 Task: In the sheet Budget Analysis ToolFont size of heading  18 Font style of dataoswald 'Font size of data '9 Alignment of headline & dataAlign center.   Fill color in heading, Red Font color of dataIn the sheet  Budget Template Workbook Sheetbook
Action: Mouse moved to (125, 722)
Screenshot: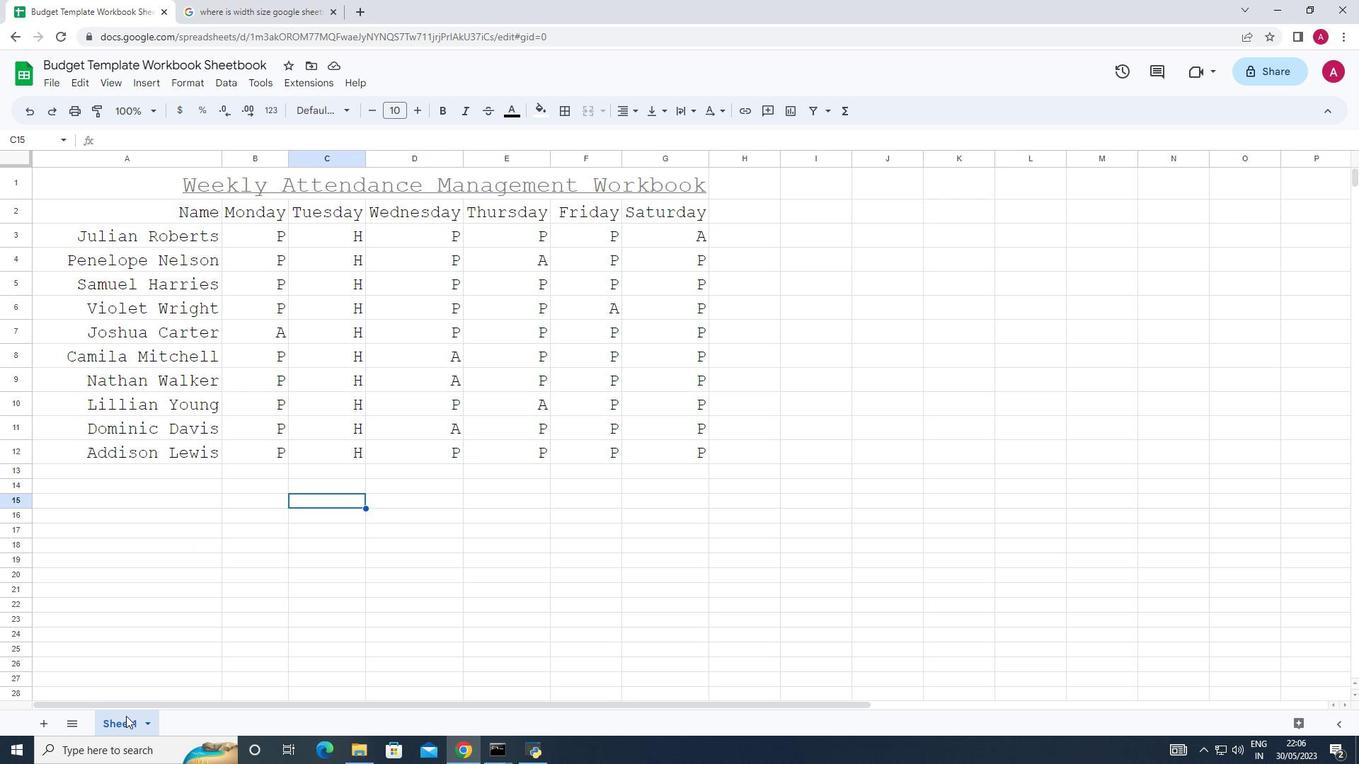 
Action: Mouse pressed left at (125, 722)
Screenshot: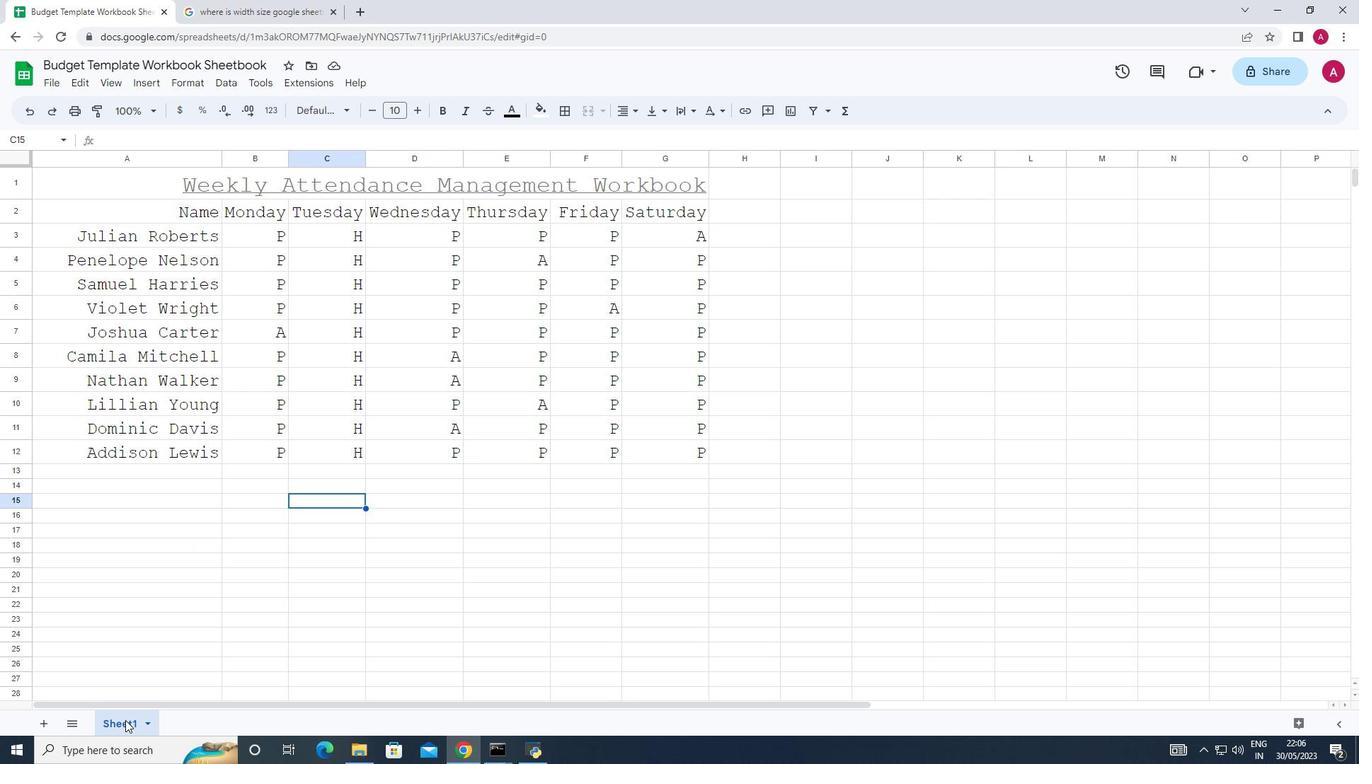 
Action: Mouse pressed left at (125, 722)
Screenshot: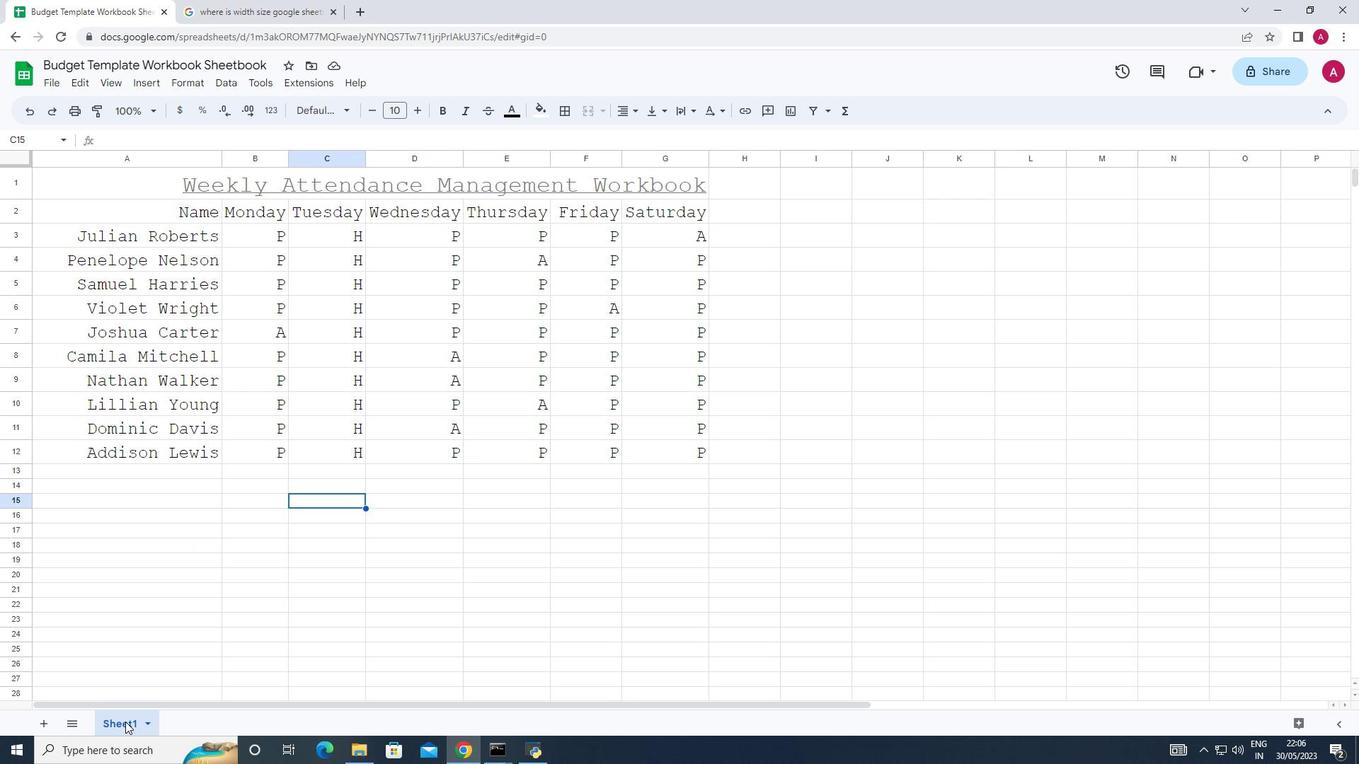 
Action: Mouse moved to (127, 722)
Screenshot: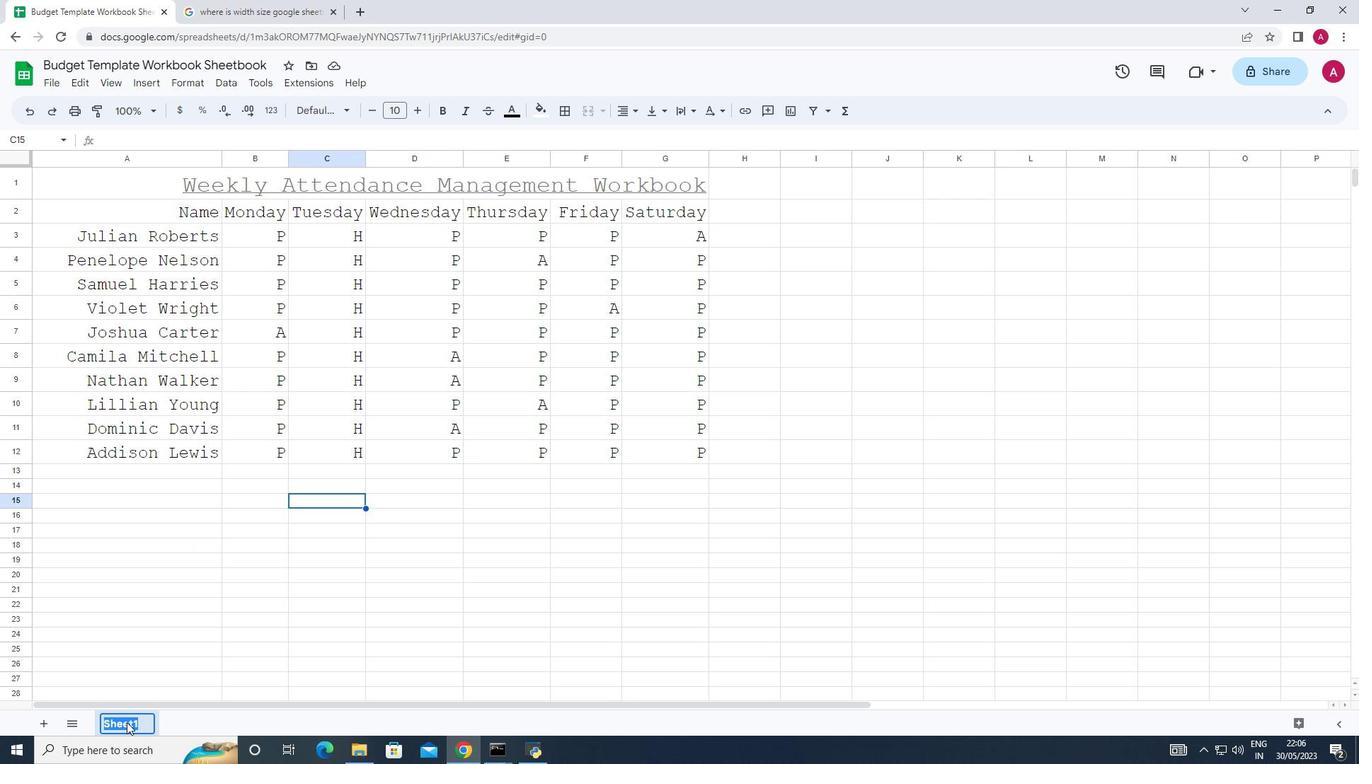 
Action: Key pressed <Key.backspace><Key.shift>Budget<Key.space><Key.shift>A<Key.backspace><Key.backspace><Key.backspace><Key.backspace><Key.backspace><Key.backspace><Key.backspace><Key.backspace>b<Key.shift><Key.shift>UDGET<Key.space>a<Key.shift><Key.shift><Key.shift><Key.shift><Key.shift><Key.shift>NALYSIS<Key.space>t<Key.shift><Key.shift>OOL
Screenshot: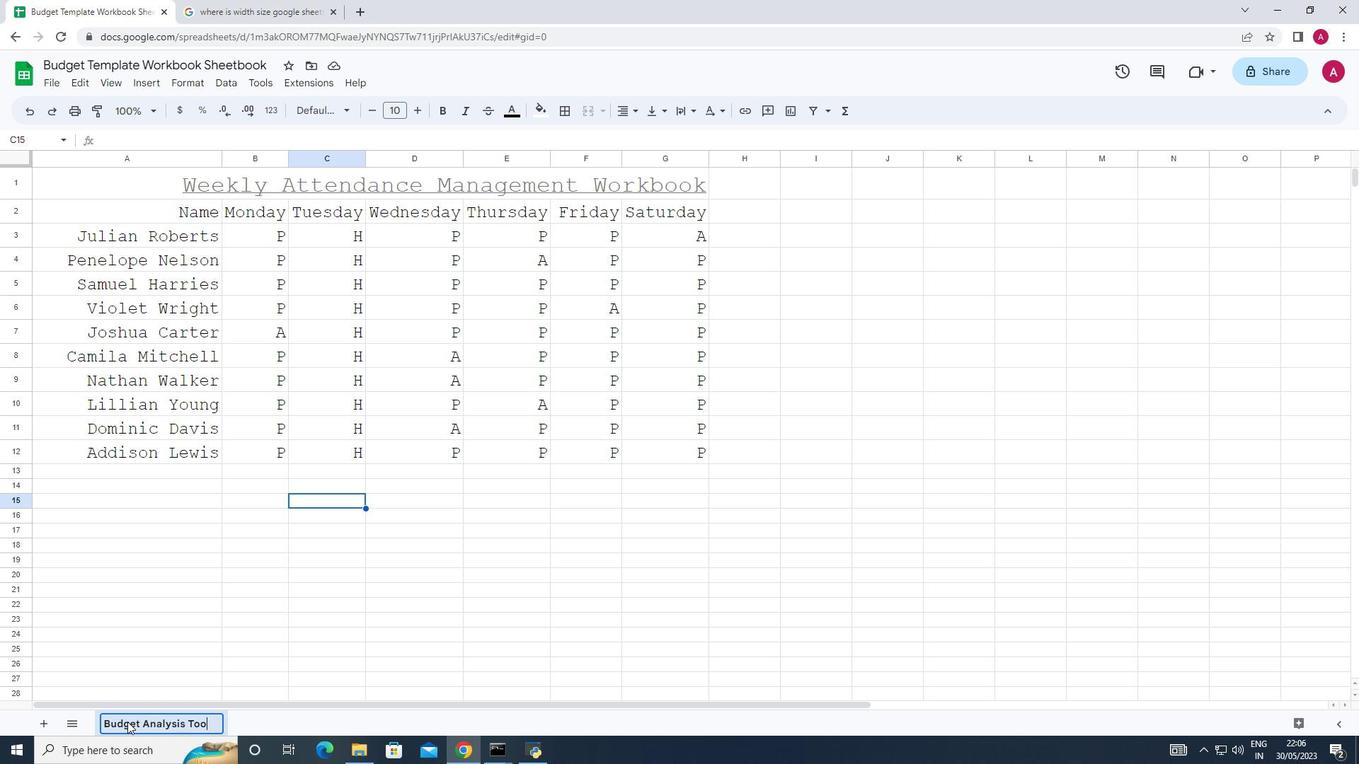 
Action: Mouse moved to (250, 629)
Screenshot: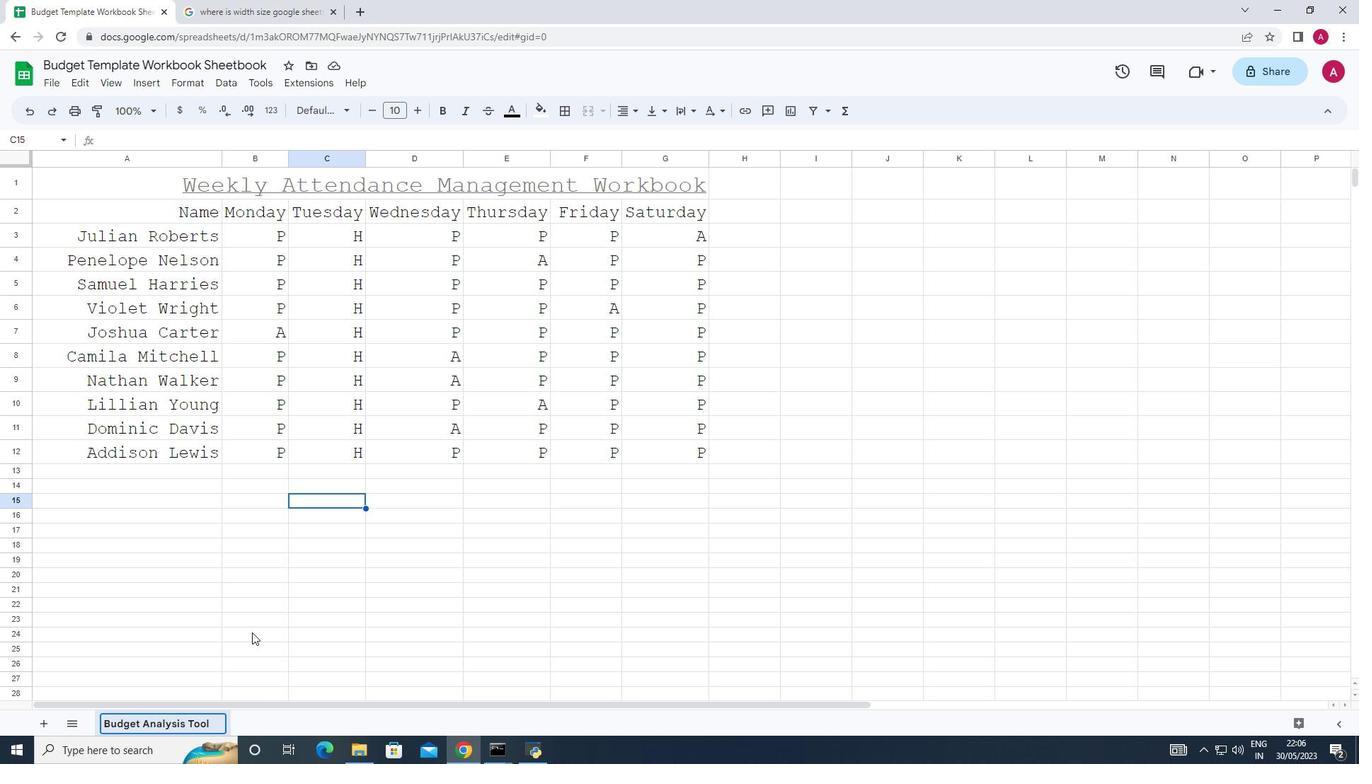 
Action: Mouse pressed left at (250, 629)
Screenshot: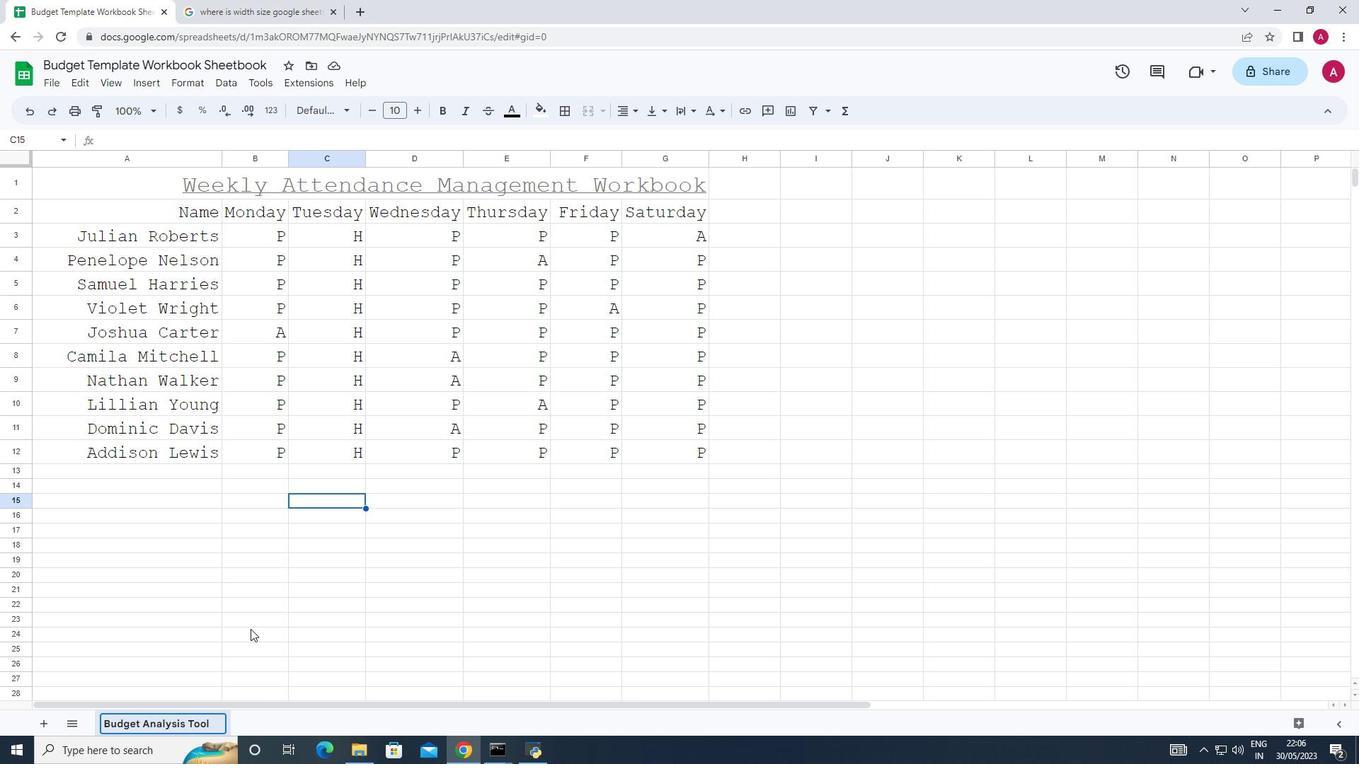 
Action: Mouse moved to (164, 182)
Screenshot: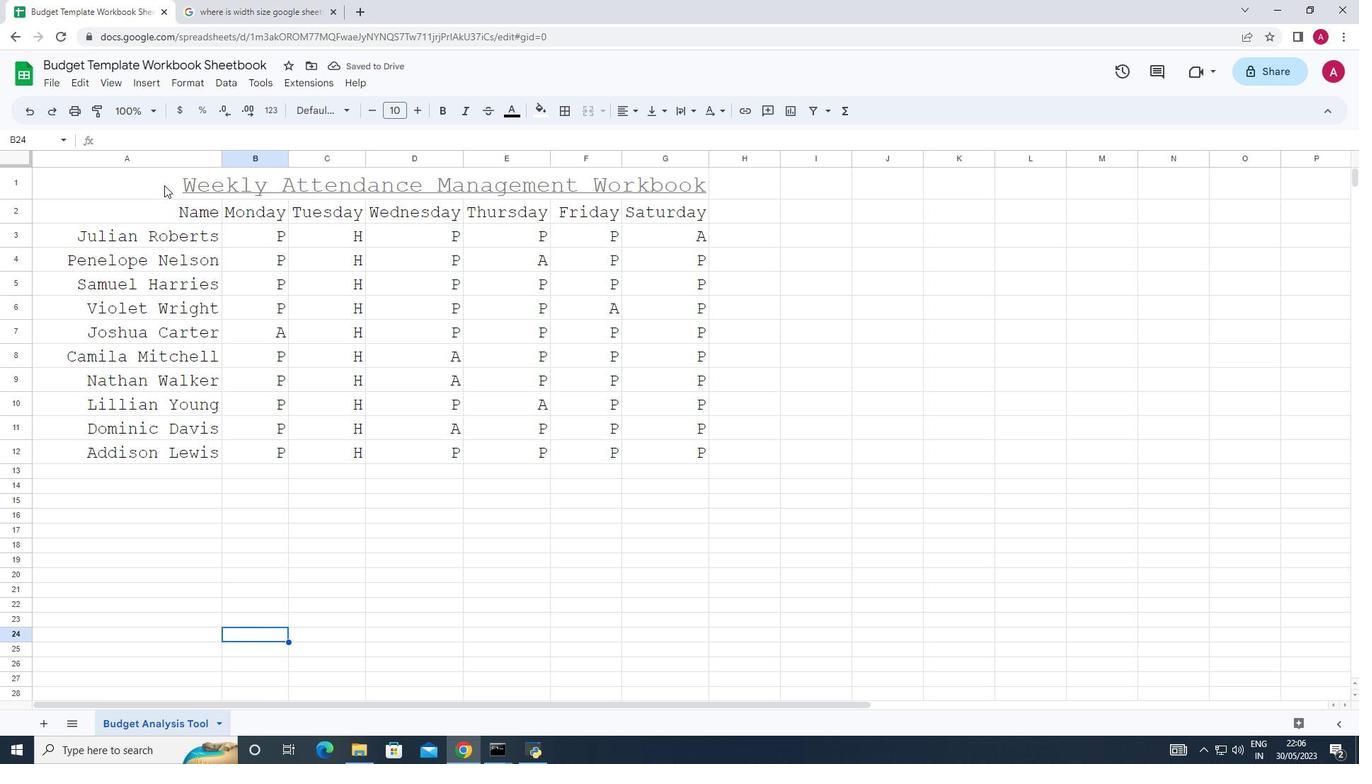 
Action: Mouse pressed left at (164, 182)
Screenshot: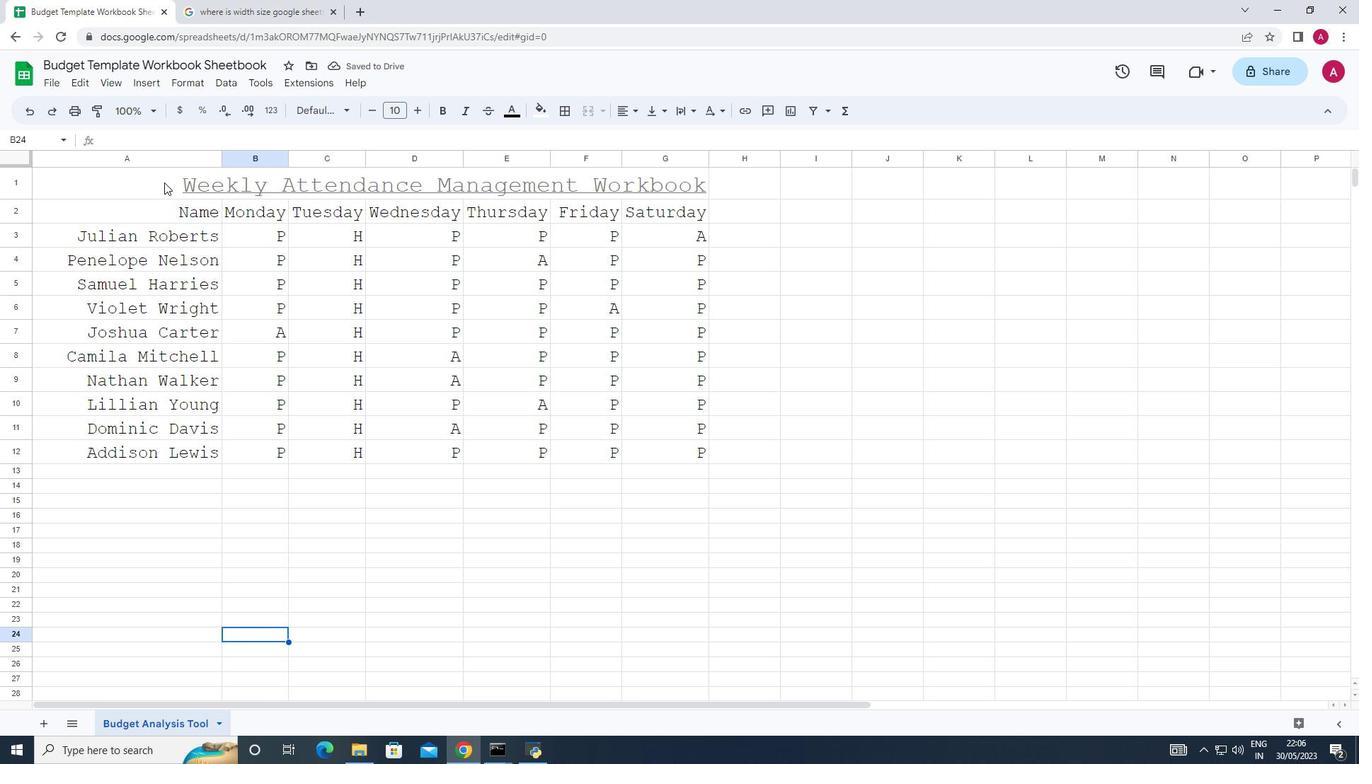 
Action: Mouse moved to (421, 116)
Screenshot: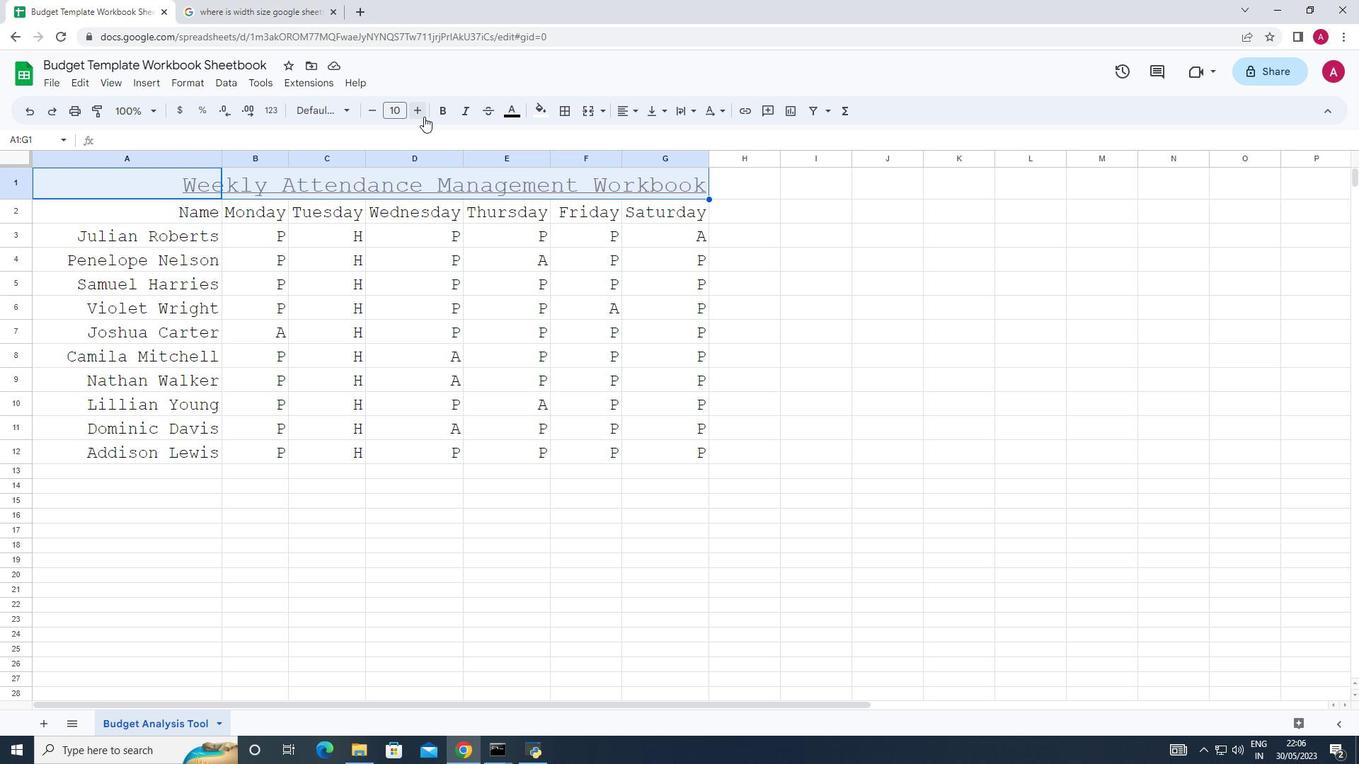 
Action: Mouse pressed left at (421, 116)
Screenshot: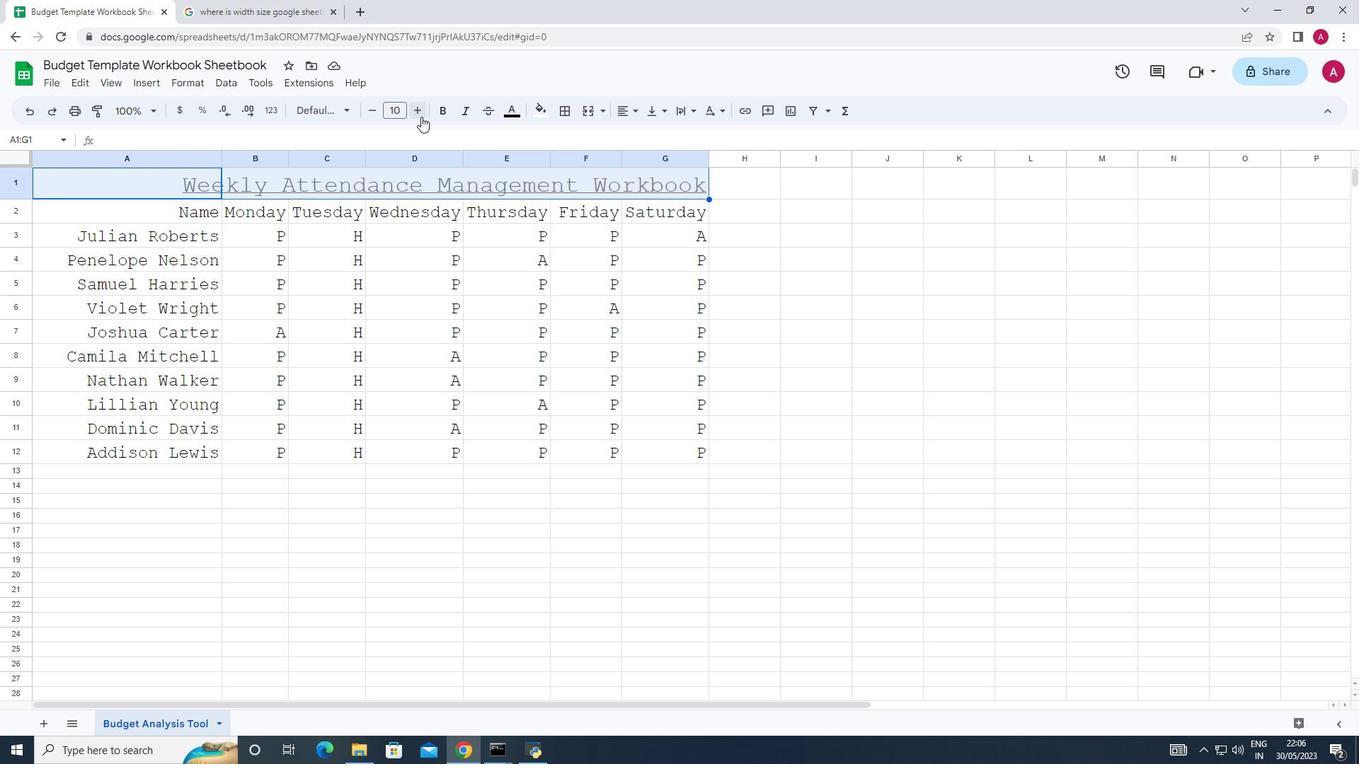 
Action: Mouse pressed left at (421, 116)
Screenshot: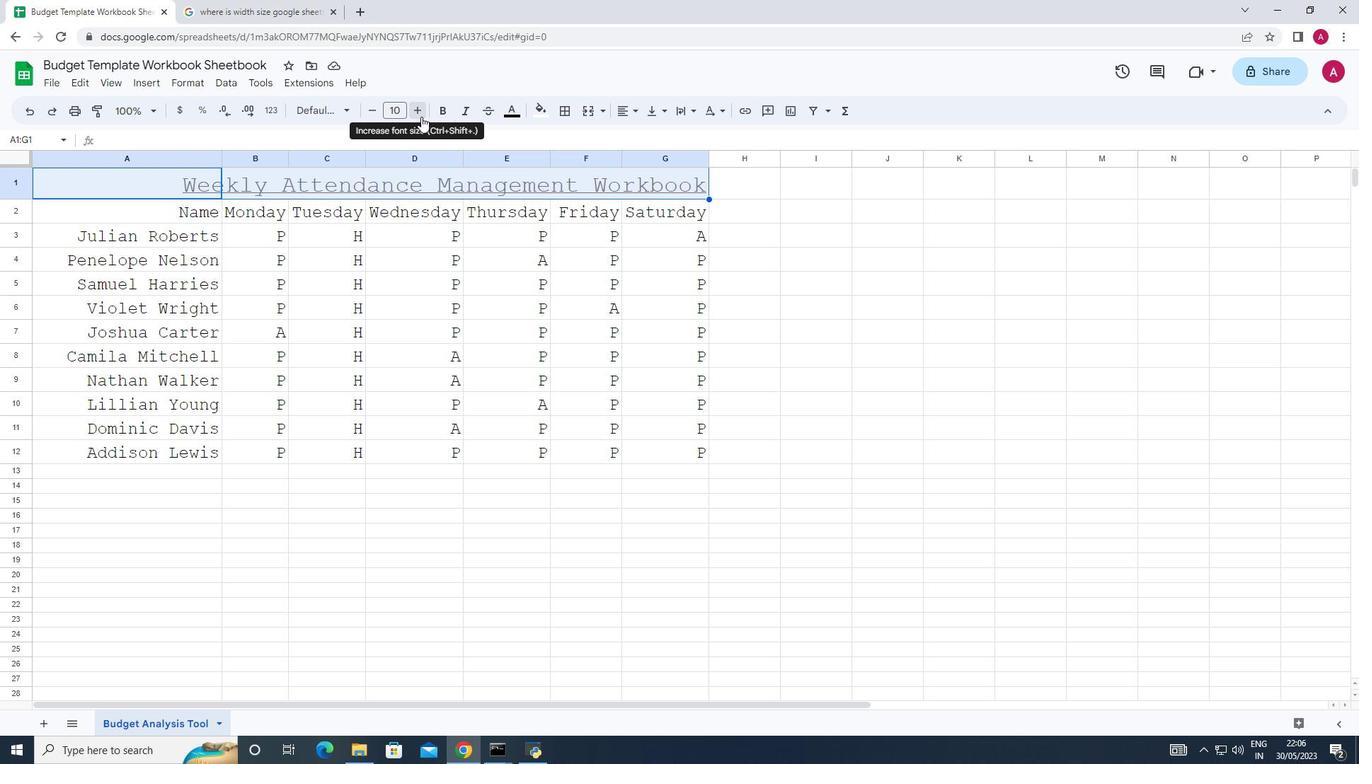 
Action: Mouse pressed left at (421, 116)
Screenshot: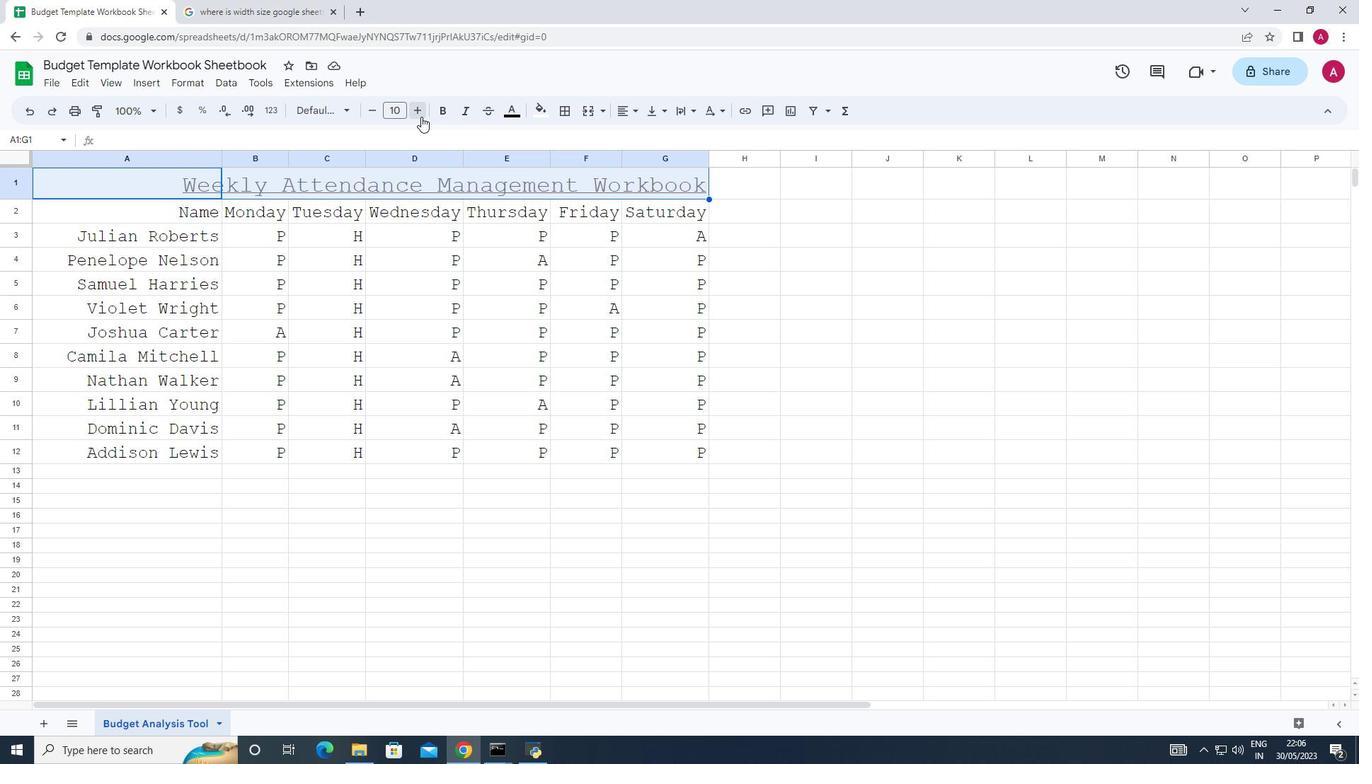 
Action: Mouse moved to (420, 116)
Screenshot: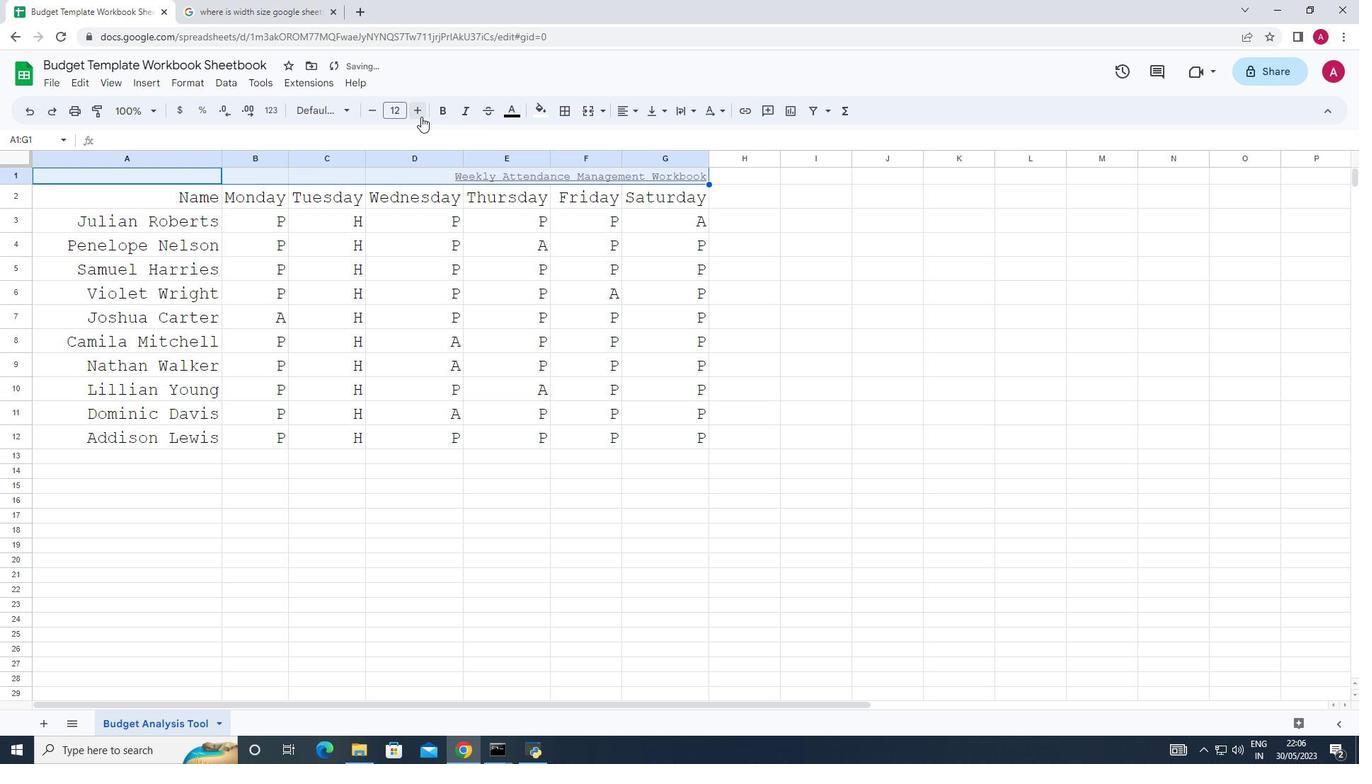 
Action: Mouse pressed left at (420, 116)
Screenshot: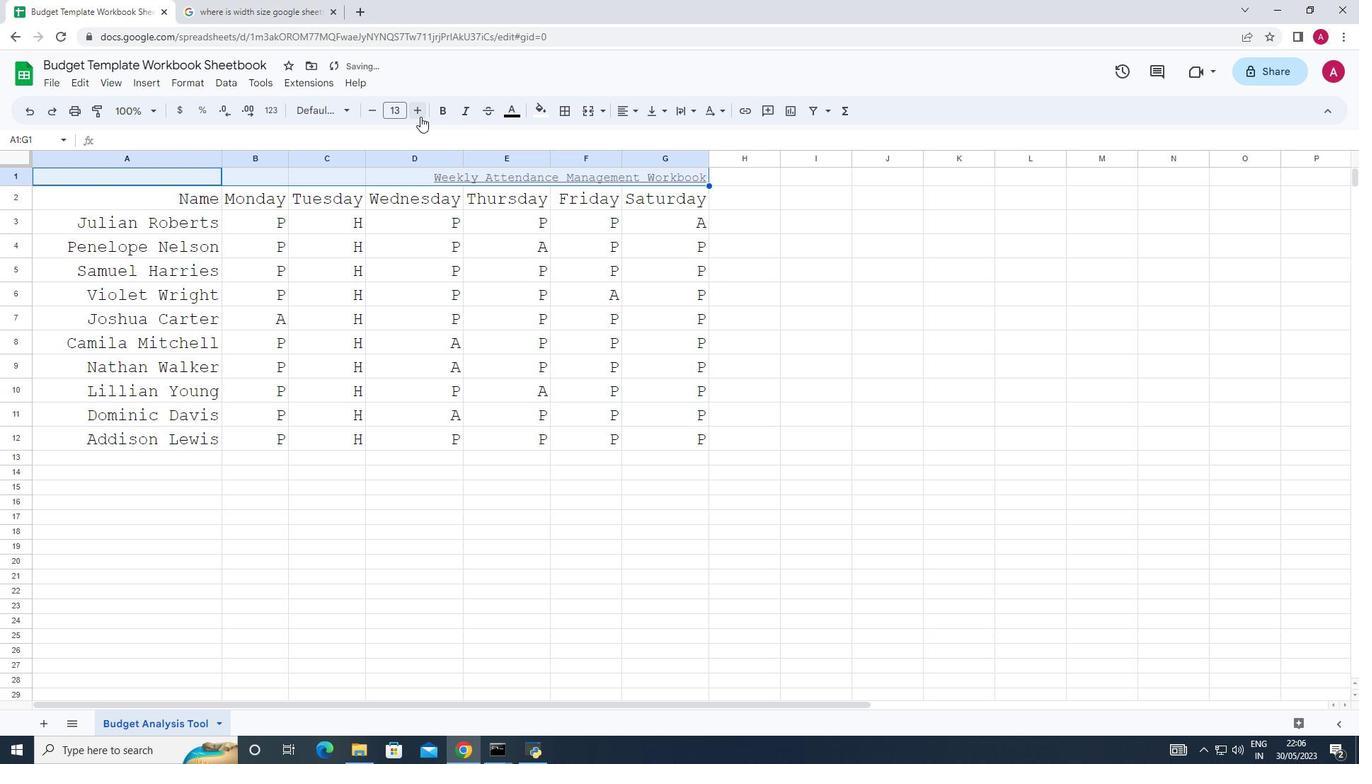 
Action: Mouse pressed left at (420, 116)
Screenshot: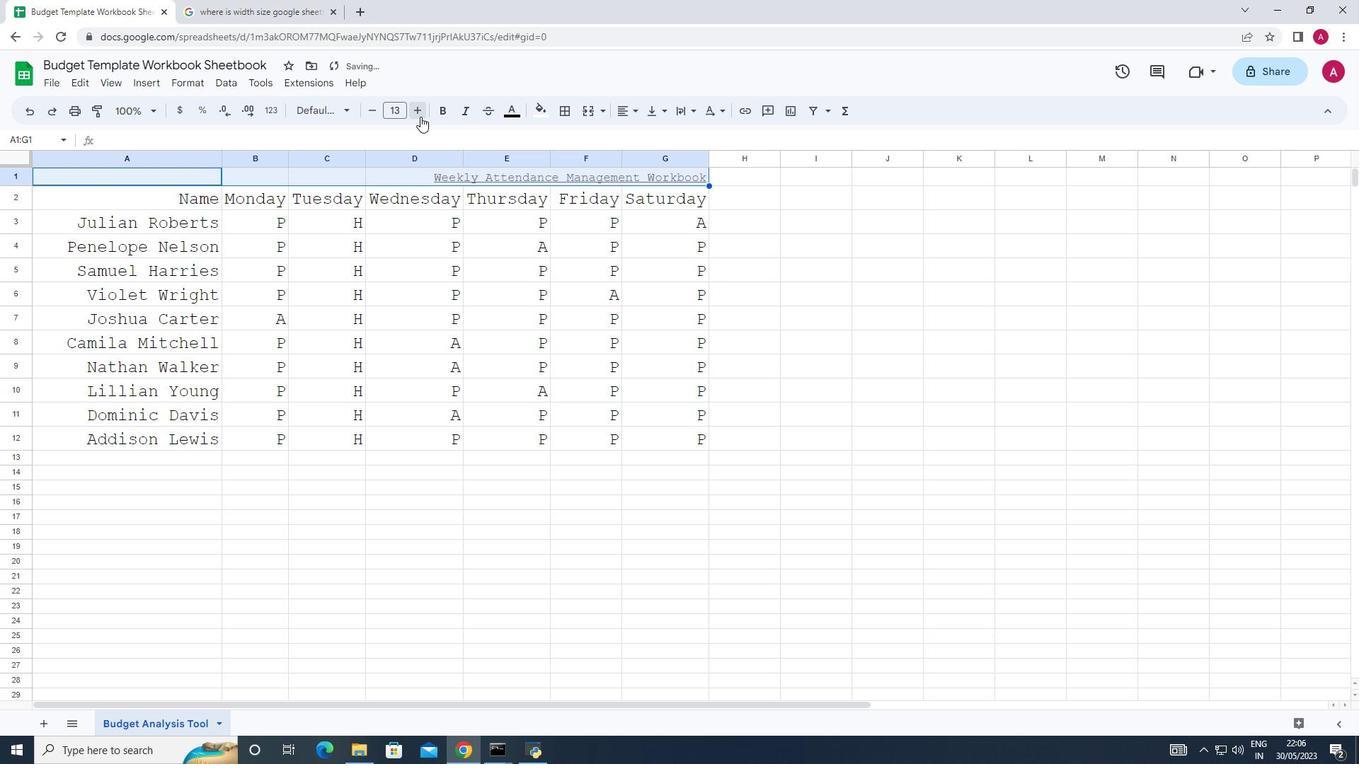 
Action: Mouse pressed left at (420, 116)
Screenshot: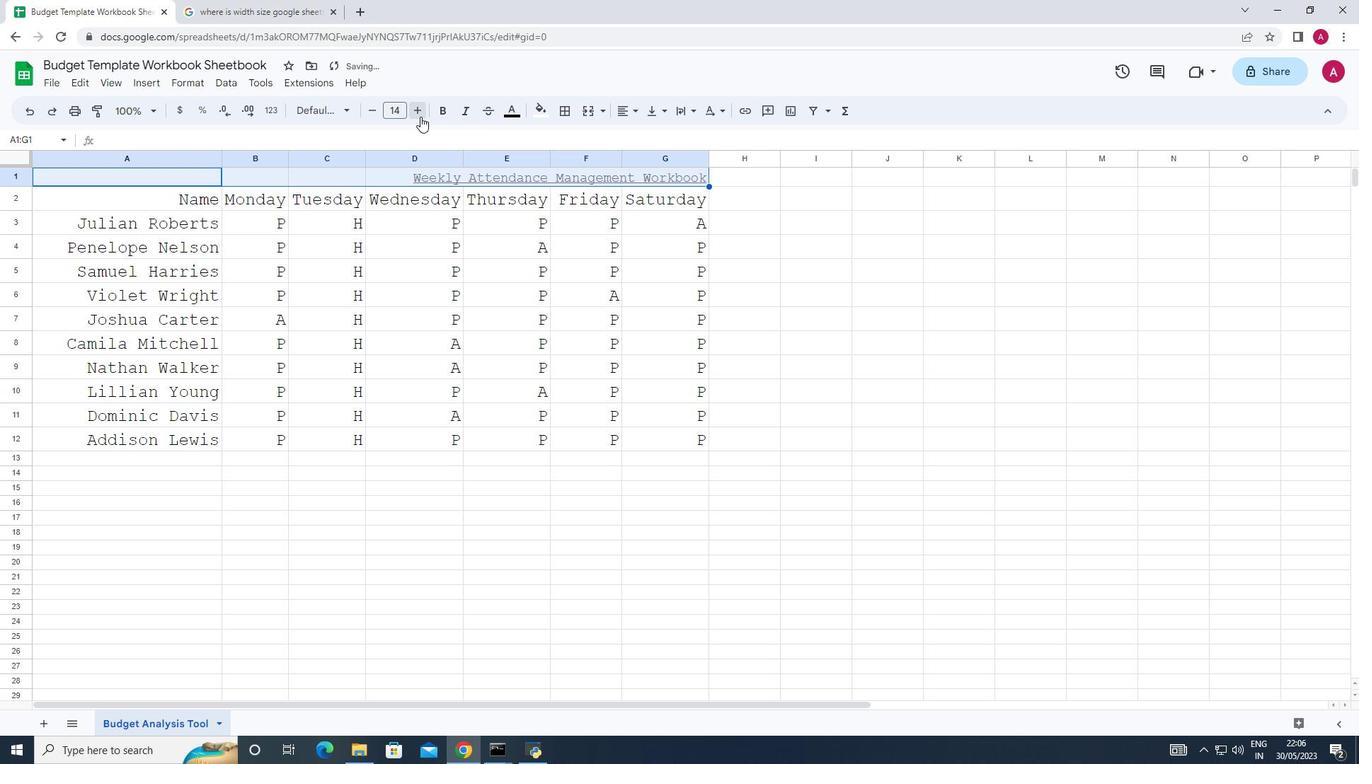 
Action: Mouse pressed left at (420, 116)
Screenshot: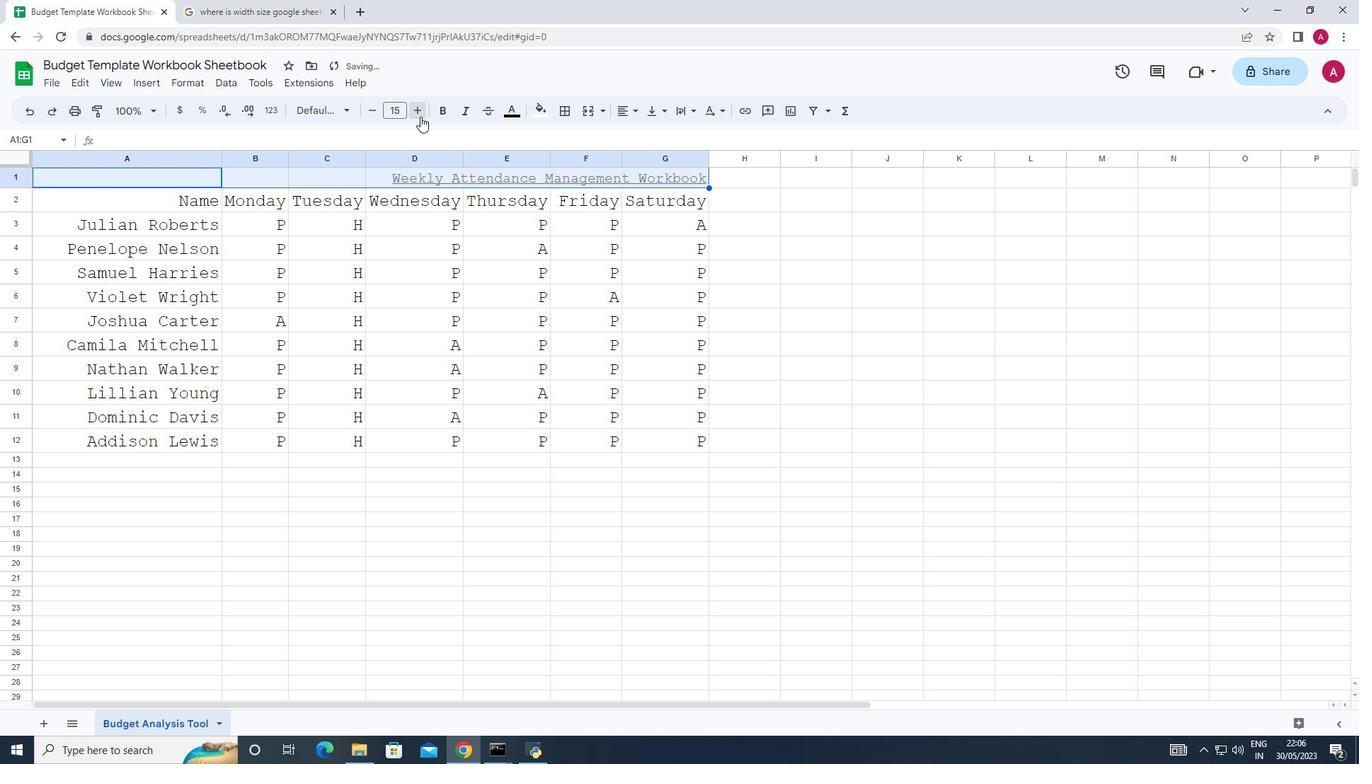 
Action: Mouse pressed left at (420, 116)
Screenshot: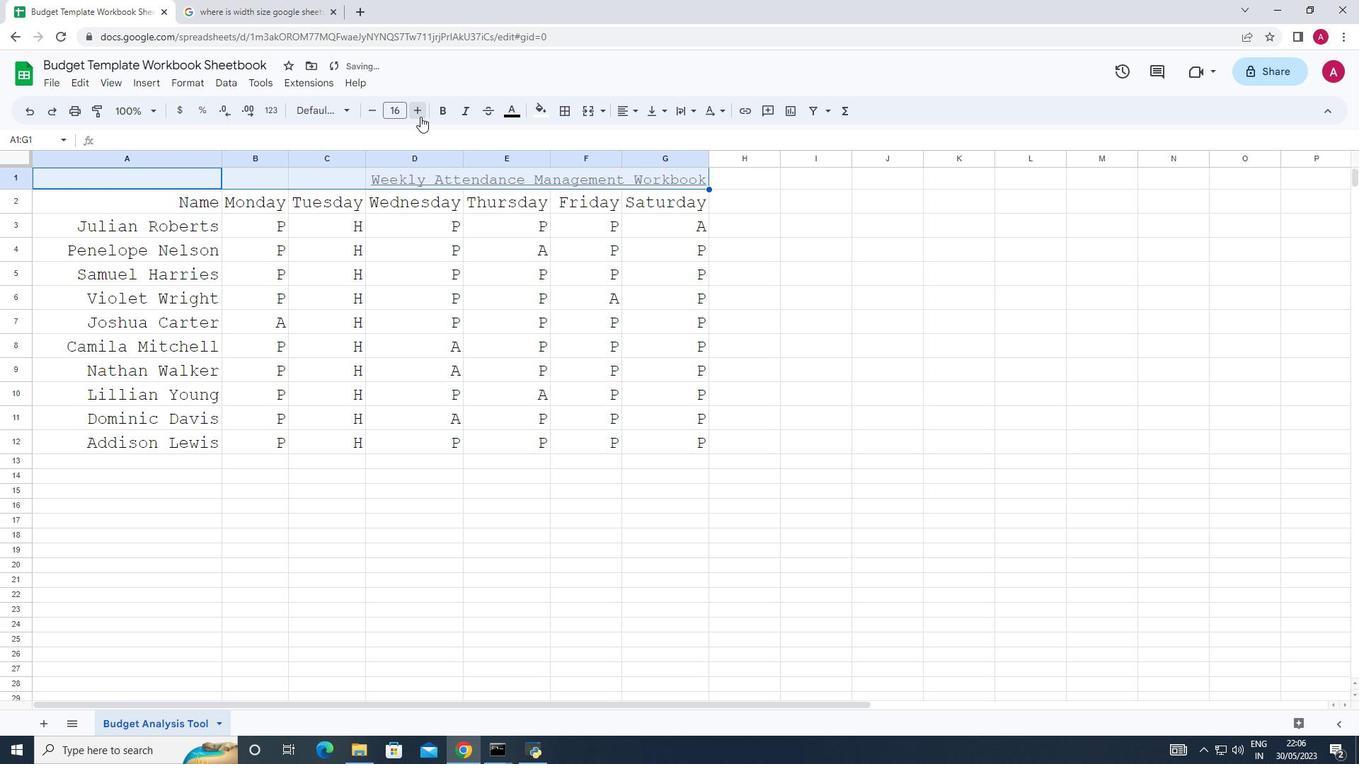 
Action: Mouse pressed left at (420, 116)
Screenshot: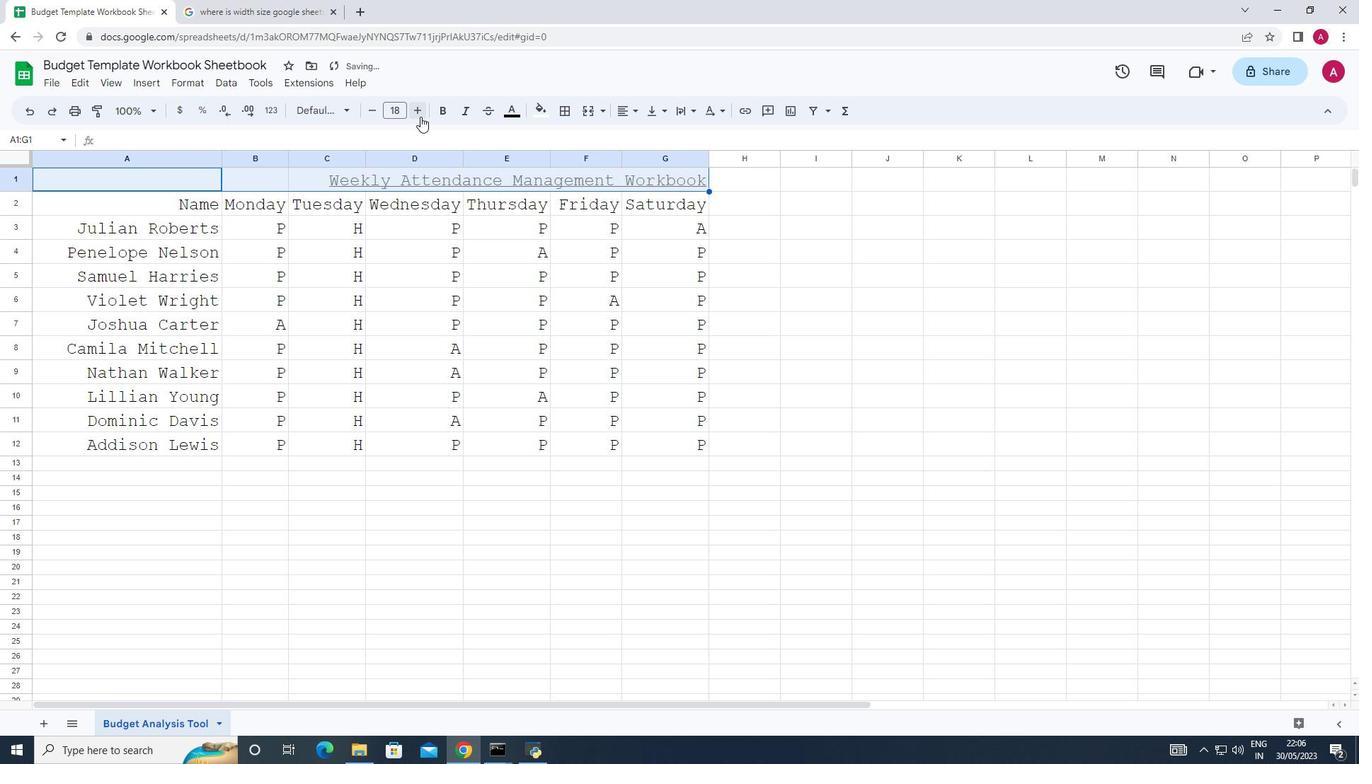 
Action: Mouse moved to (368, 114)
Screenshot: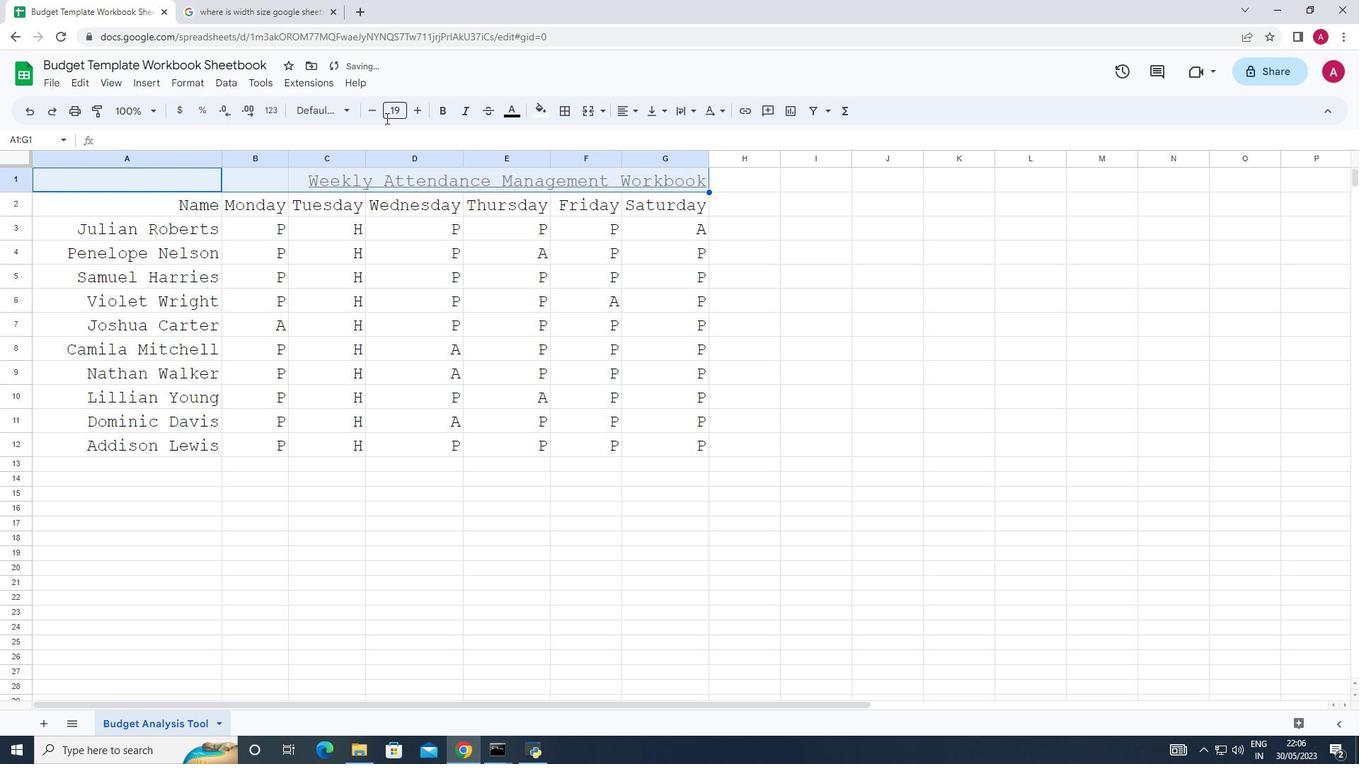 
Action: Mouse pressed left at (368, 114)
Screenshot: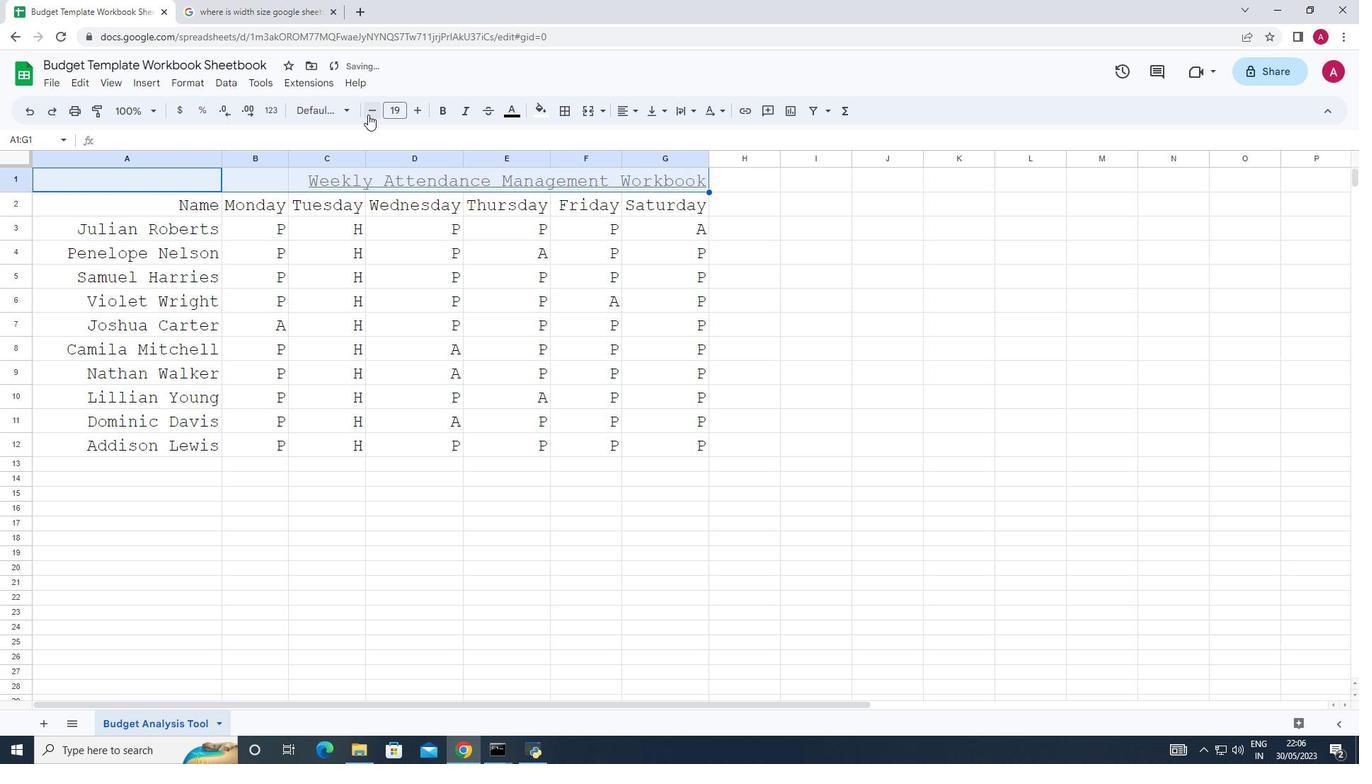 
Action: Mouse moved to (378, 506)
Screenshot: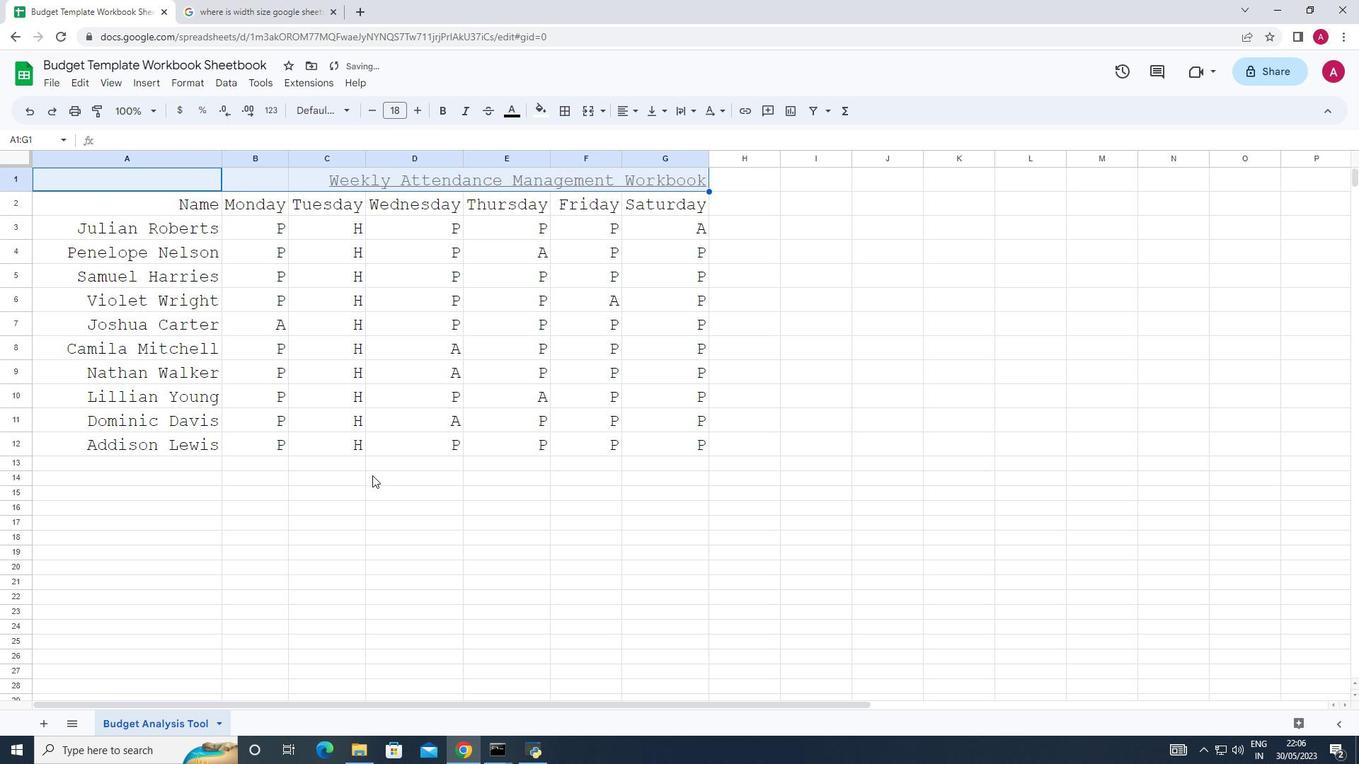 
Action: Mouse pressed left at (378, 506)
Screenshot: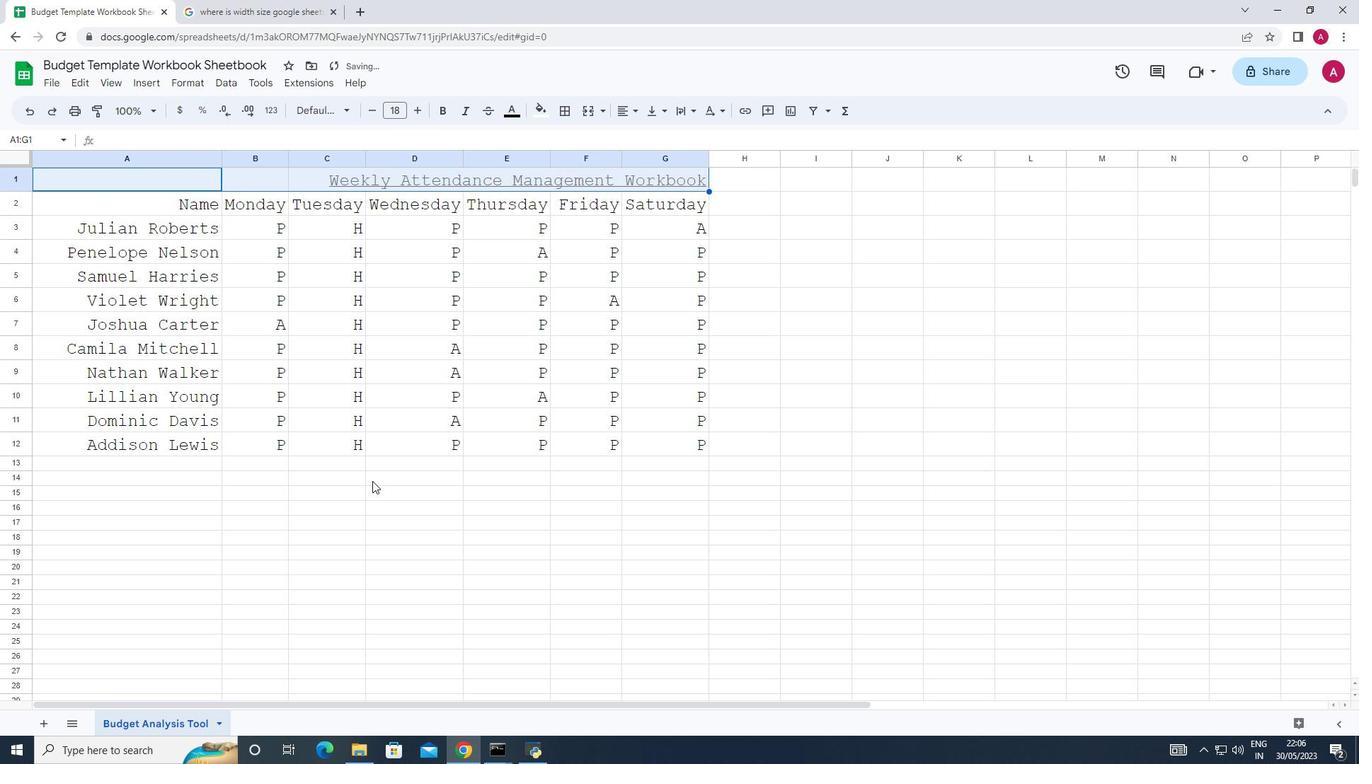 
Action: Mouse moved to (97, 206)
Screenshot: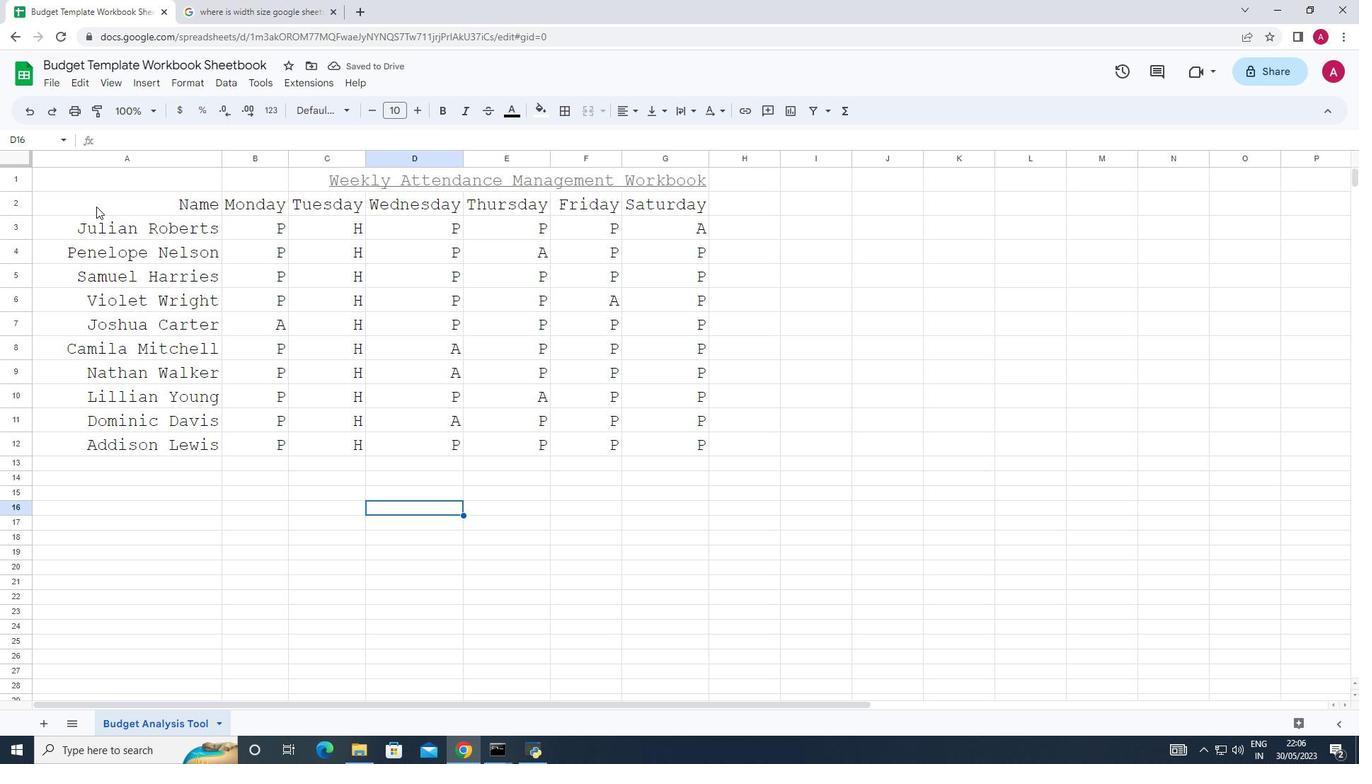 
Action: Mouse pressed left at (97, 206)
Screenshot: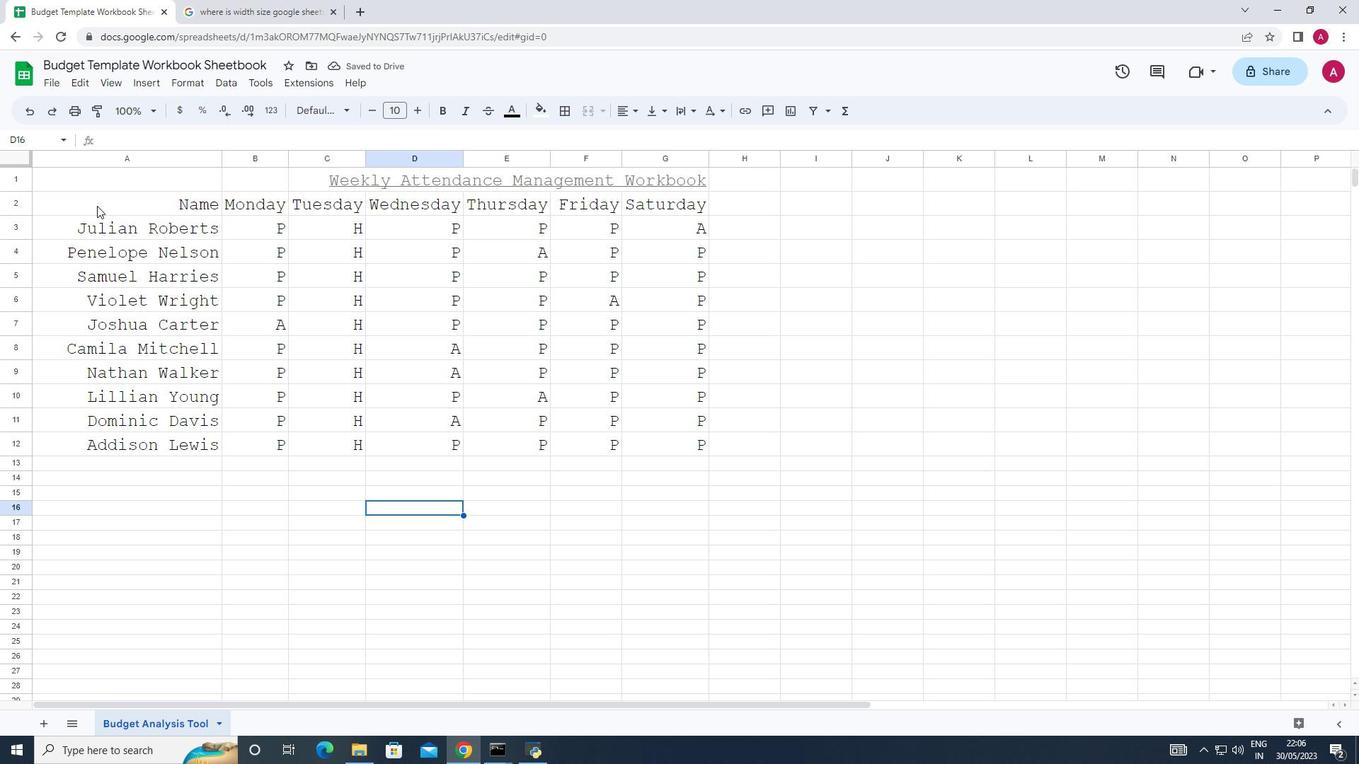 
Action: Mouse moved to (341, 117)
Screenshot: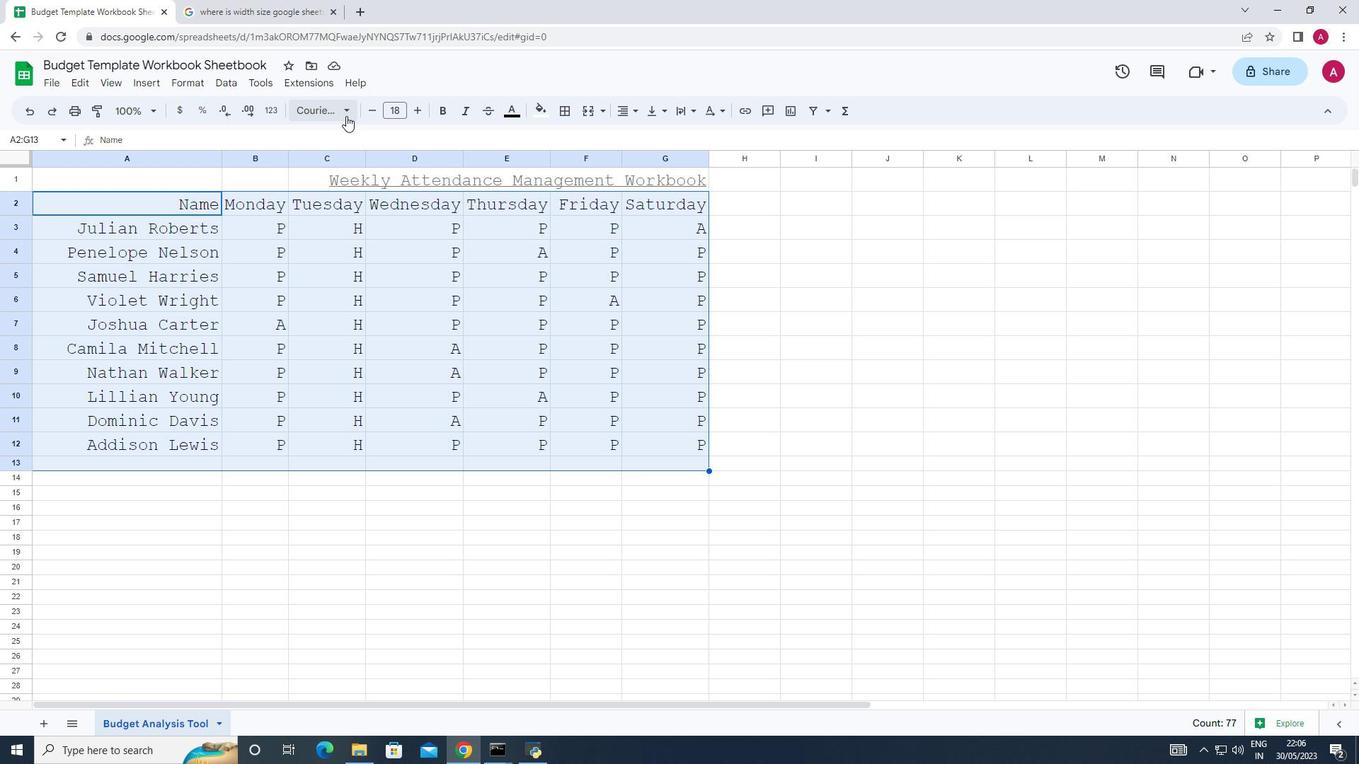 
Action: Mouse pressed left at (341, 117)
Screenshot: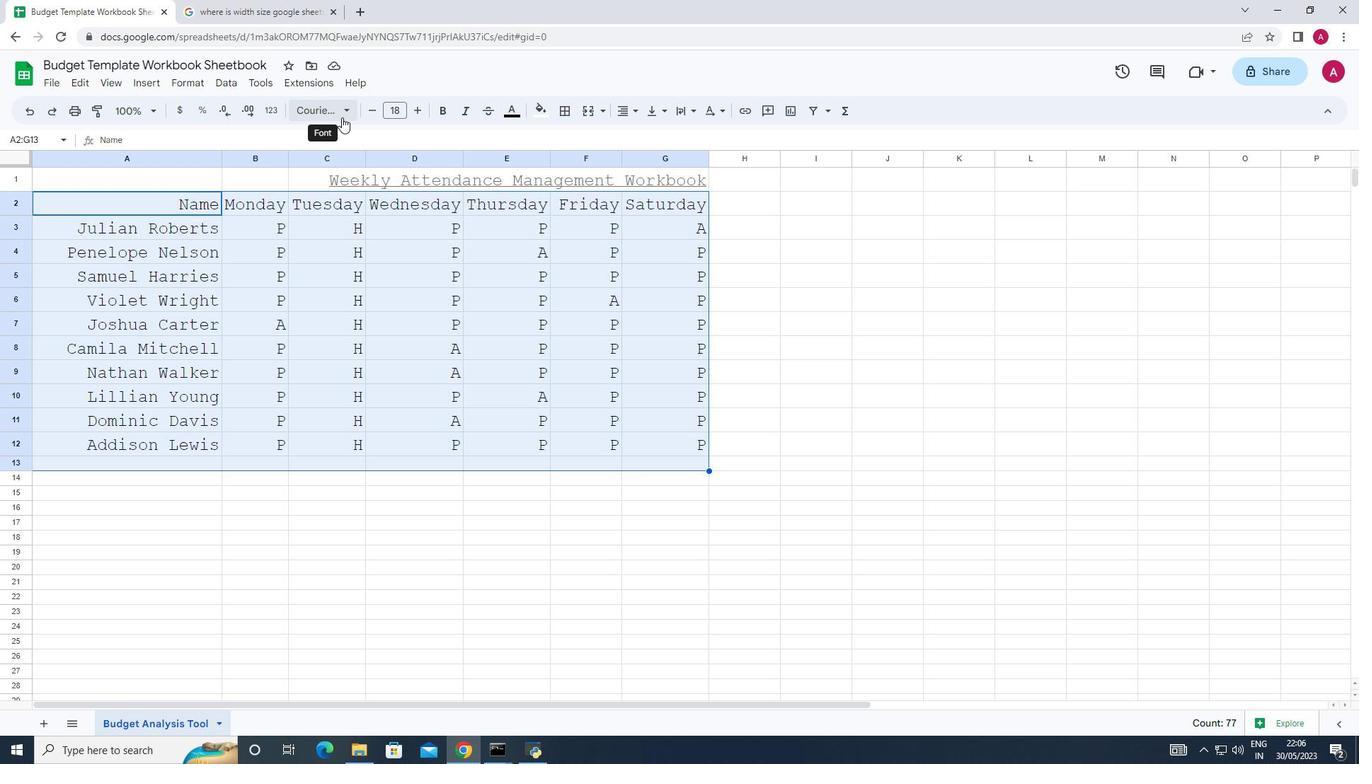 
Action: Mouse moved to (352, 531)
Screenshot: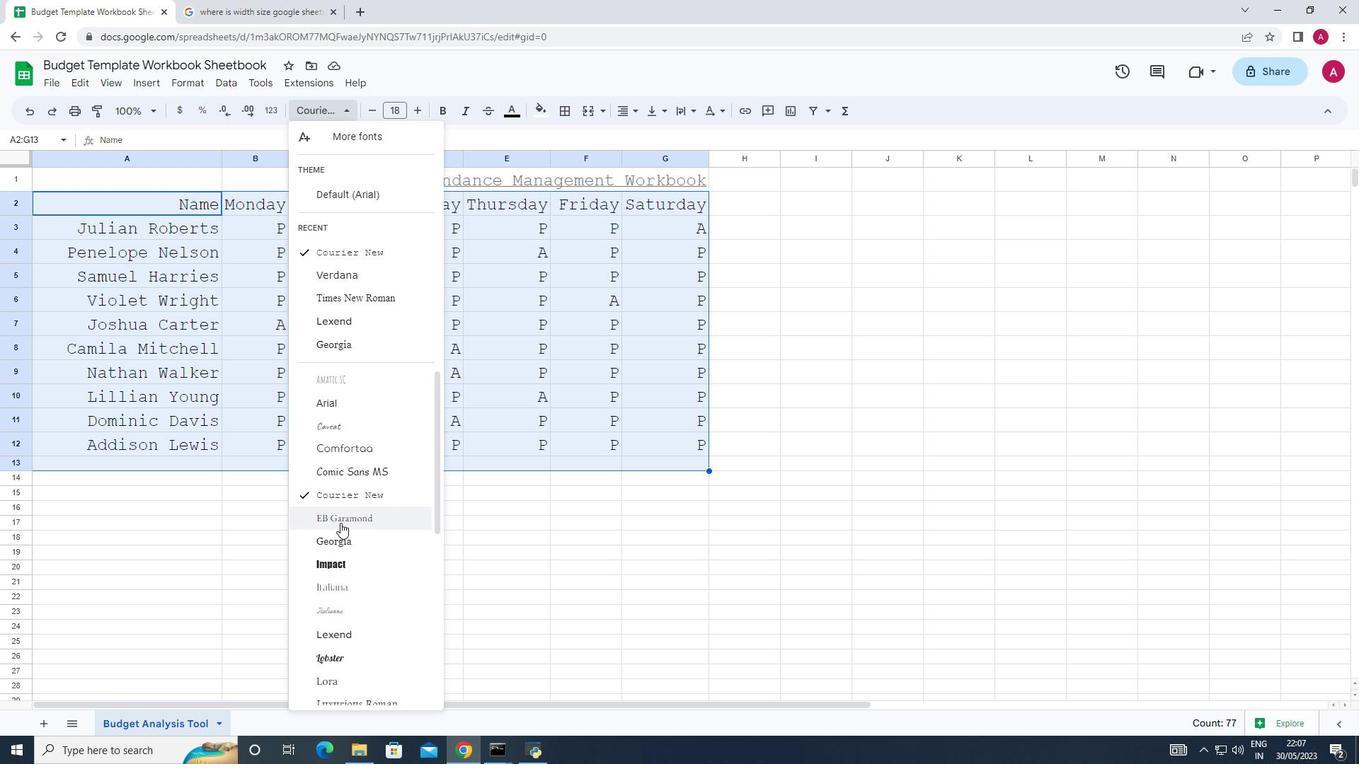 
Action: Mouse scrolled (352, 531) with delta (0, 0)
Screenshot: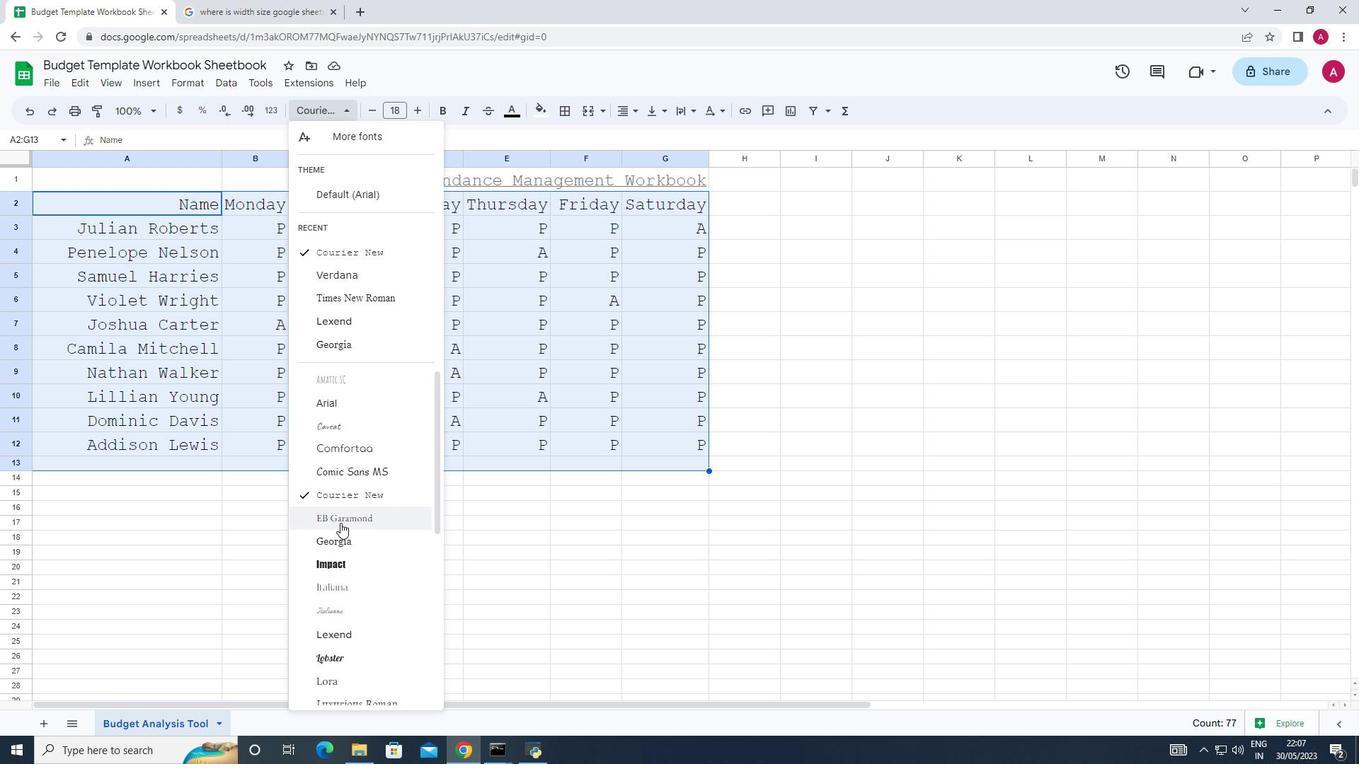 
Action: Mouse moved to (355, 538)
Screenshot: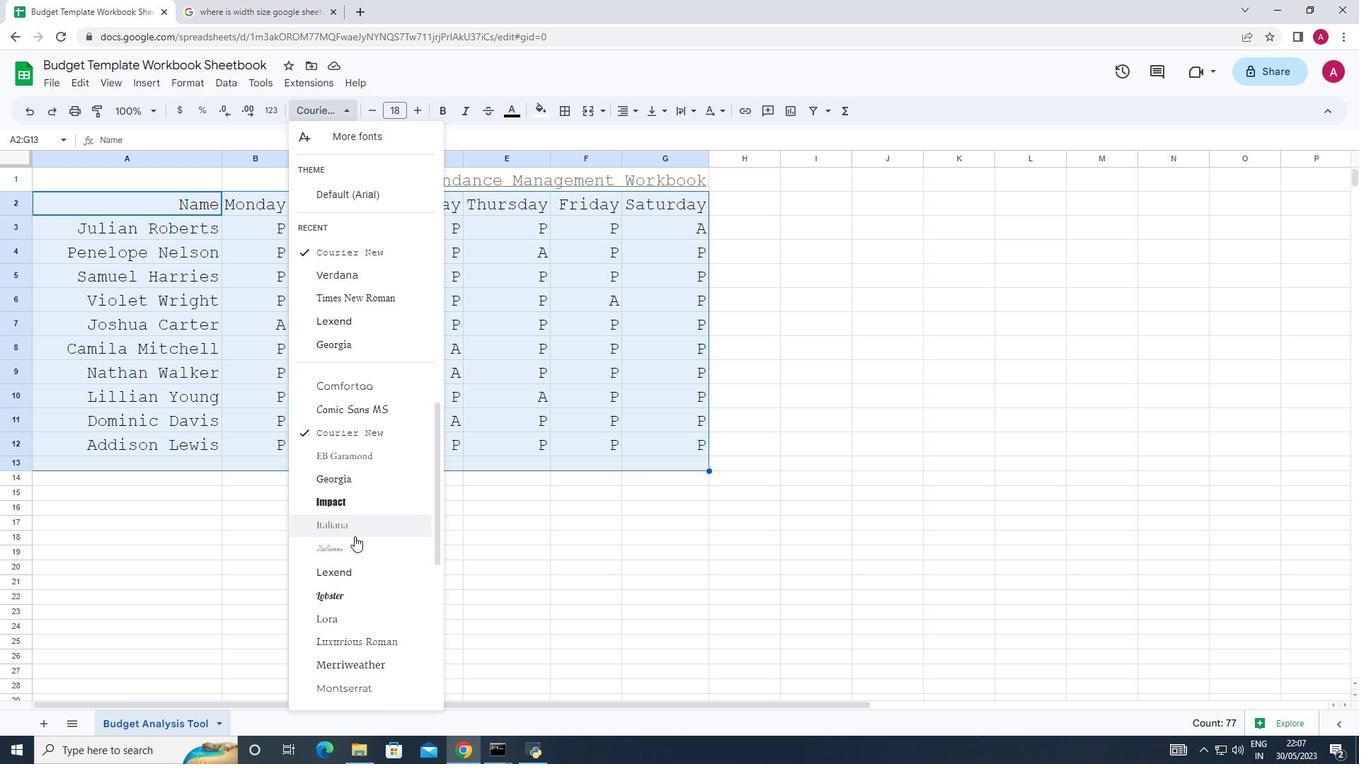 
Action: Mouse scrolled (355, 537) with delta (0, 0)
Screenshot: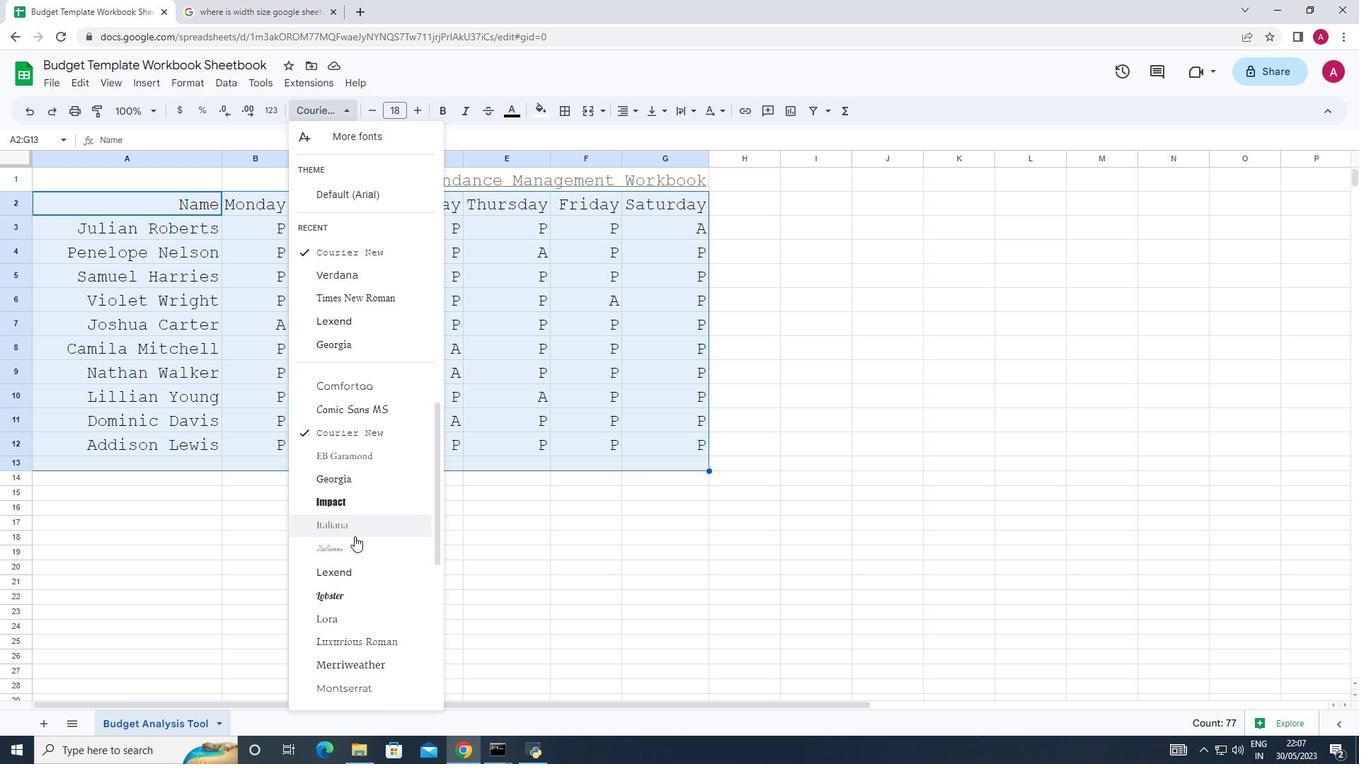 
Action: Mouse moved to (356, 542)
Screenshot: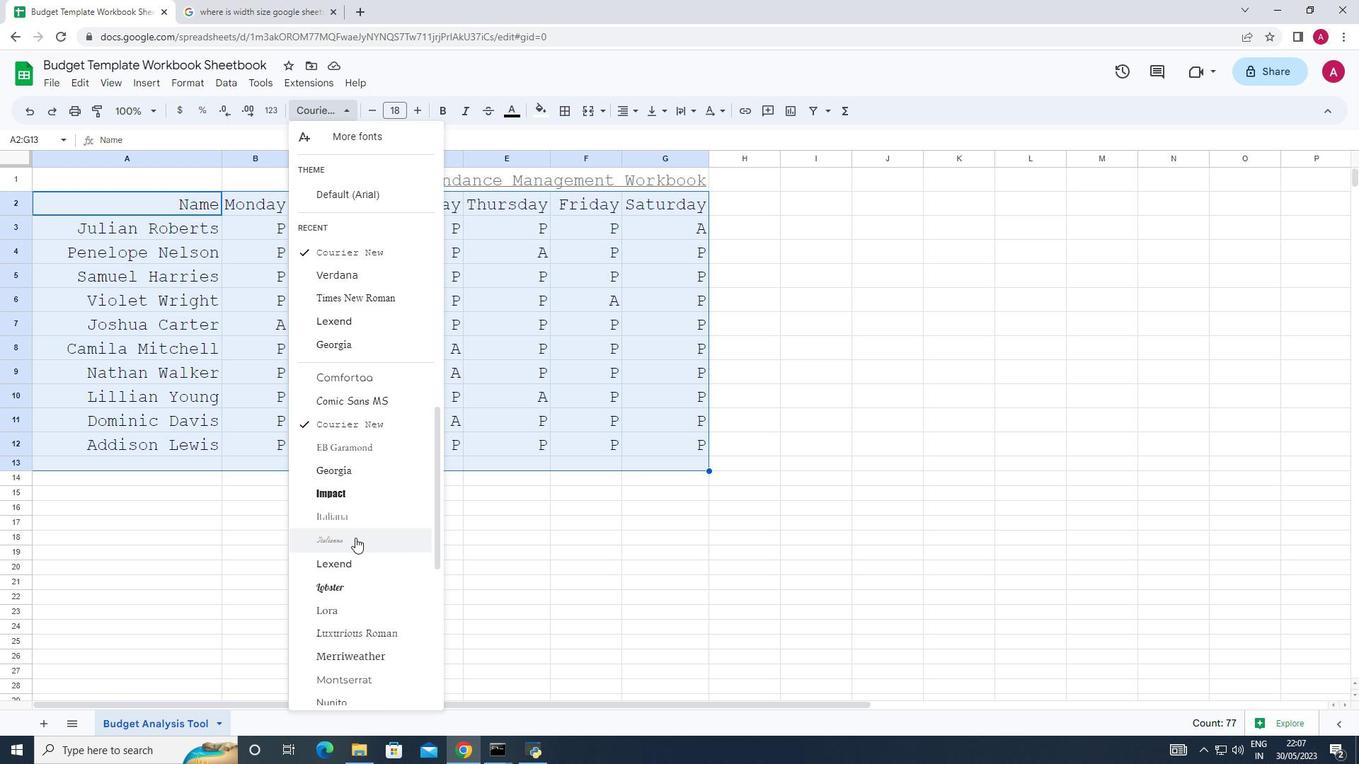 
Action: Mouse scrolled (356, 541) with delta (0, 0)
Screenshot: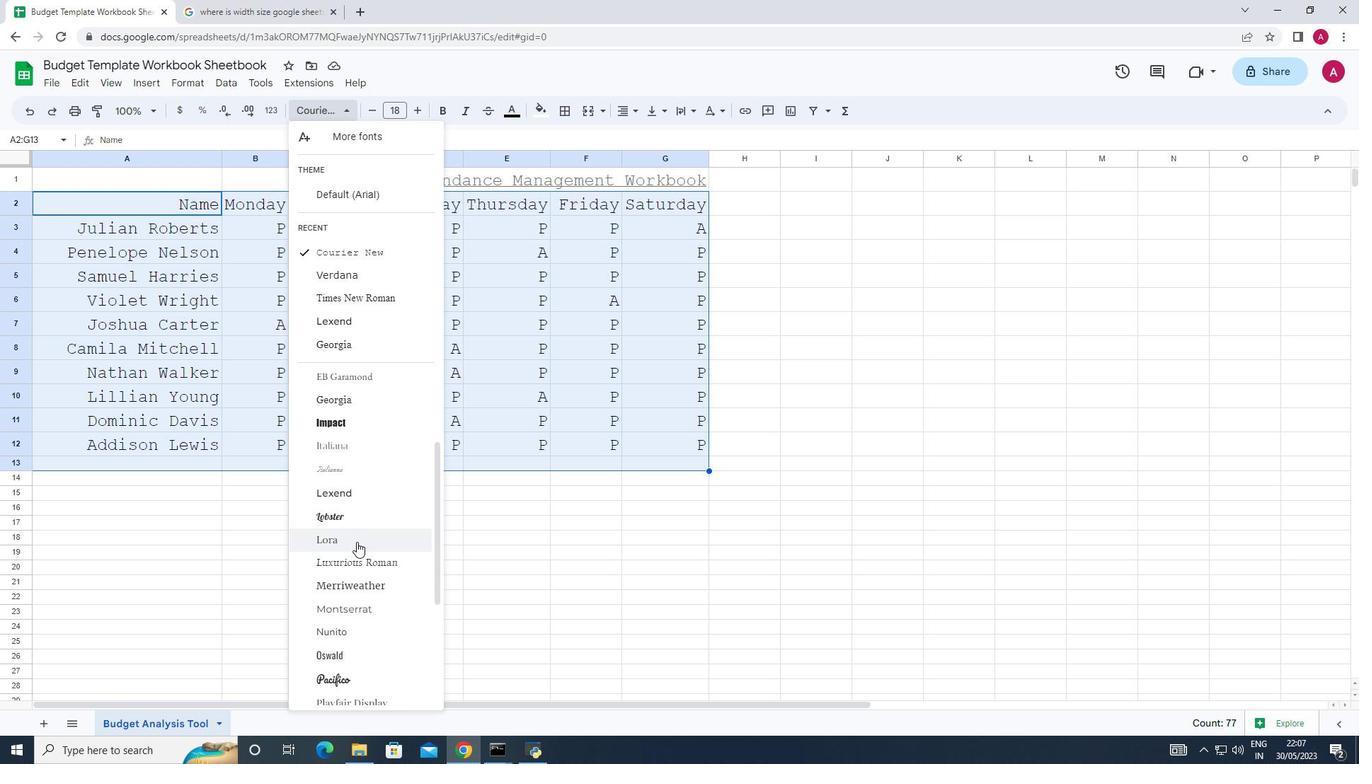 
Action: Mouse scrolled (356, 541) with delta (0, 0)
Screenshot: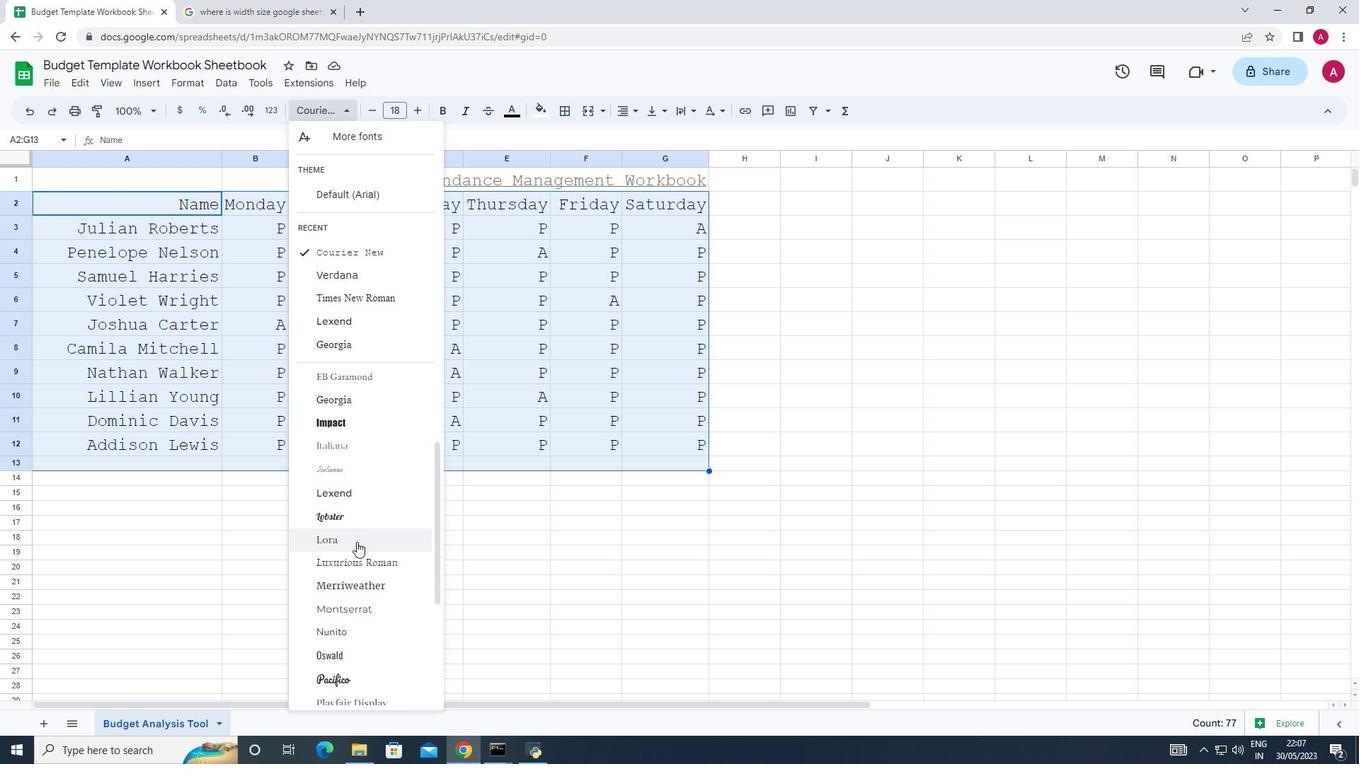 
Action: Mouse moved to (357, 518)
Screenshot: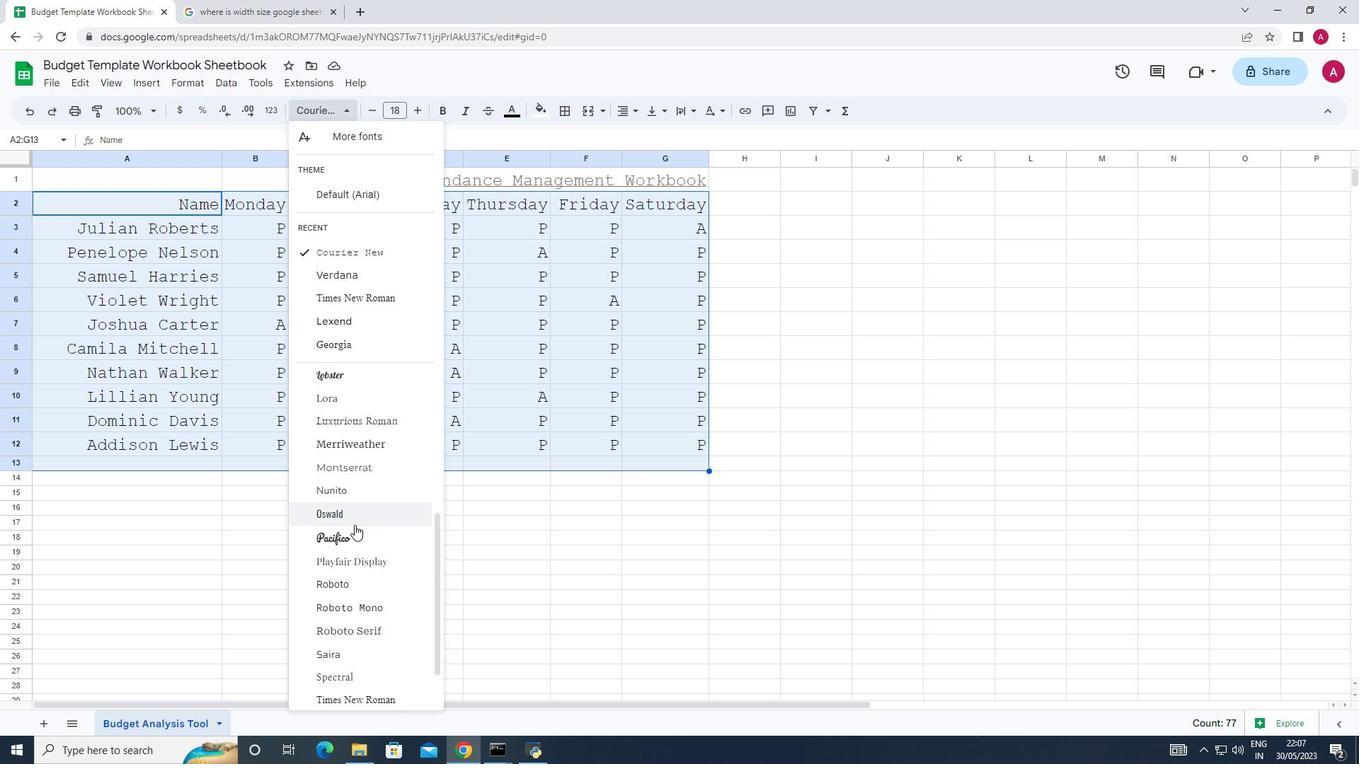 
Action: Mouse pressed left at (357, 518)
Screenshot: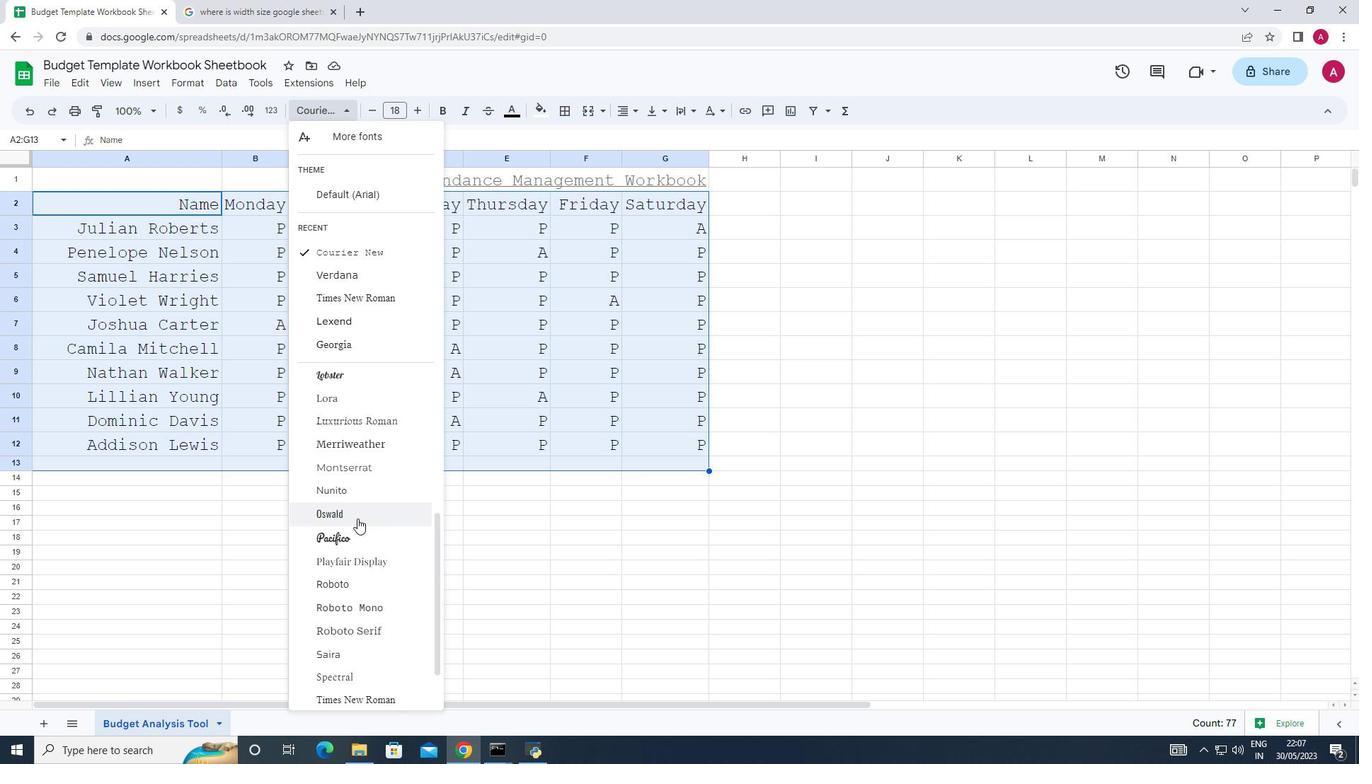 
Action: Mouse moved to (376, 112)
Screenshot: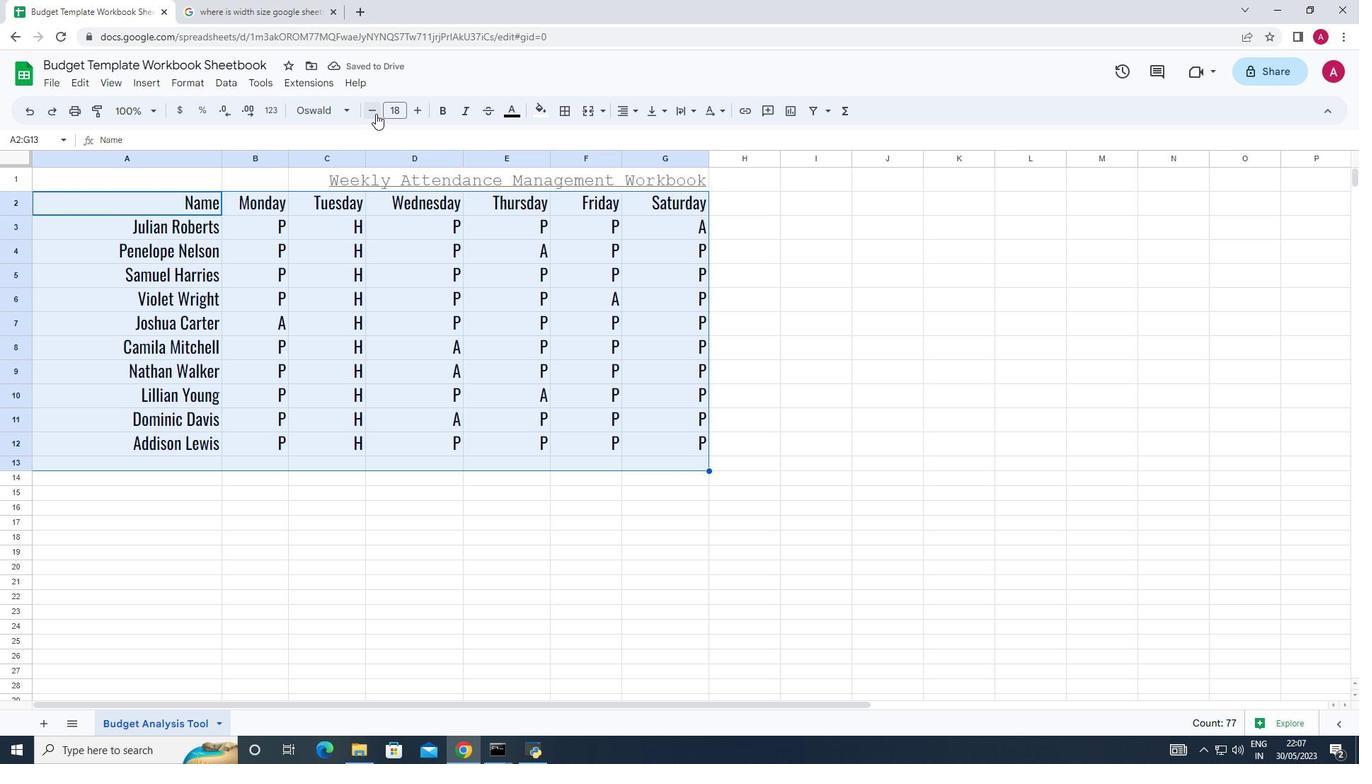 
Action: Mouse pressed left at (376, 112)
Screenshot: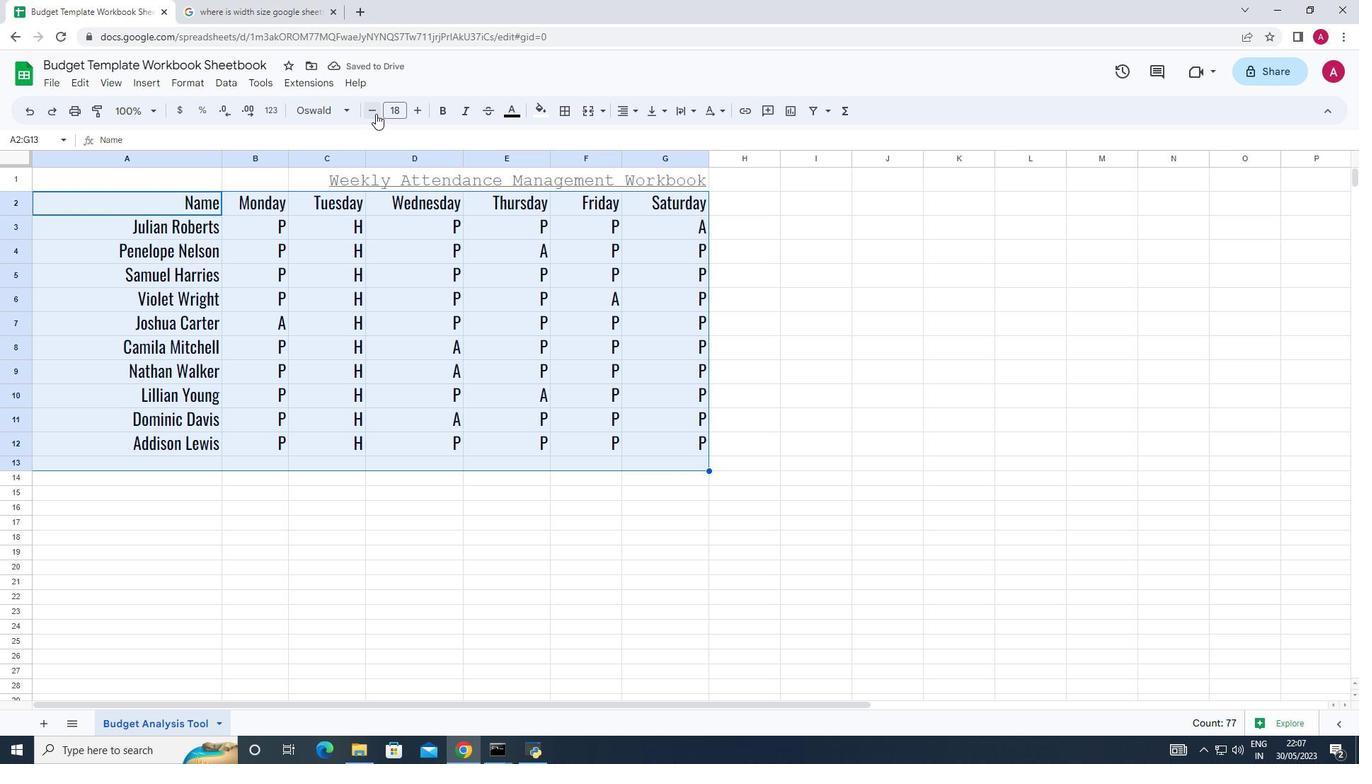 
Action: Mouse pressed left at (376, 112)
Screenshot: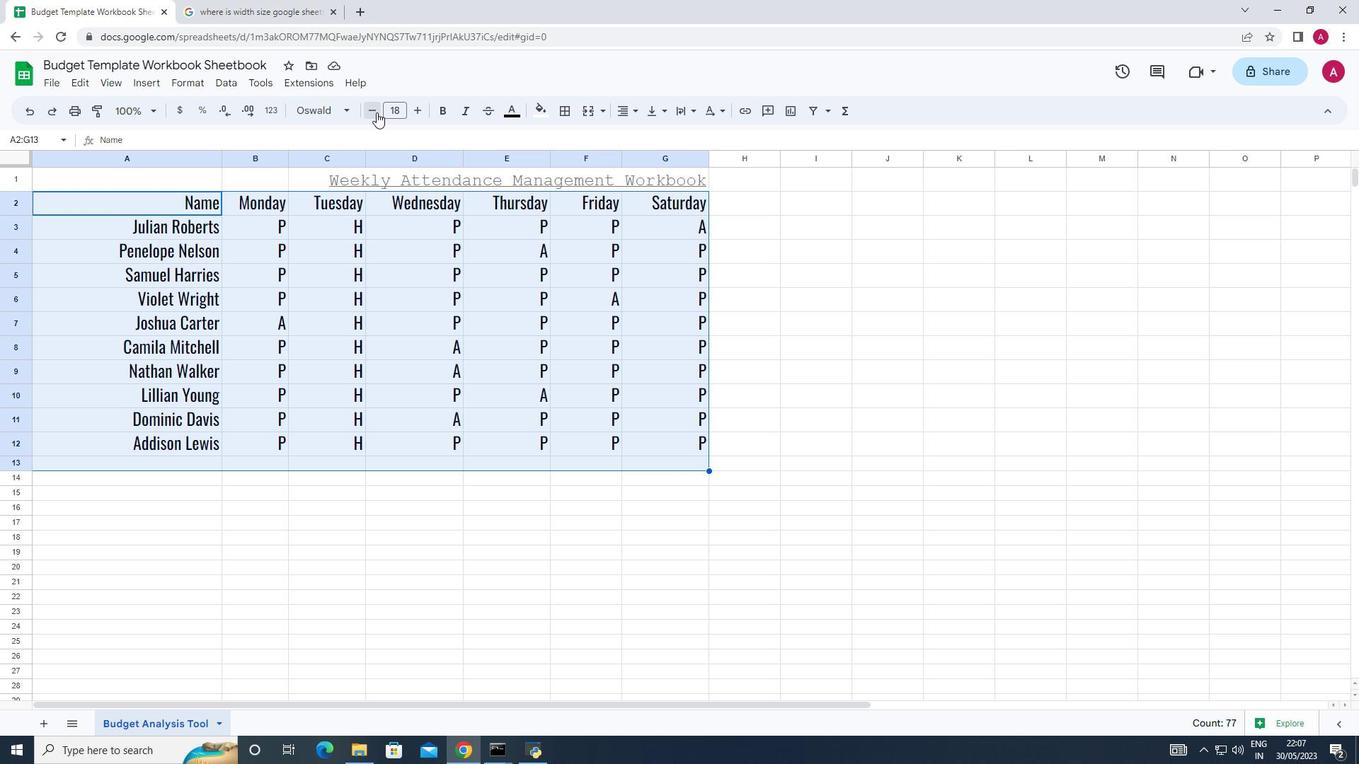 
Action: Mouse pressed left at (376, 112)
Screenshot: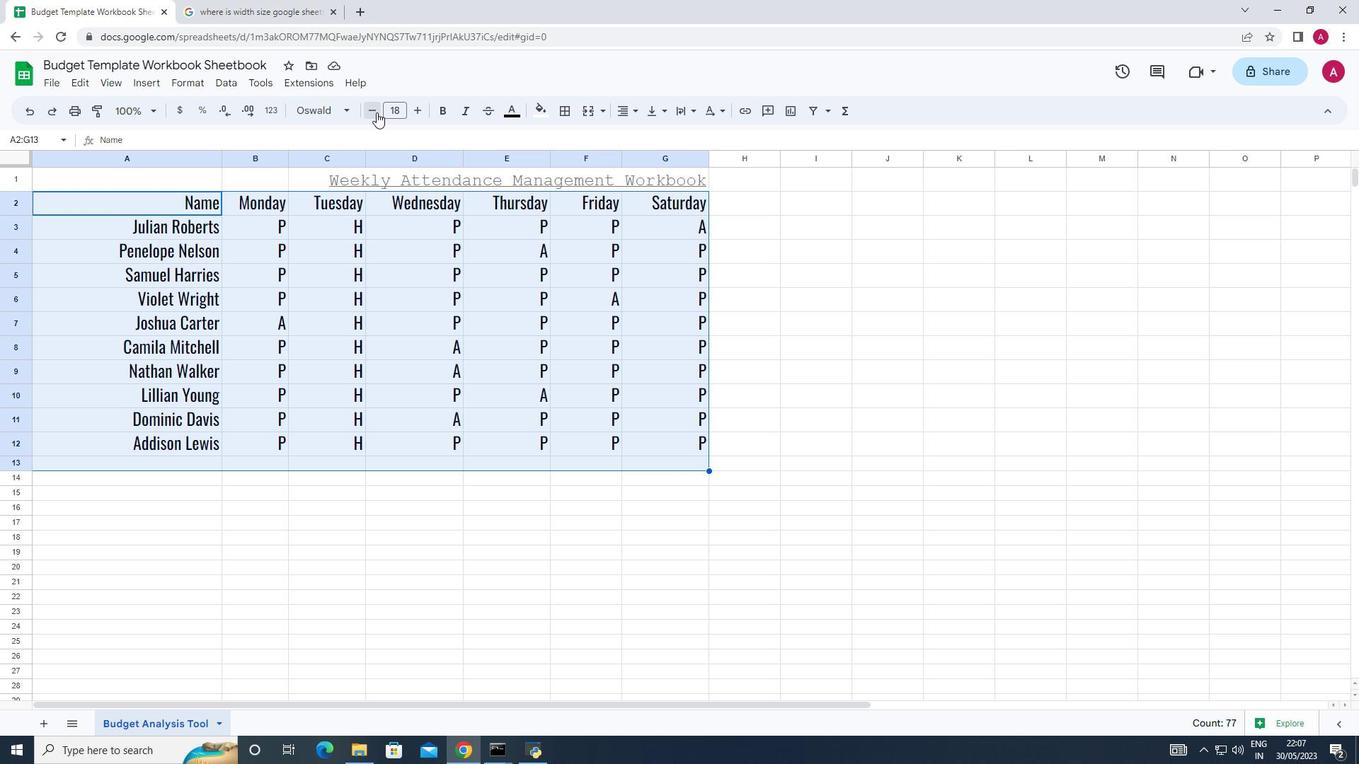 
Action: Mouse pressed left at (376, 112)
Screenshot: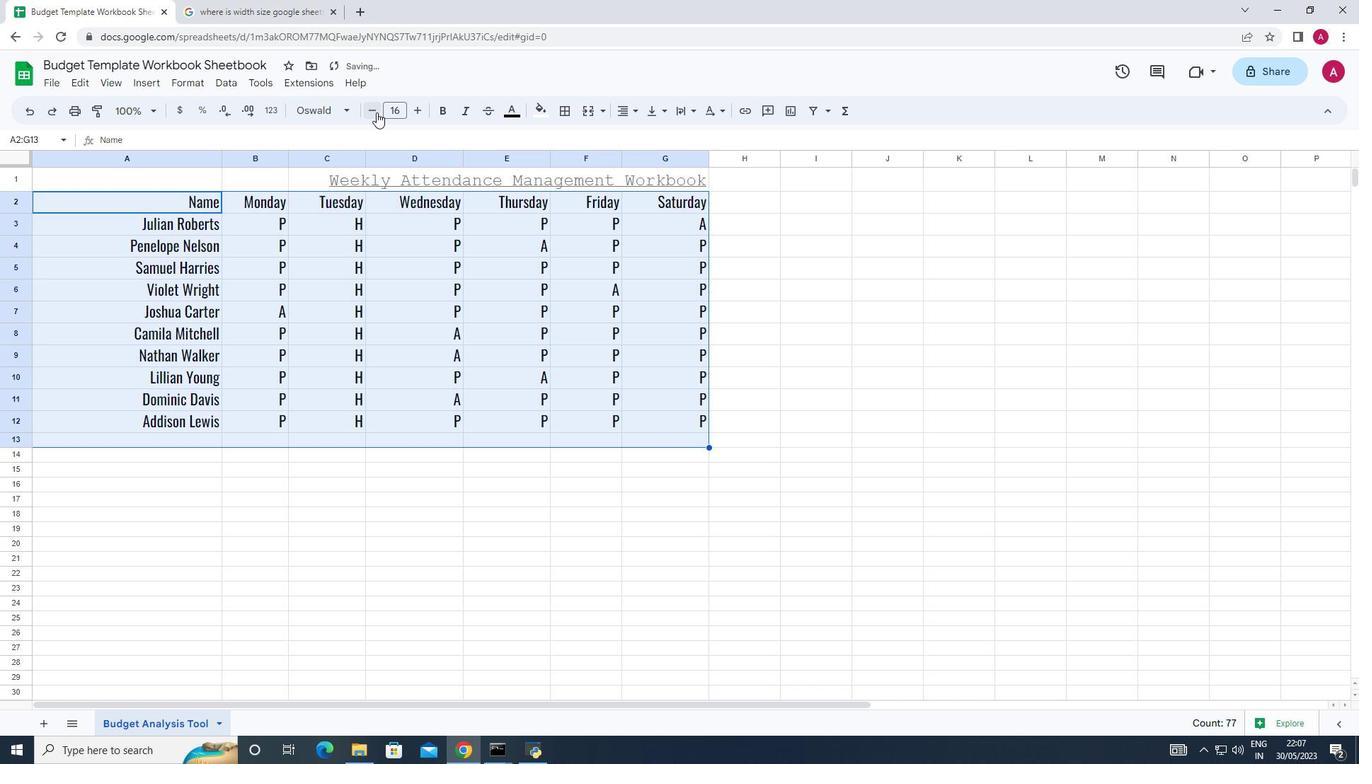 
Action: Mouse pressed left at (376, 112)
Screenshot: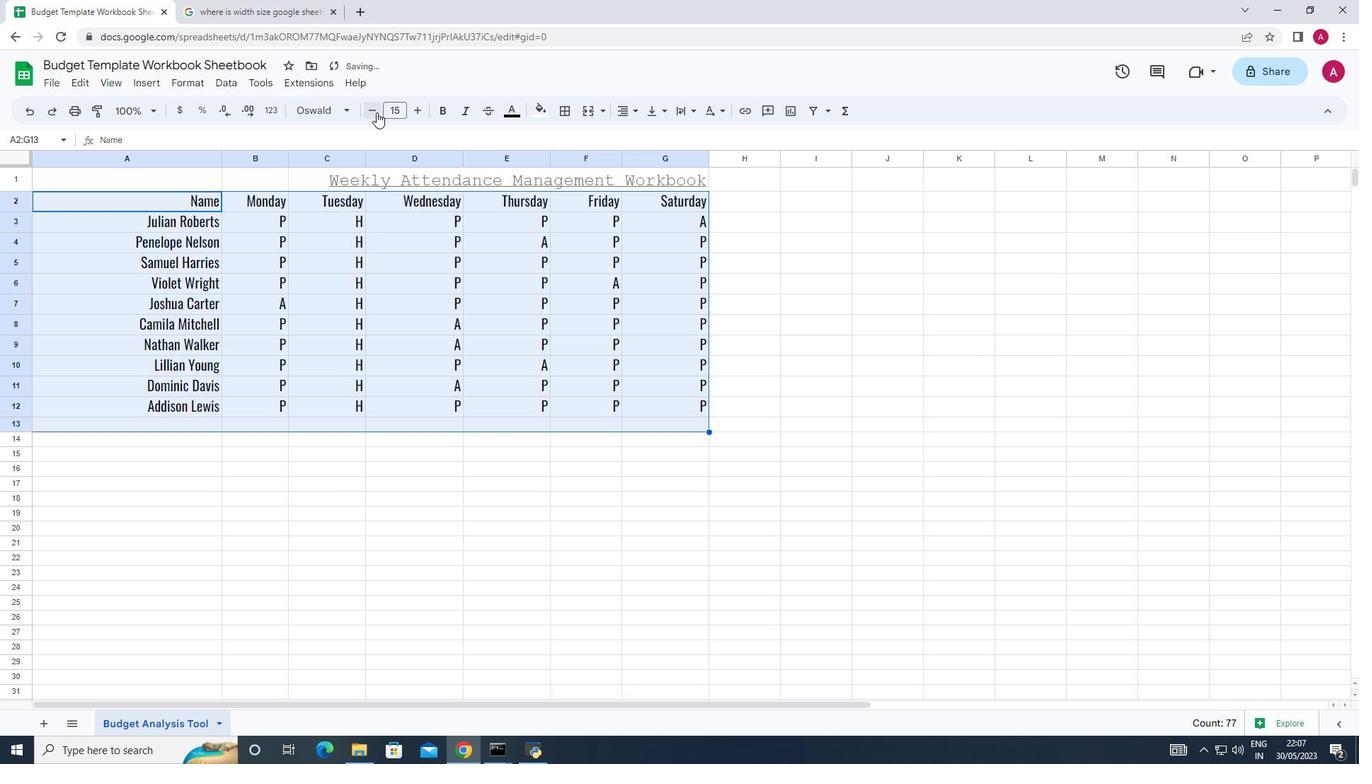 
Action: Mouse pressed left at (376, 112)
Screenshot: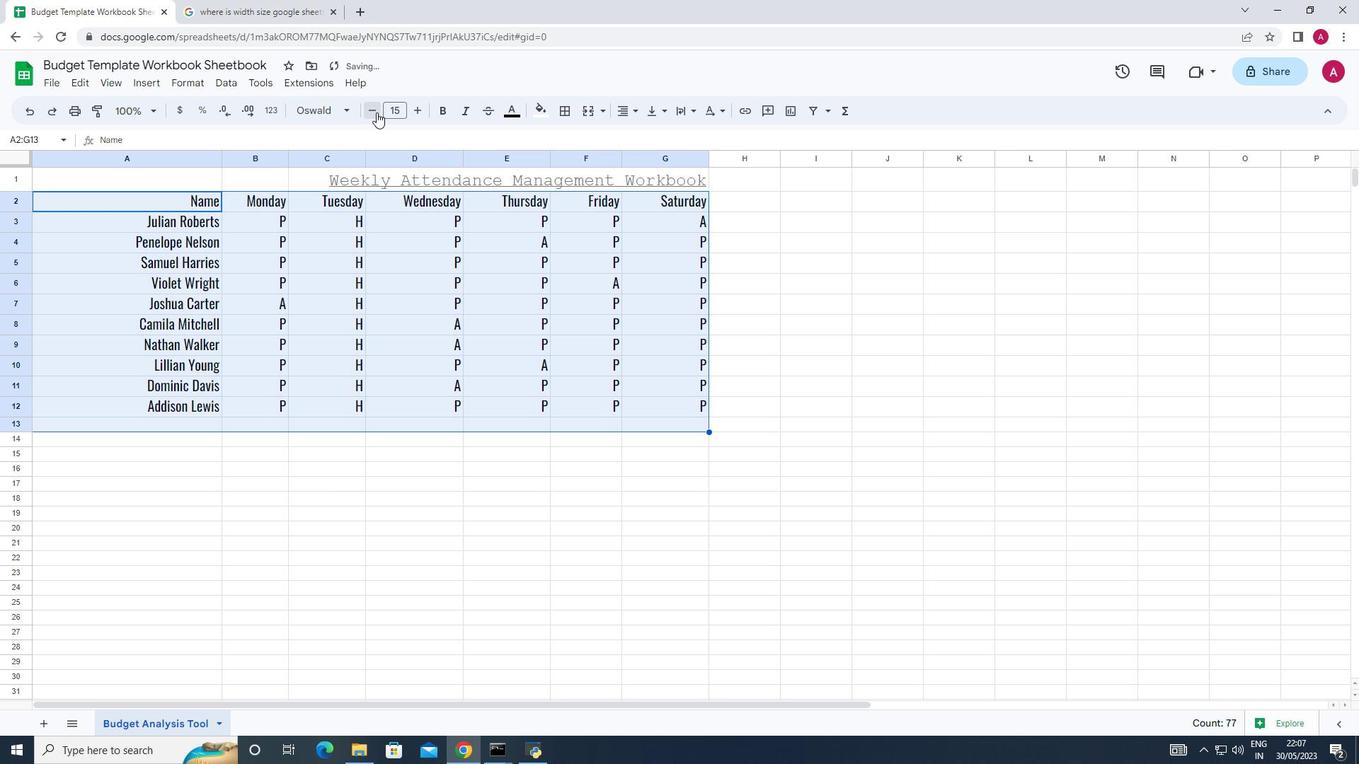
Action: Mouse pressed left at (376, 112)
Screenshot: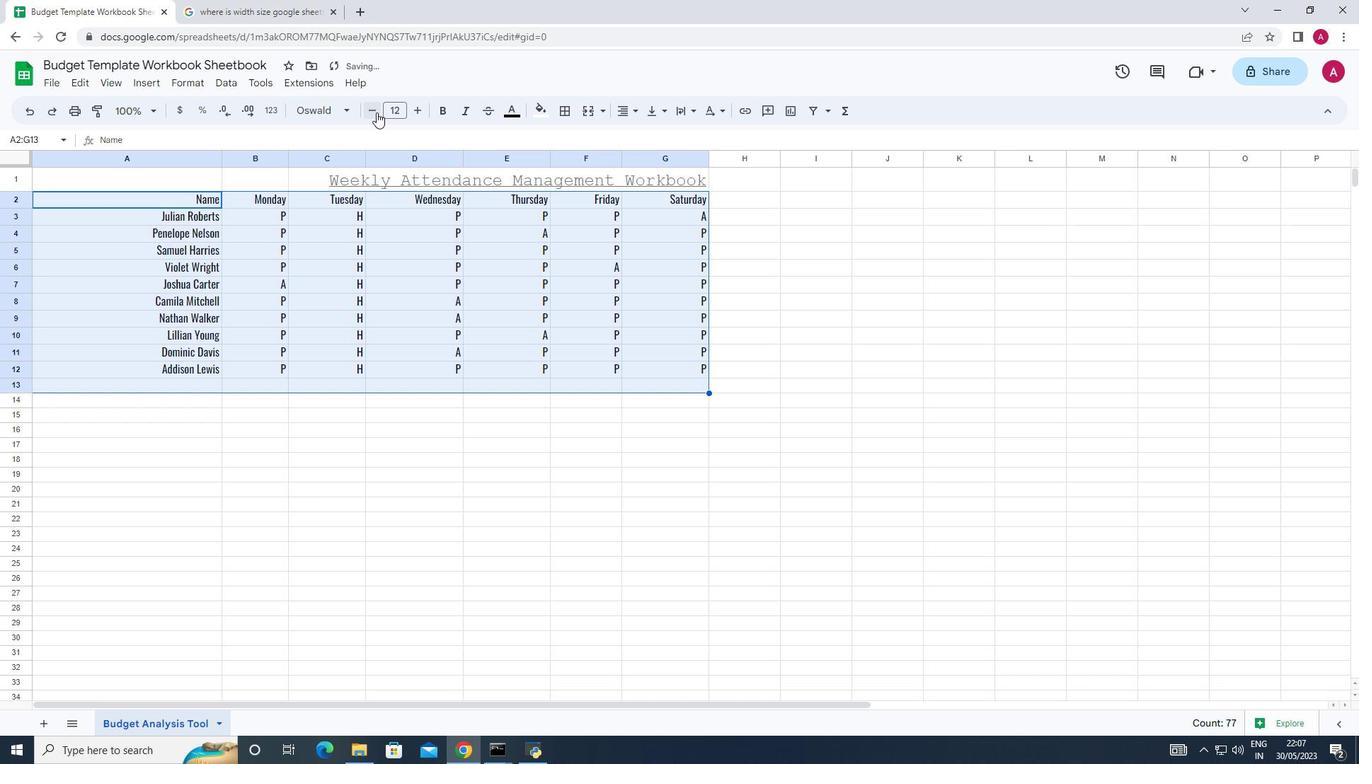 
Action: Mouse pressed left at (376, 112)
Screenshot: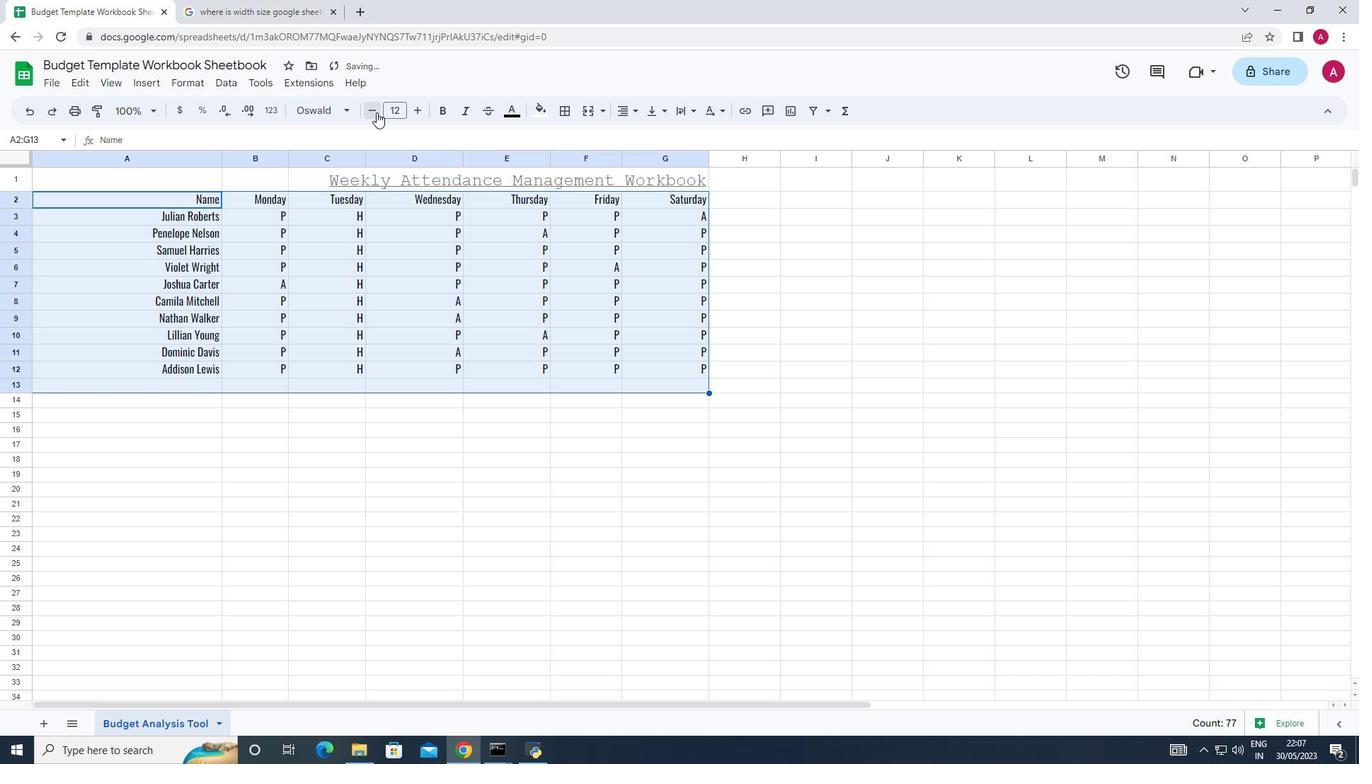 
Action: Mouse pressed left at (376, 112)
Screenshot: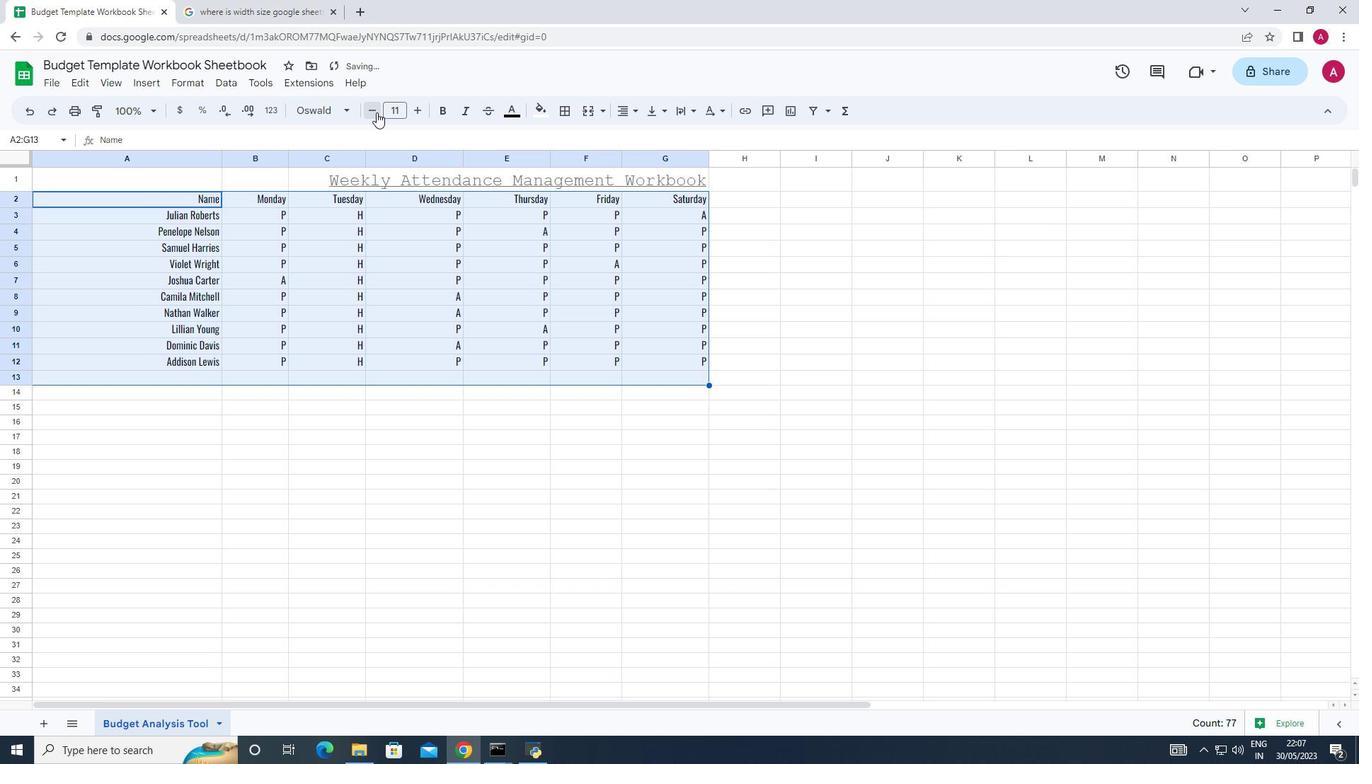 
Action: Mouse moved to (476, 547)
Screenshot: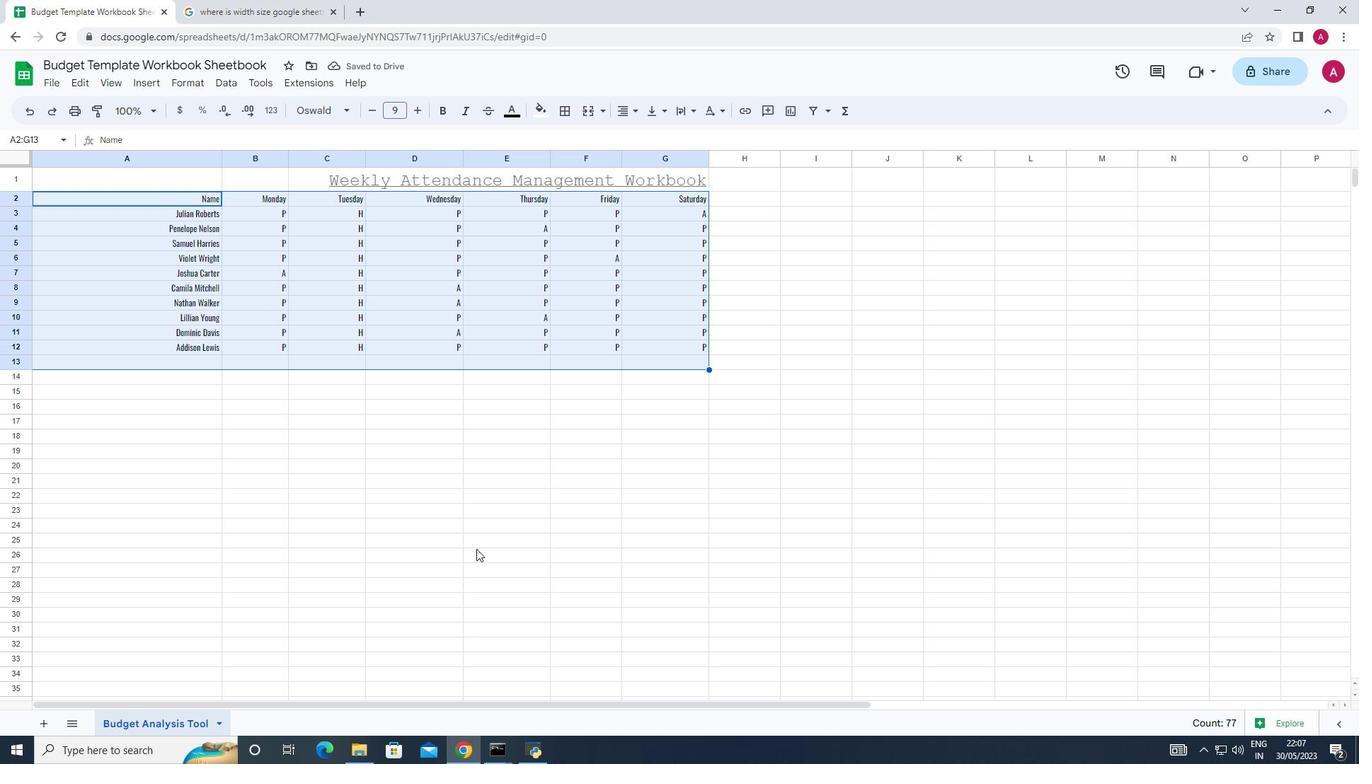 
Action: Mouse pressed left at (476, 547)
Screenshot: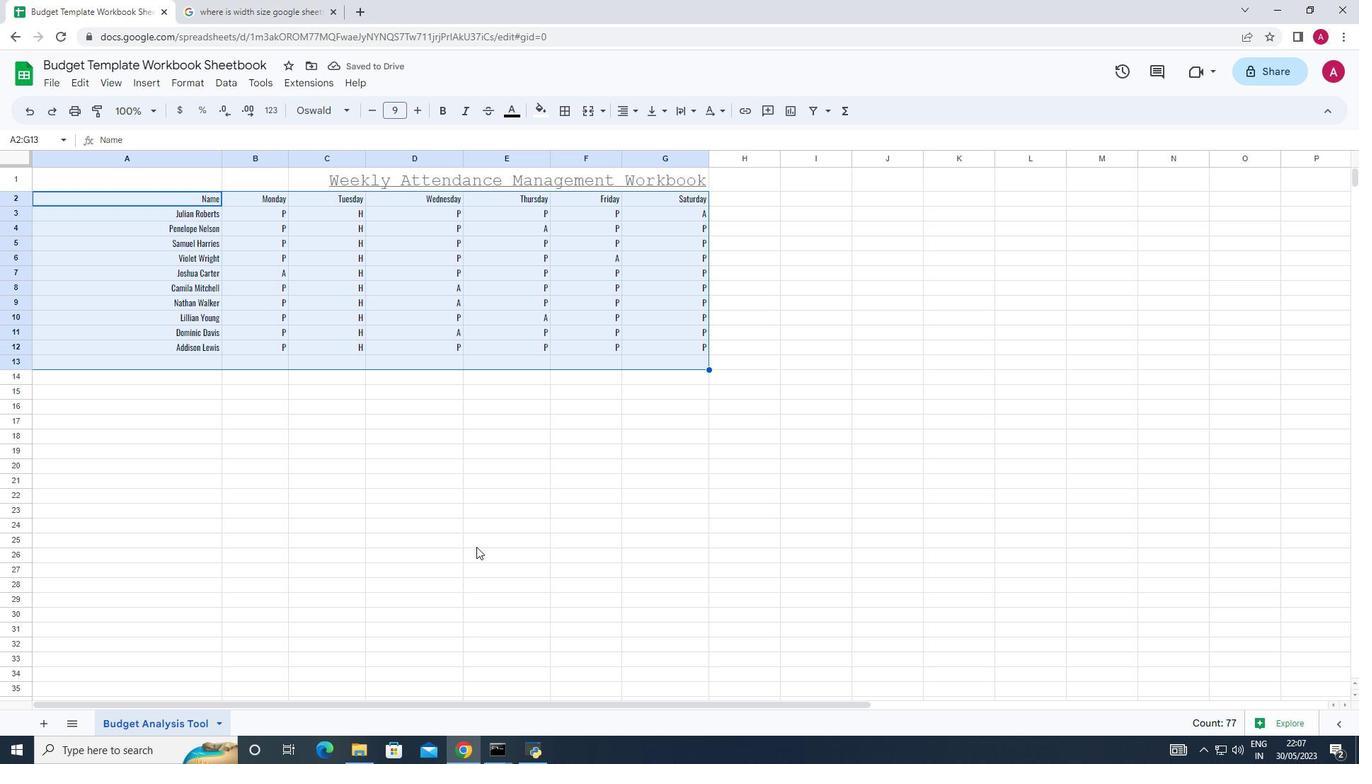 
Action: Mouse moved to (201, 183)
Screenshot: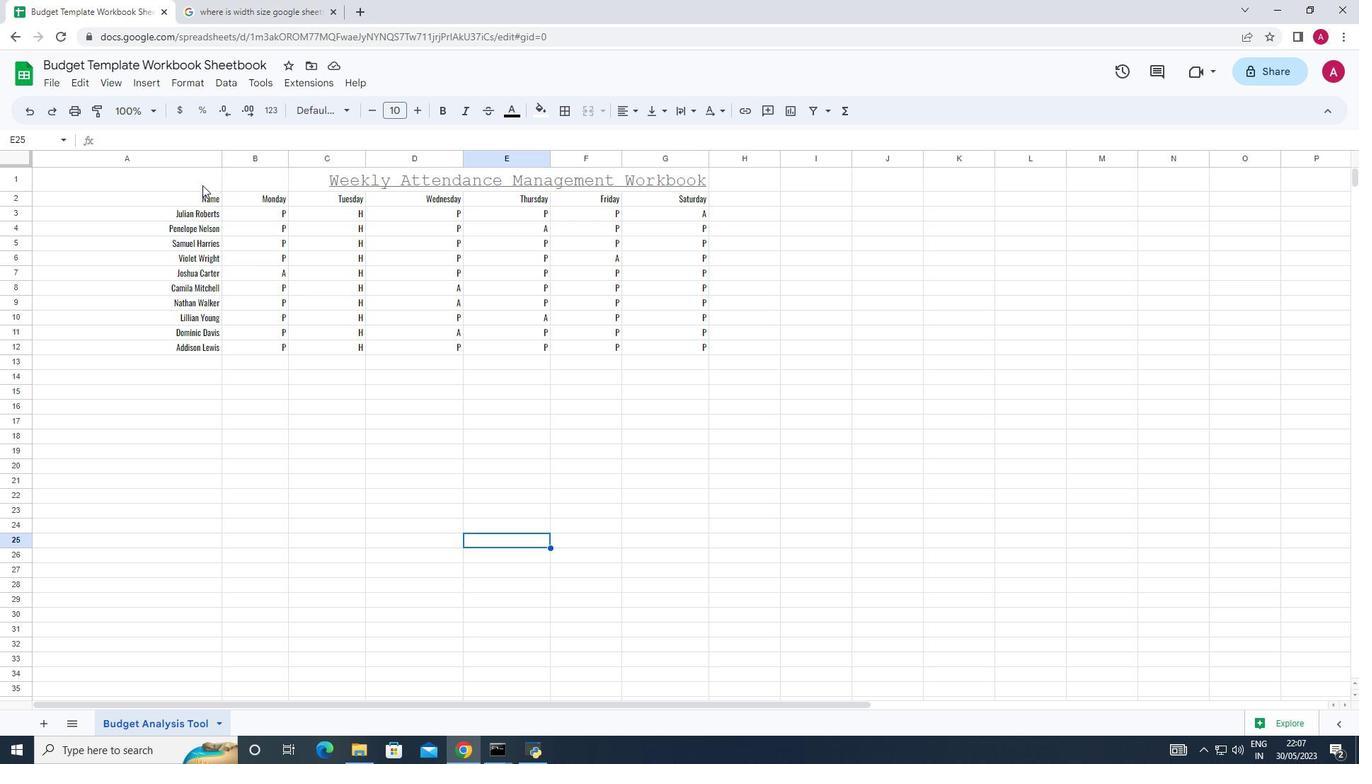 
Action: Mouse pressed left at (201, 183)
Screenshot: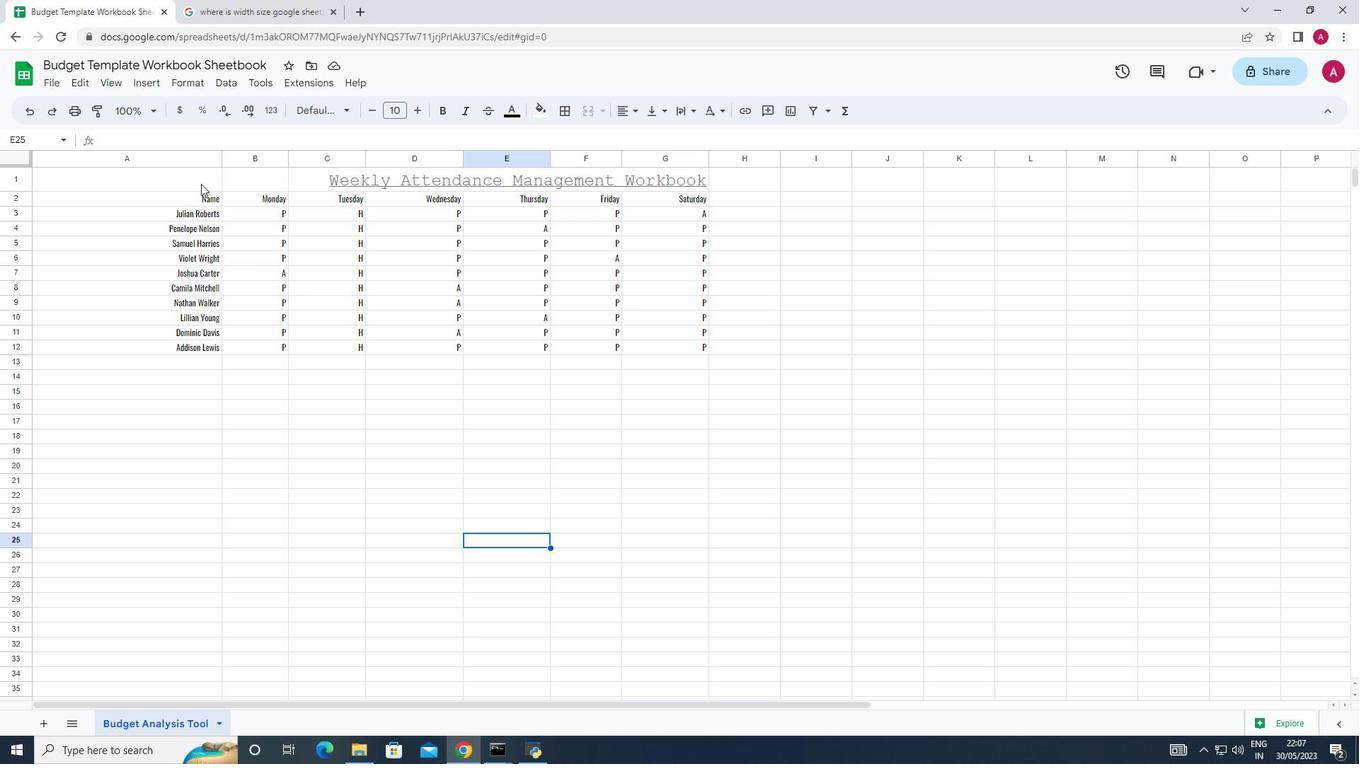
Action: Mouse moved to (628, 115)
Screenshot: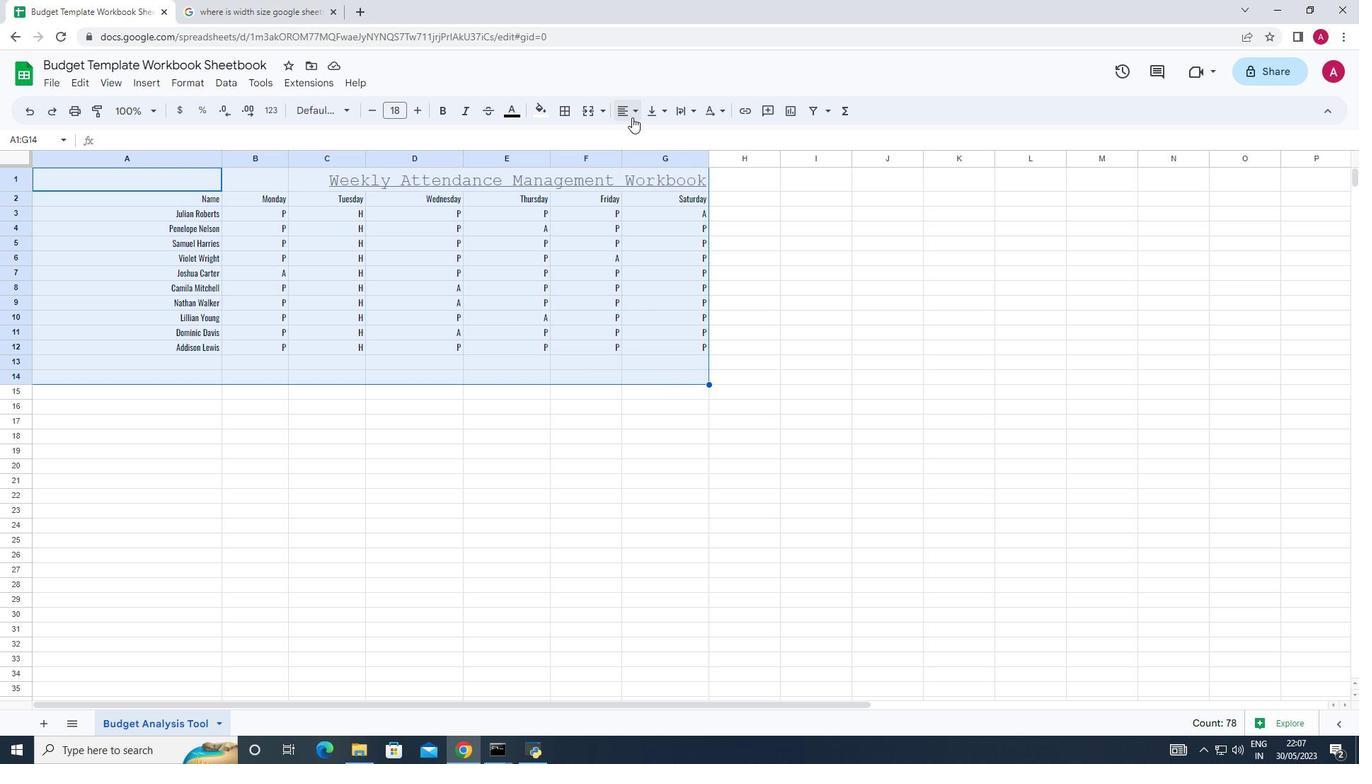 
Action: Mouse pressed left at (628, 115)
Screenshot: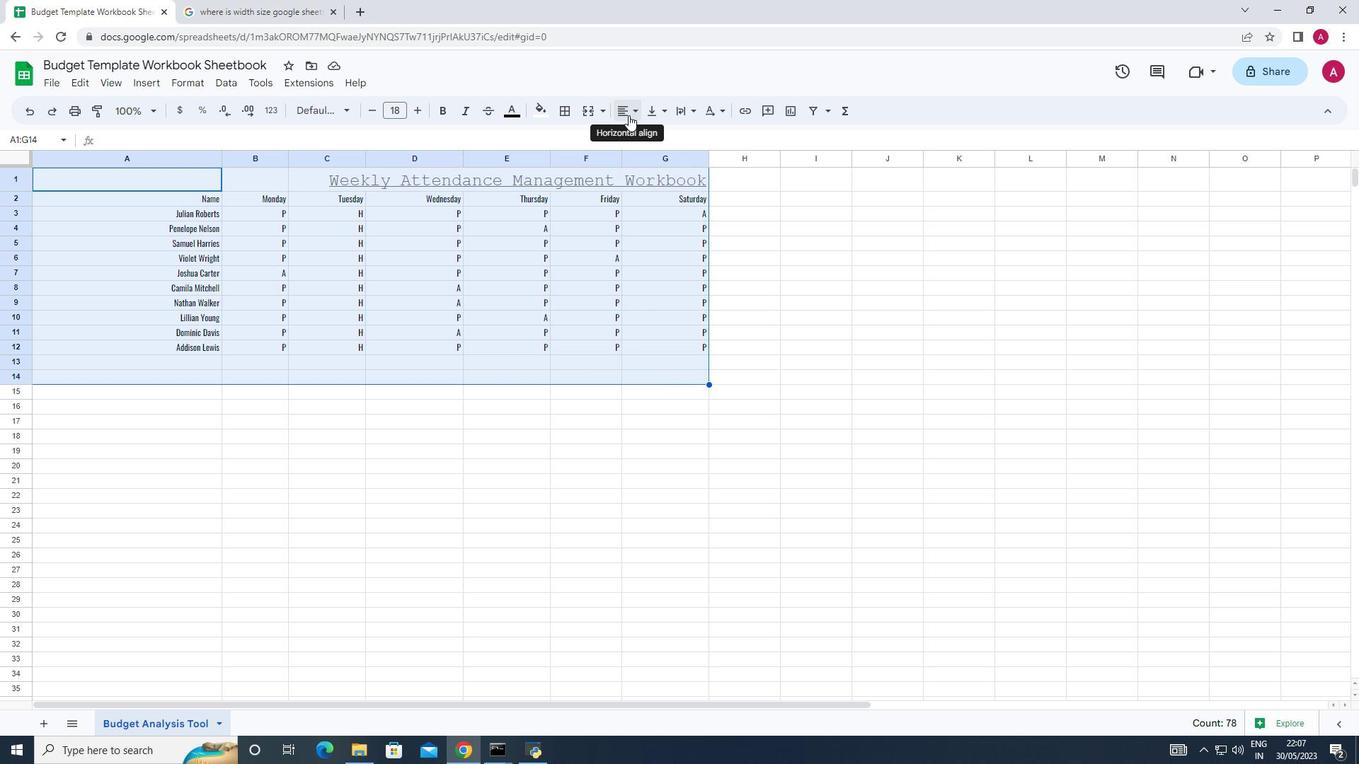 
Action: Mouse moved to (654, 140)
Screenshot: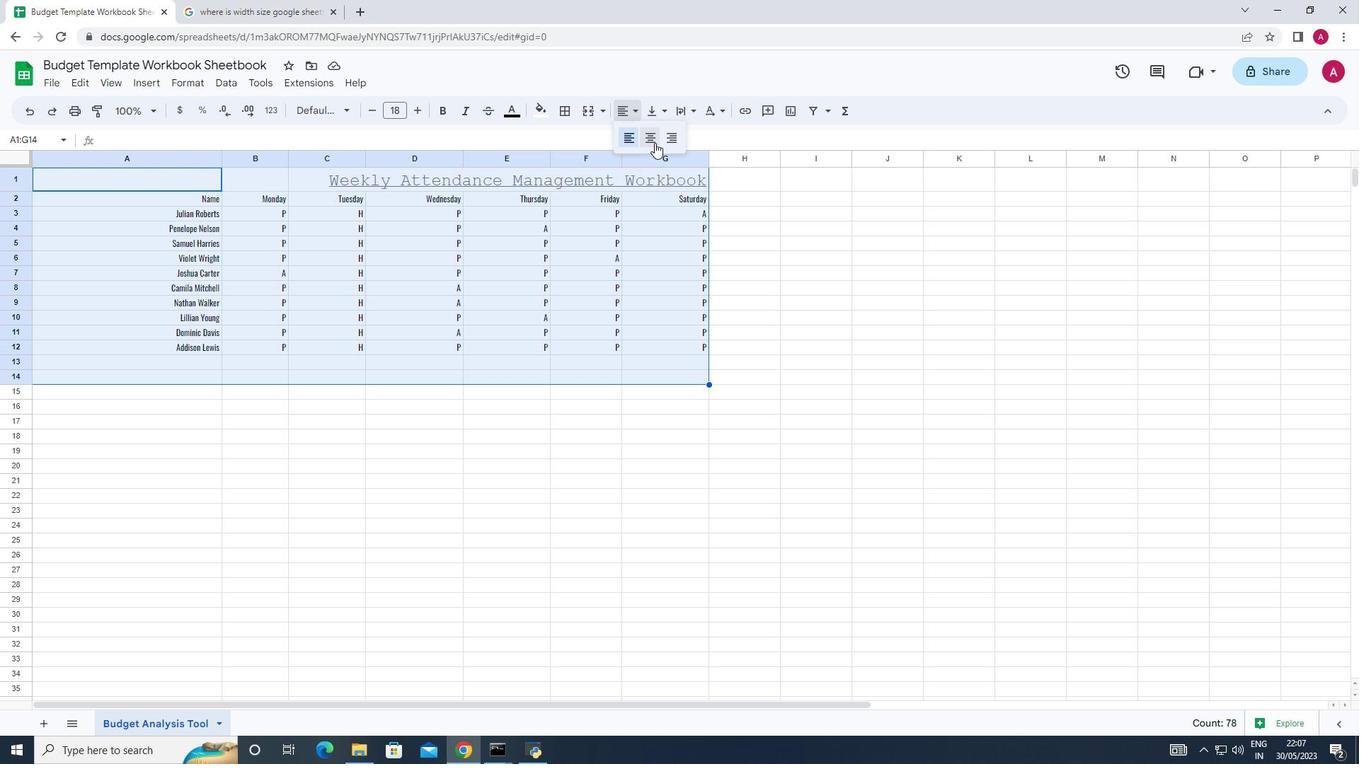 
Action: Mouse pressed left at (654, 140)
Screenshot: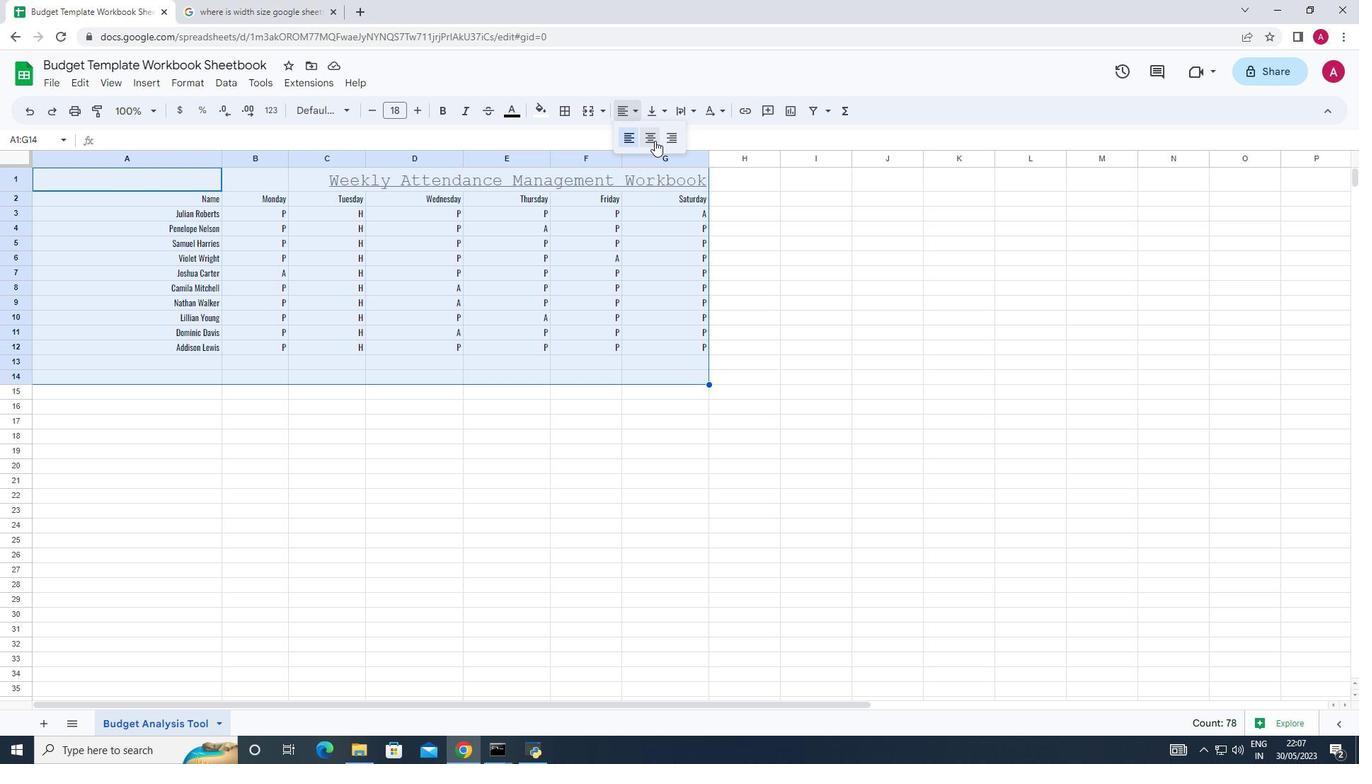 
Action: Mouse moved to (877, 351)
Screenshot: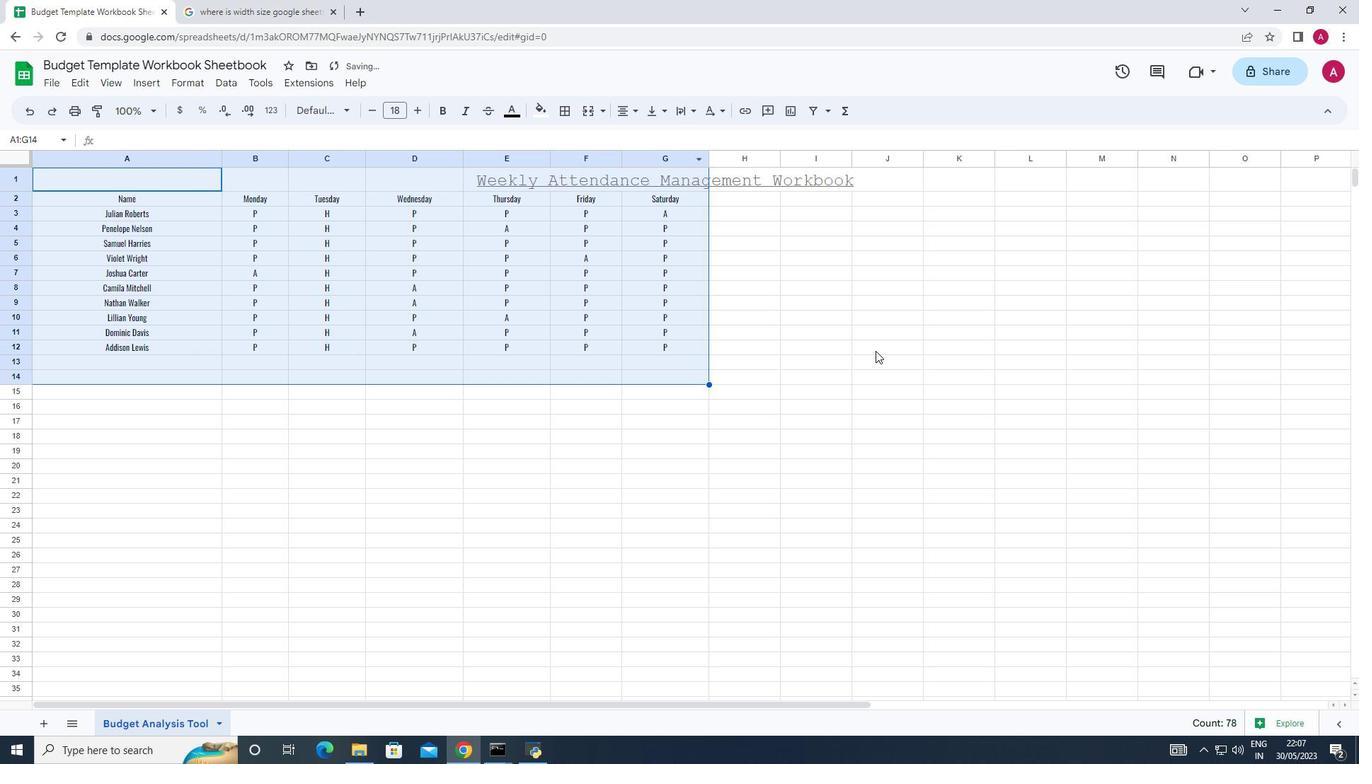 
Action: Mouse pressed left at (877, 351)
Screenshot: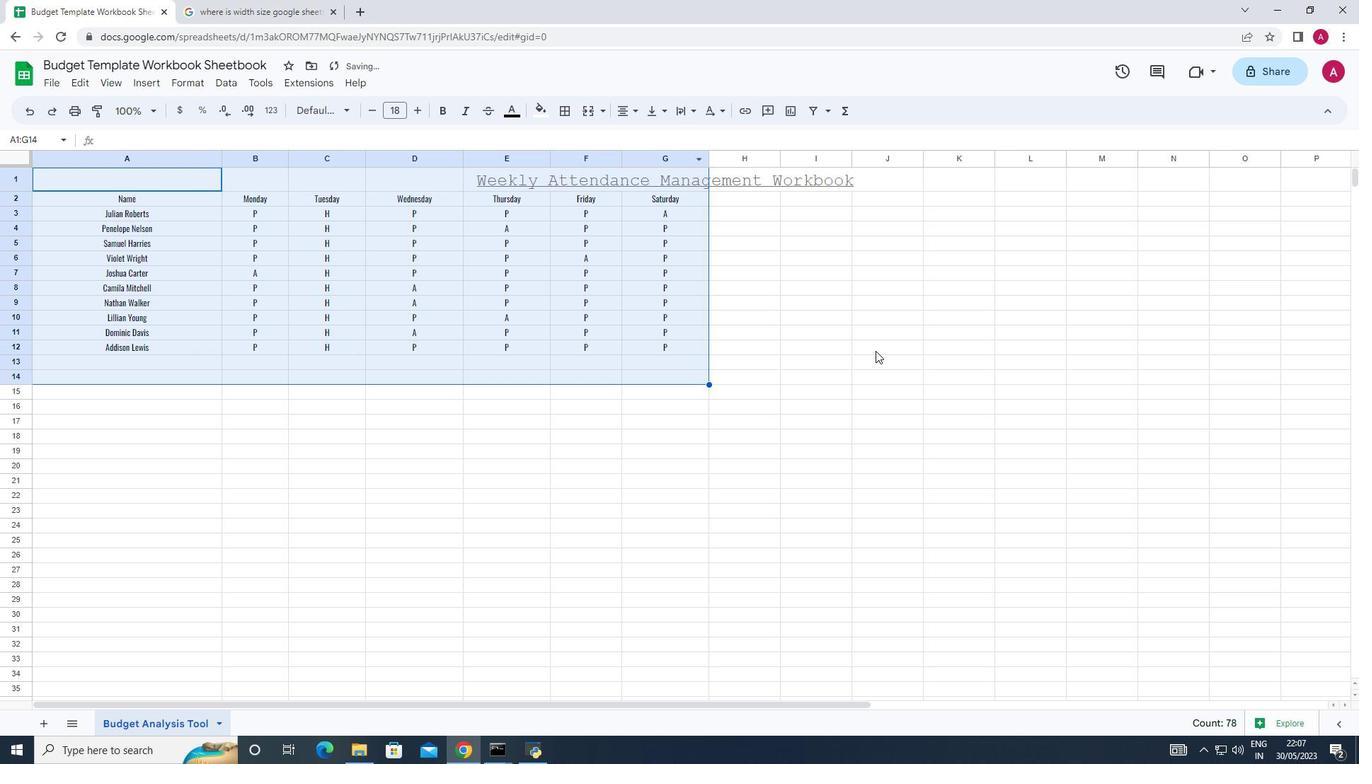 
Action: Mouse moved to (477, 177)
Screenshot: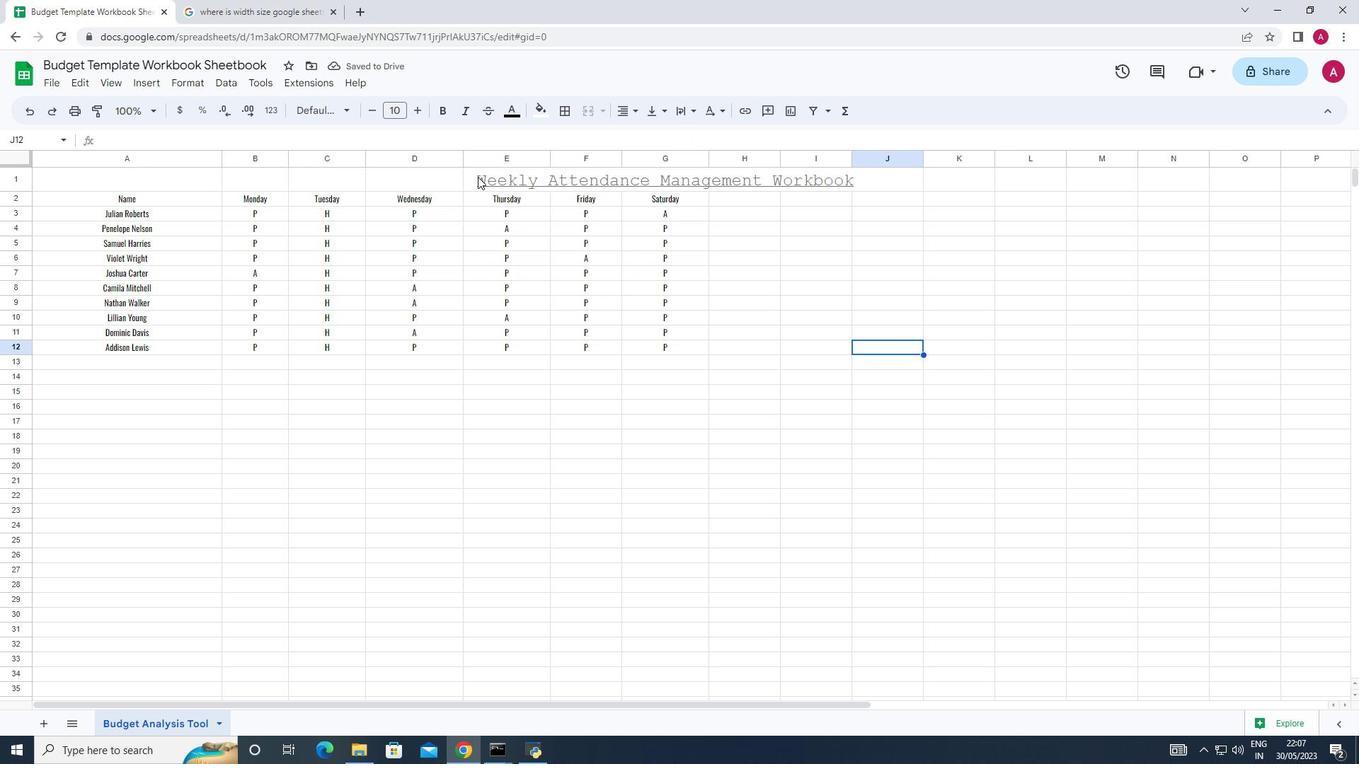 
Action: Mouse pressed left at (477, 177)
Screenshot: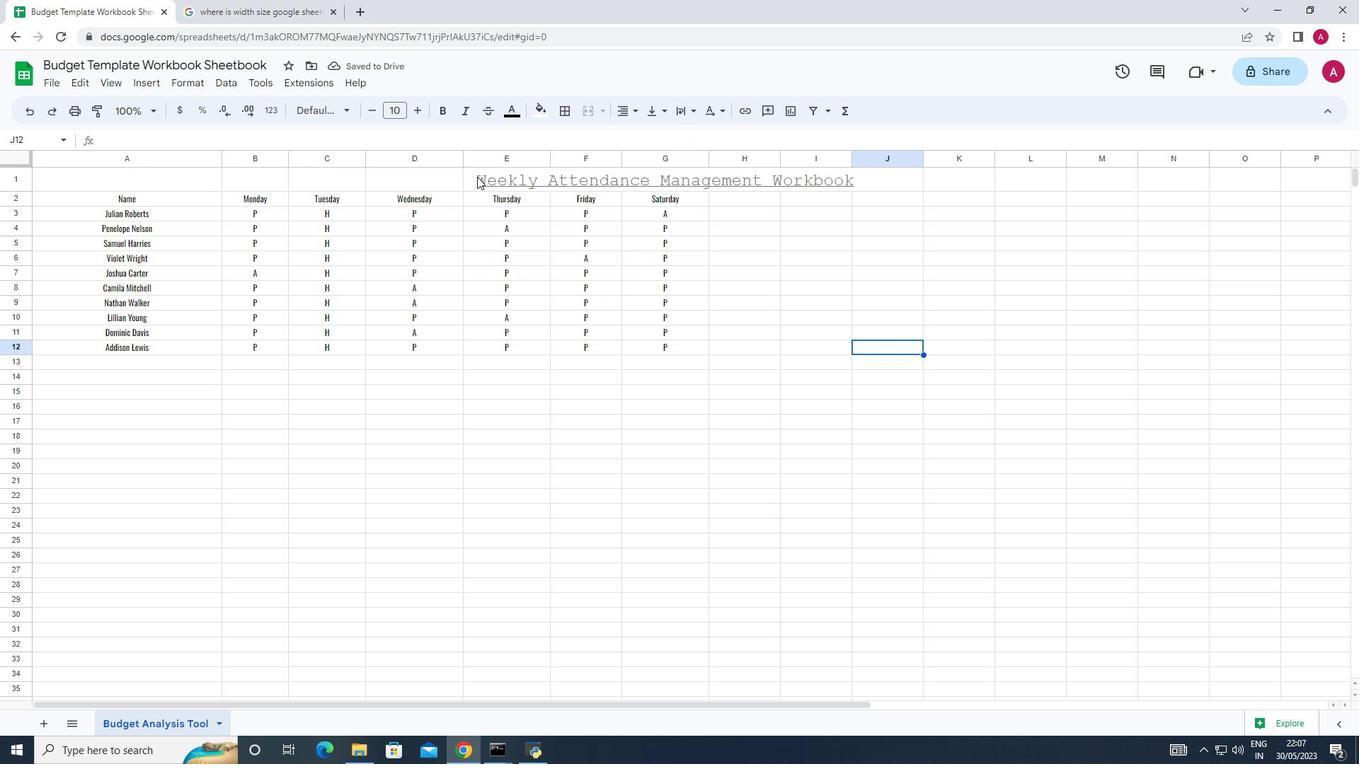
Action: Mouse moved to (592, 651)
Screenshot: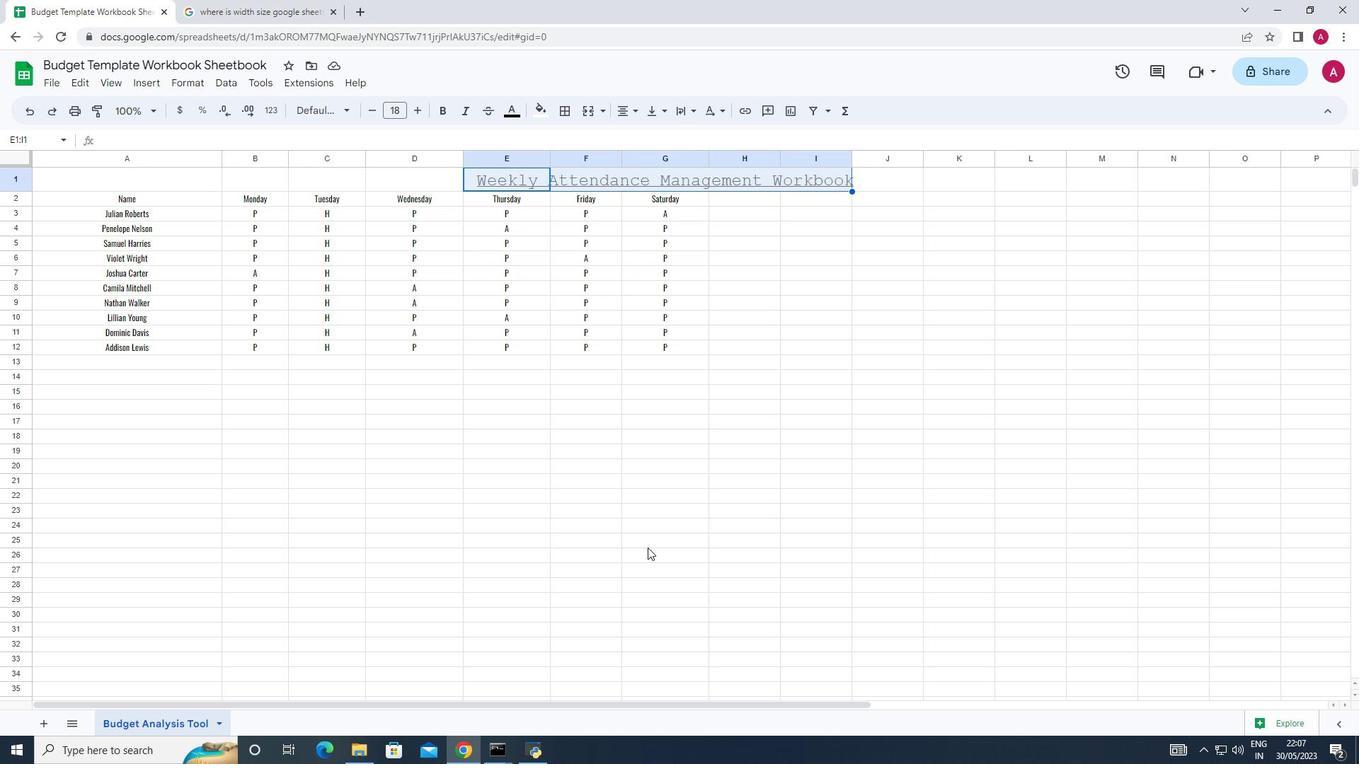 
Action: Key pressed ctrl+X
Screenshot: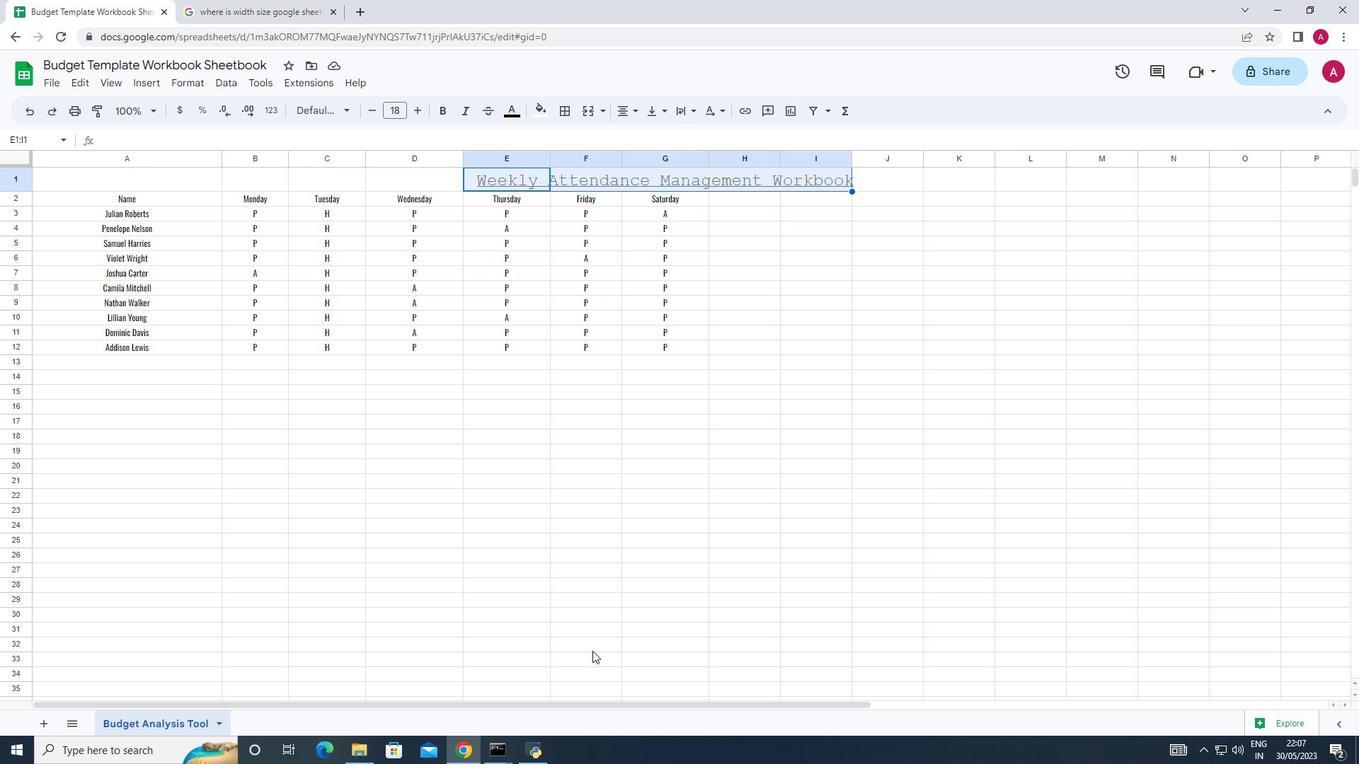 
Action: Mouse moved to (358, 174)
Screenshot: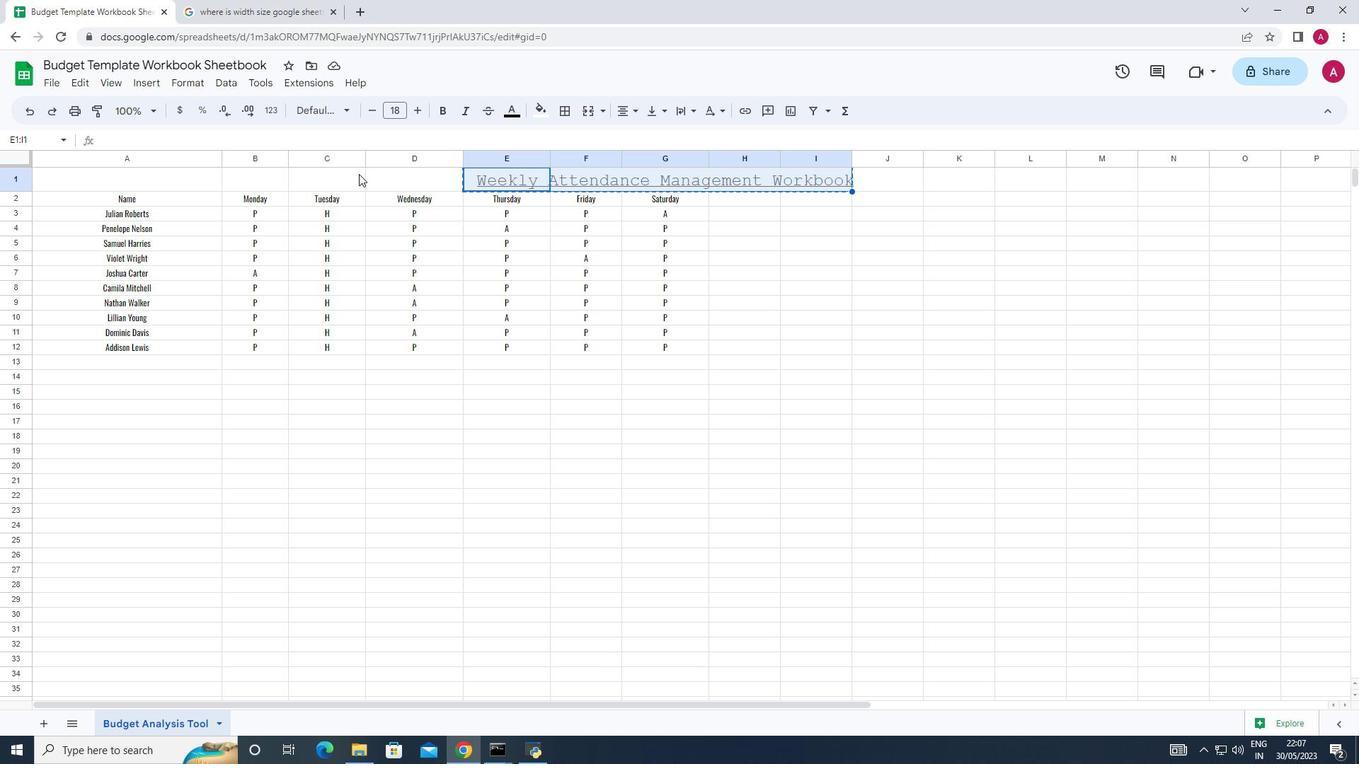 
Action: Mouse pressed left at (358, 174)
Screenshot: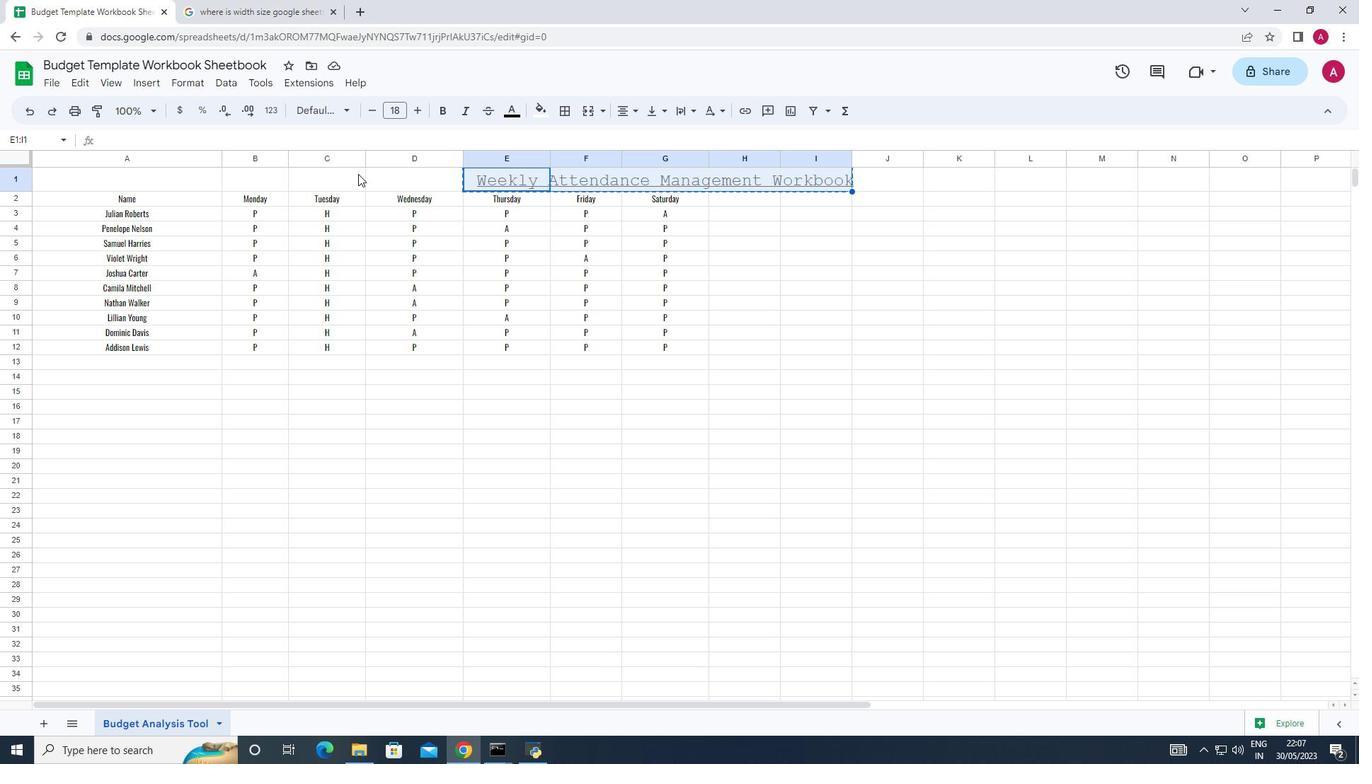 
Action: Mouse moved to (472, 295)
Screenshot: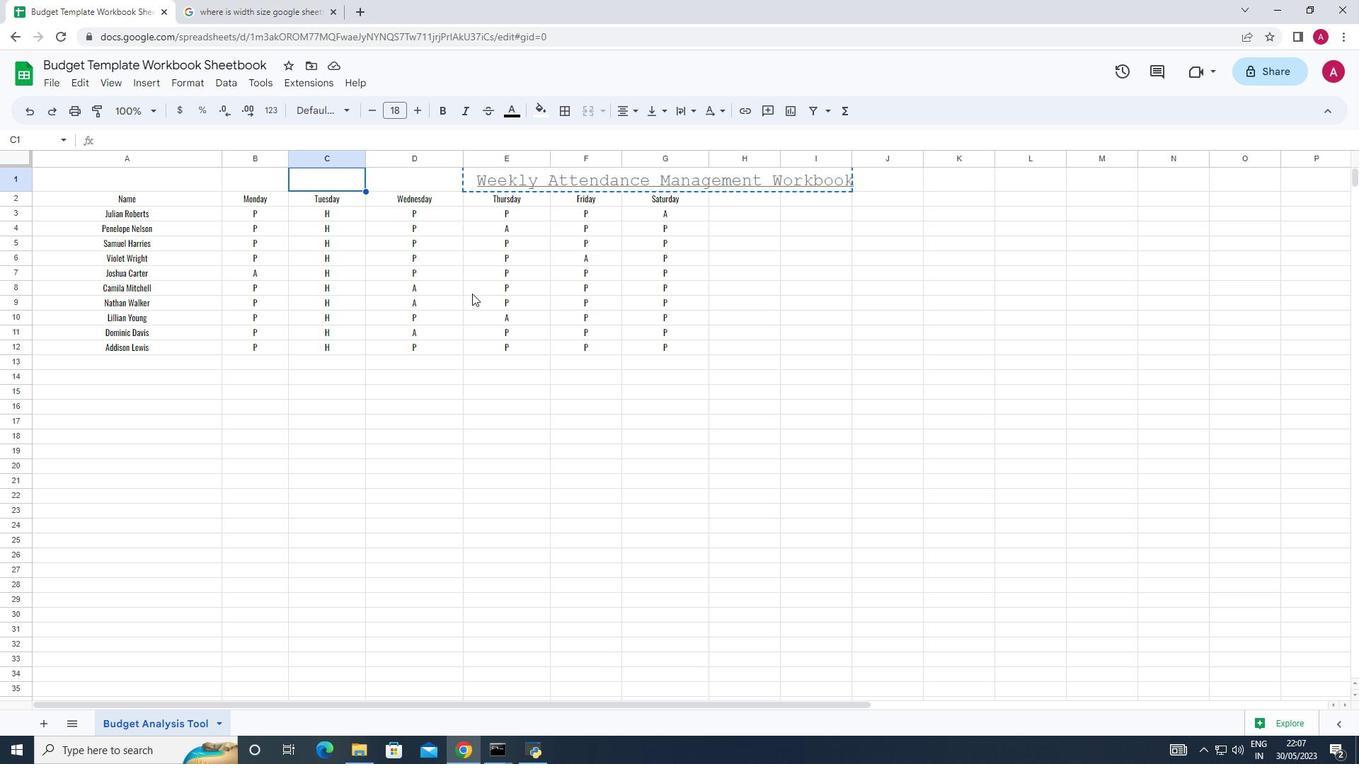 
Action: Key pressed ctrl+V
Screenshot: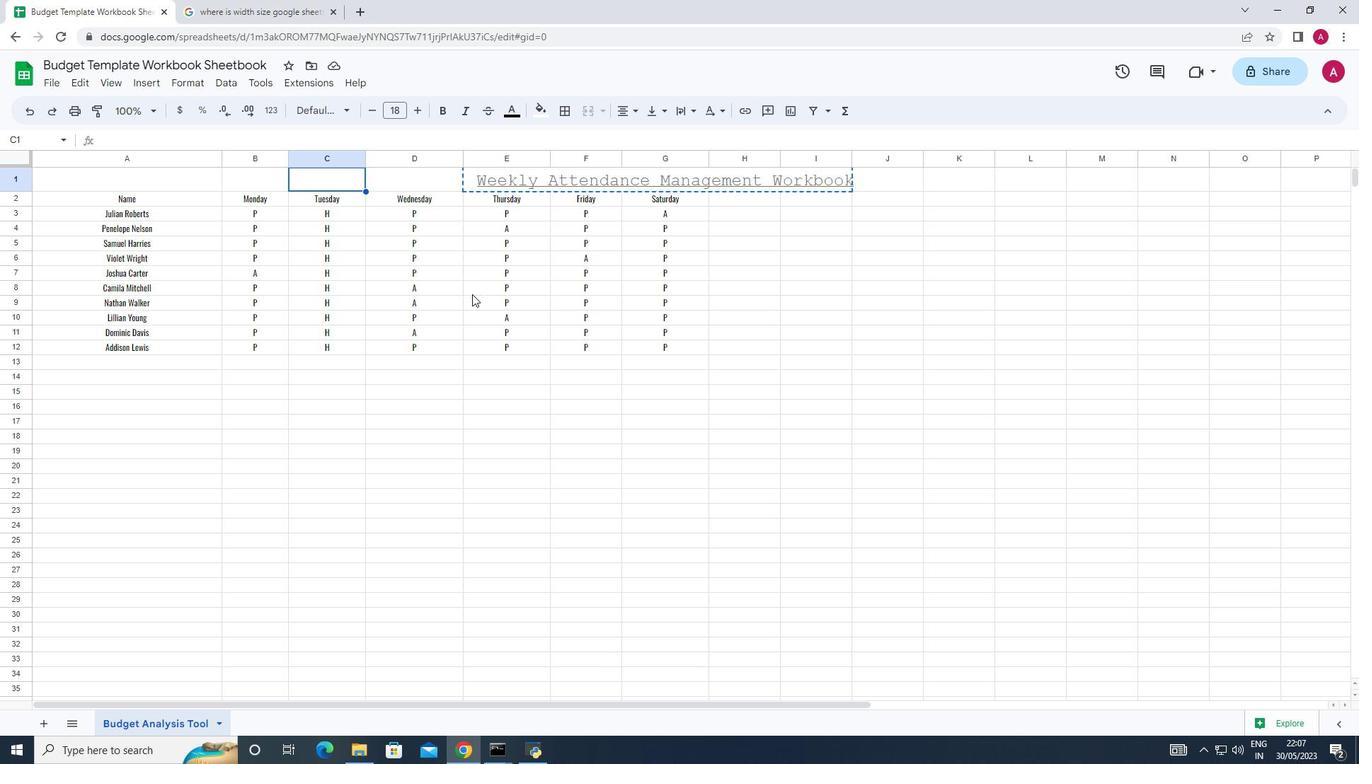 
Action: Mouse moved to (885, 321)
Screenshot: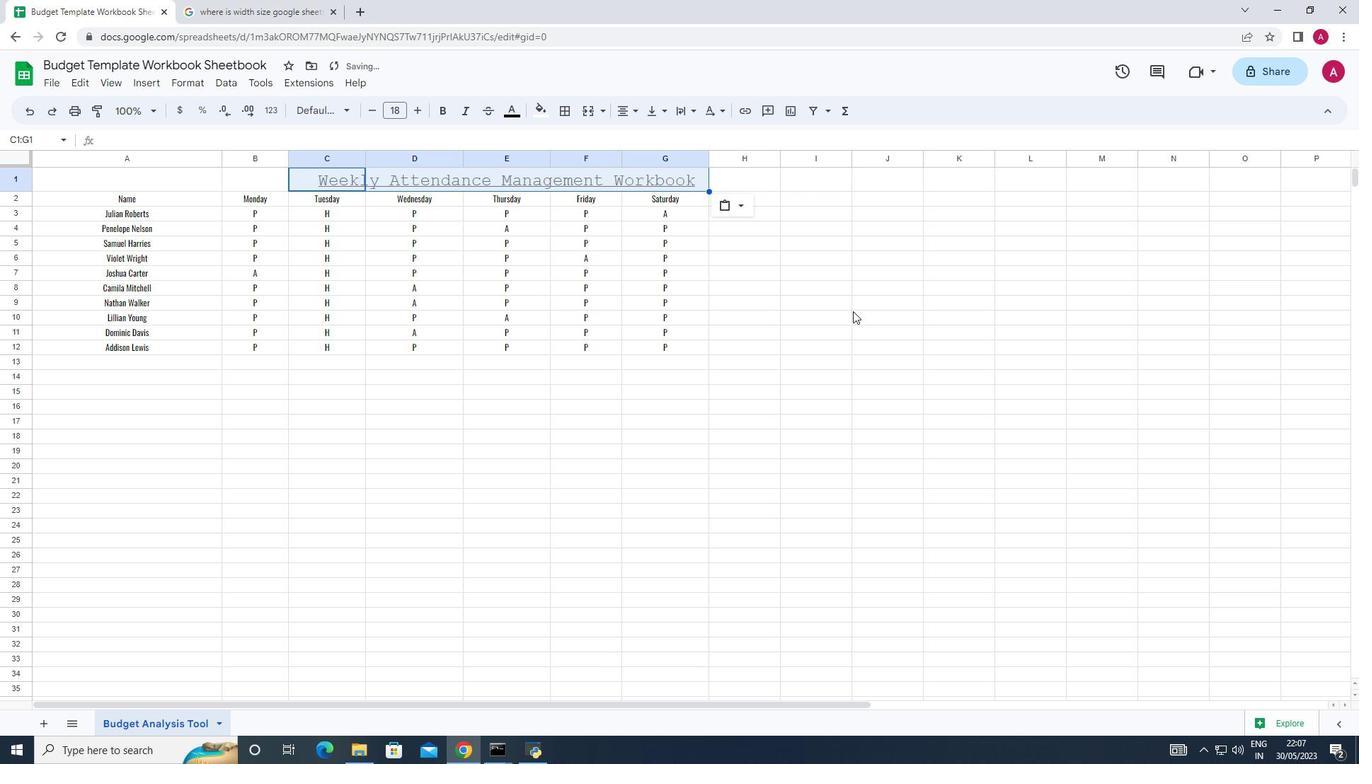 
Action: Mouse pressed left at (885, 321)
Screenshot: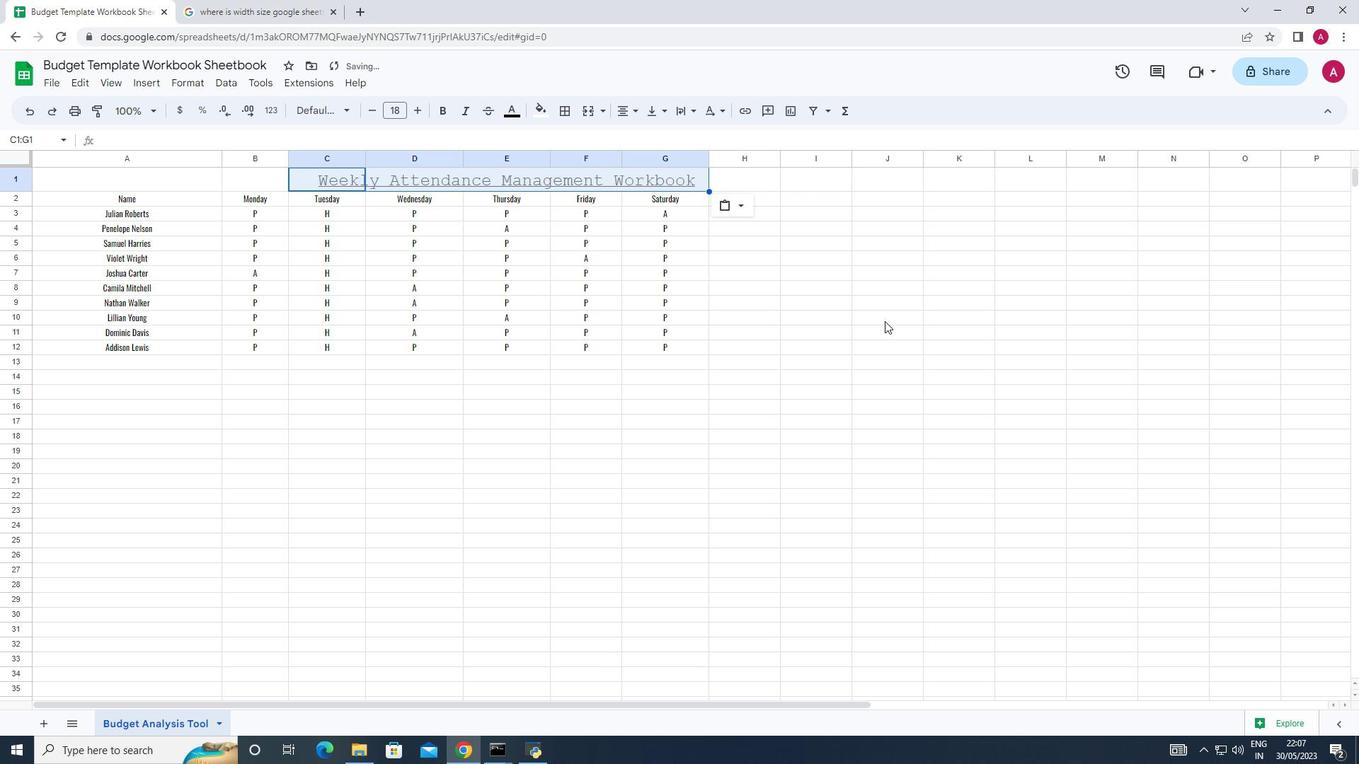 
Action: Mouse moved to (315, 177)
Screenshot: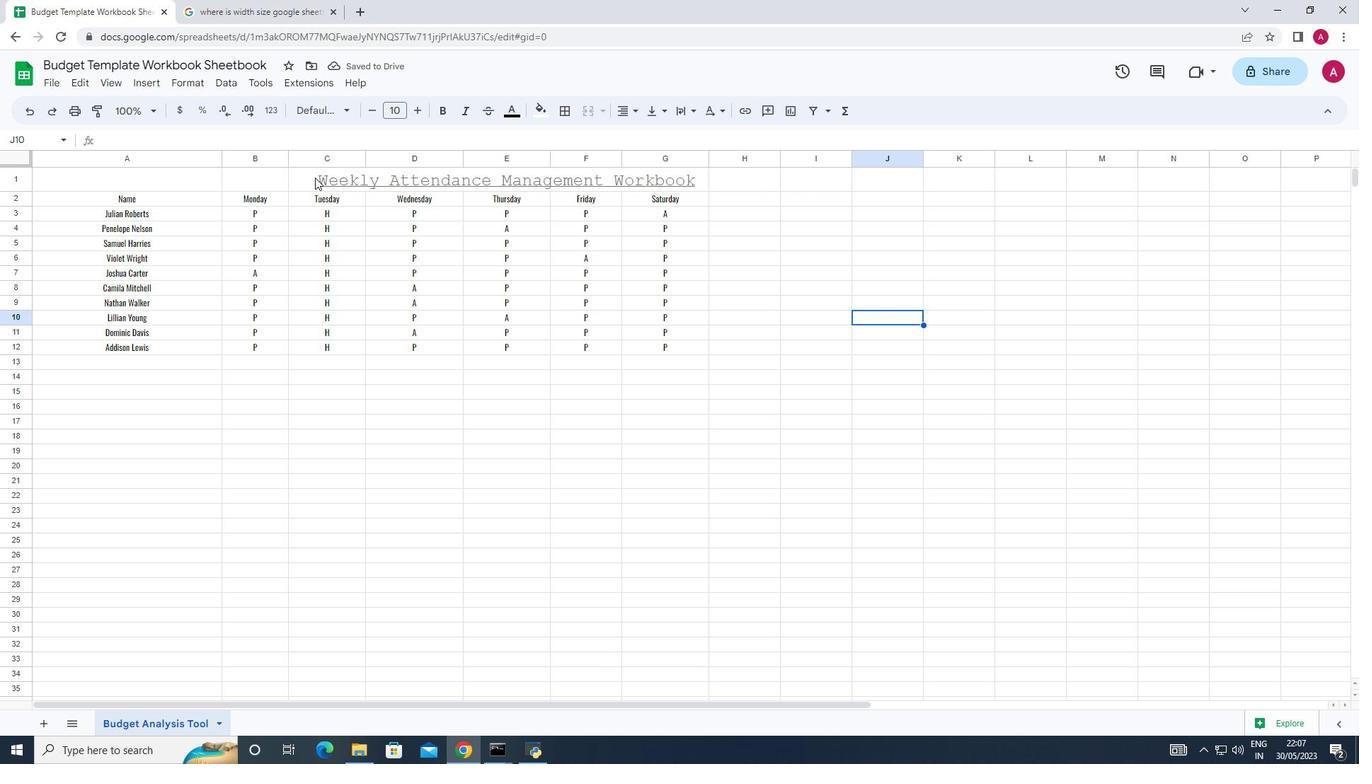 
Action: Mouse pressed left at (315, 177)
Screenshot: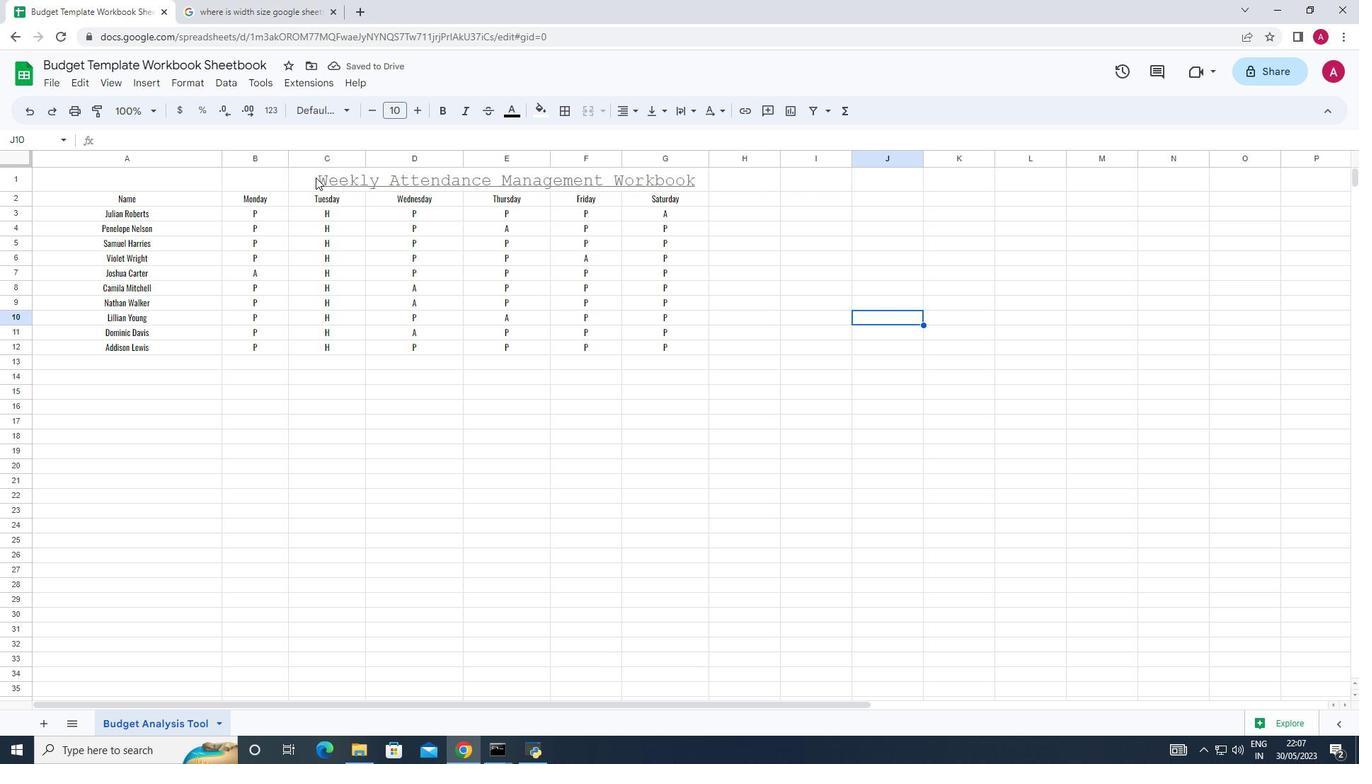 
Action: Mouse moved to (745, 277)
Screenshot: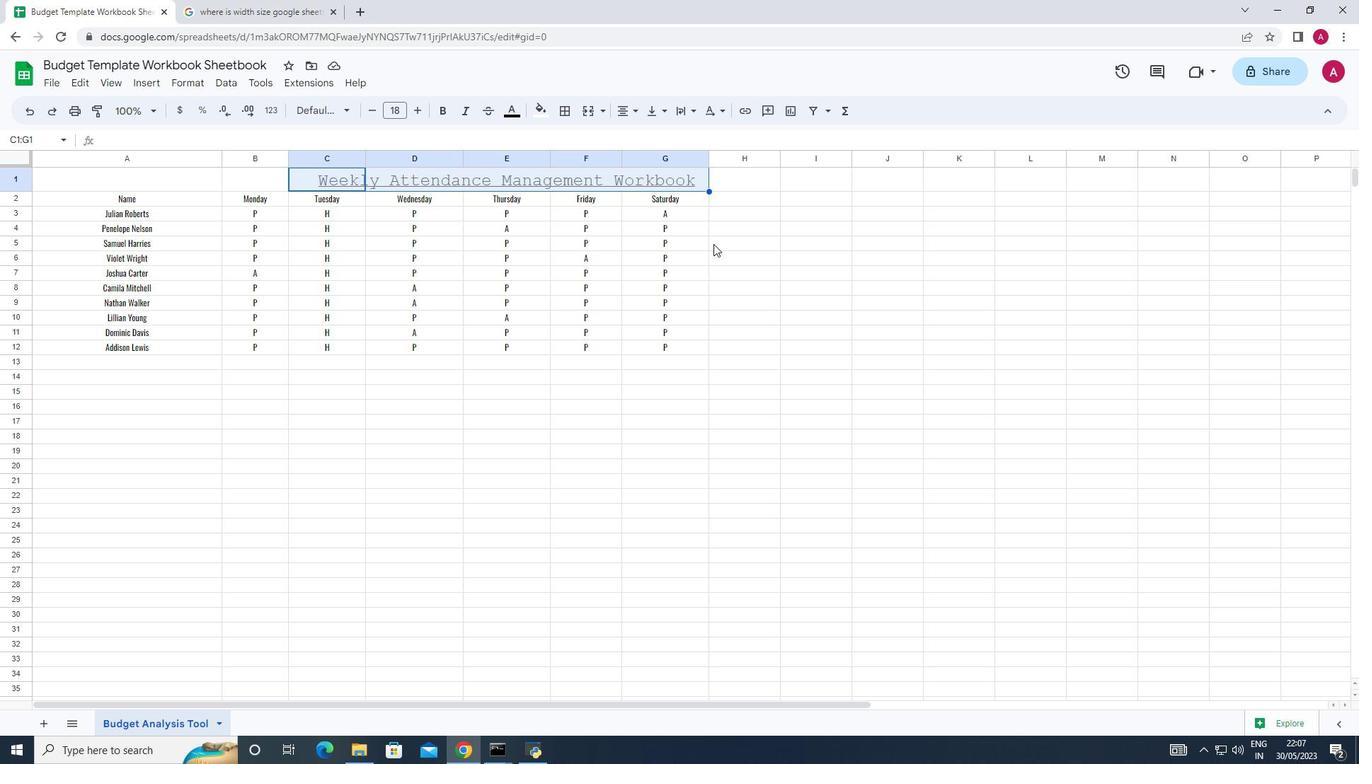 
Action: Mouse pressed left at (745, 277)
Screenshot: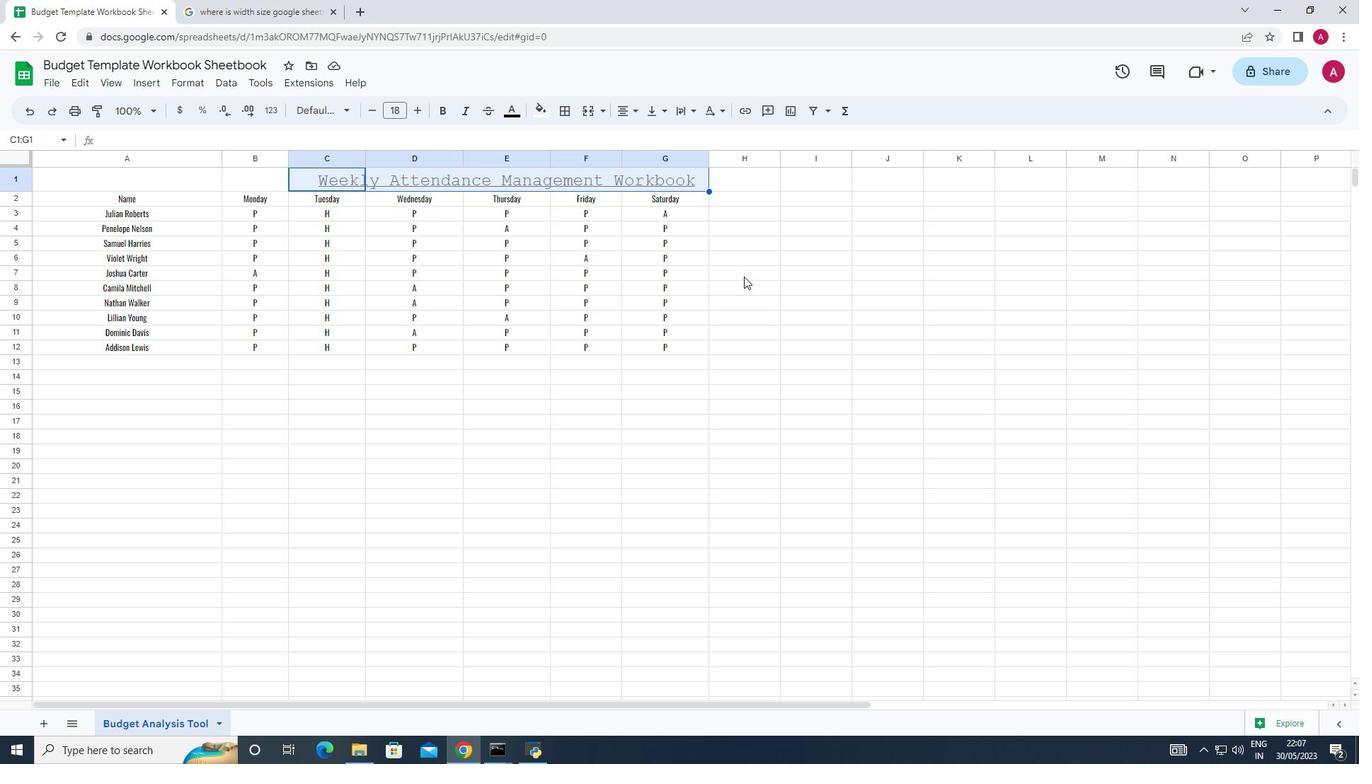 
Action: Mouse moved to (311, 177)
Screenshot: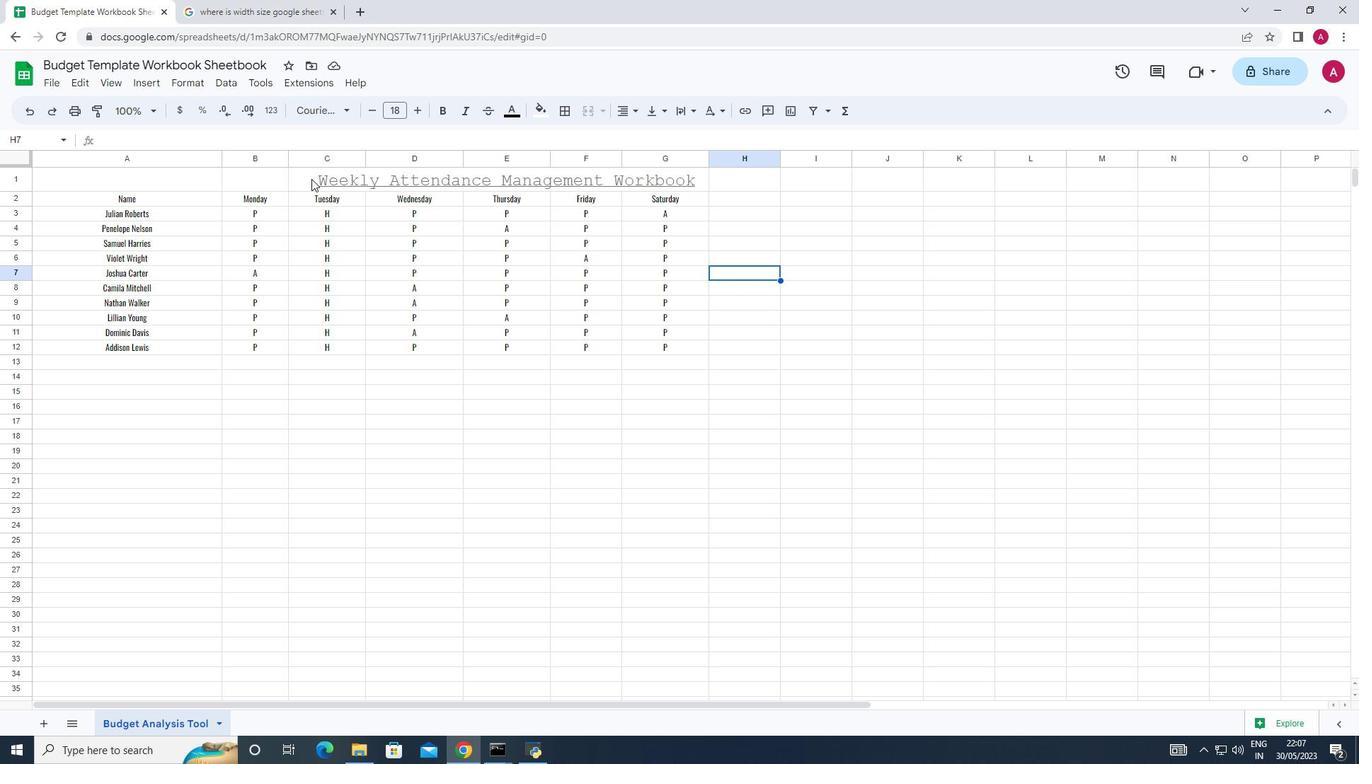 
Action: Mouse pressed left at (311, 177)
Screenshot: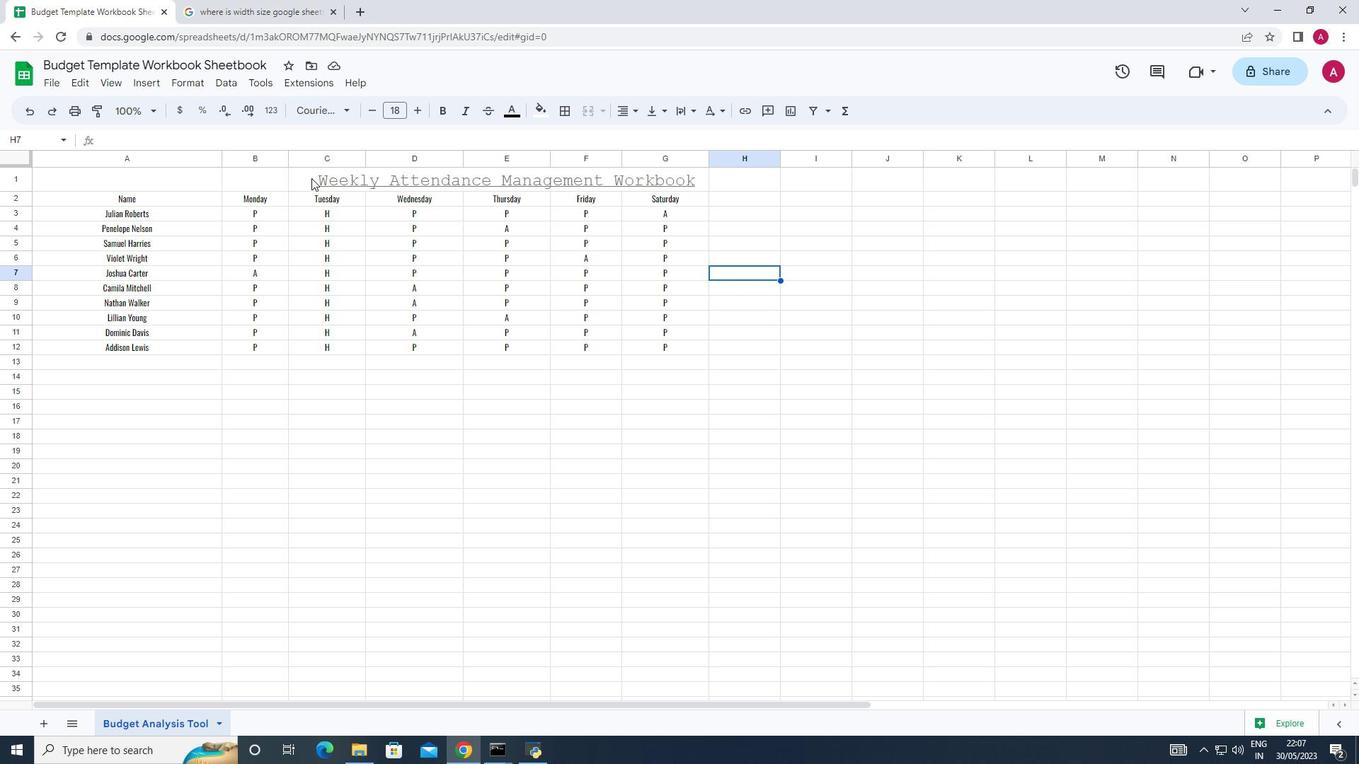 
Action: Mouse moved to (614, 289)
Screenshot: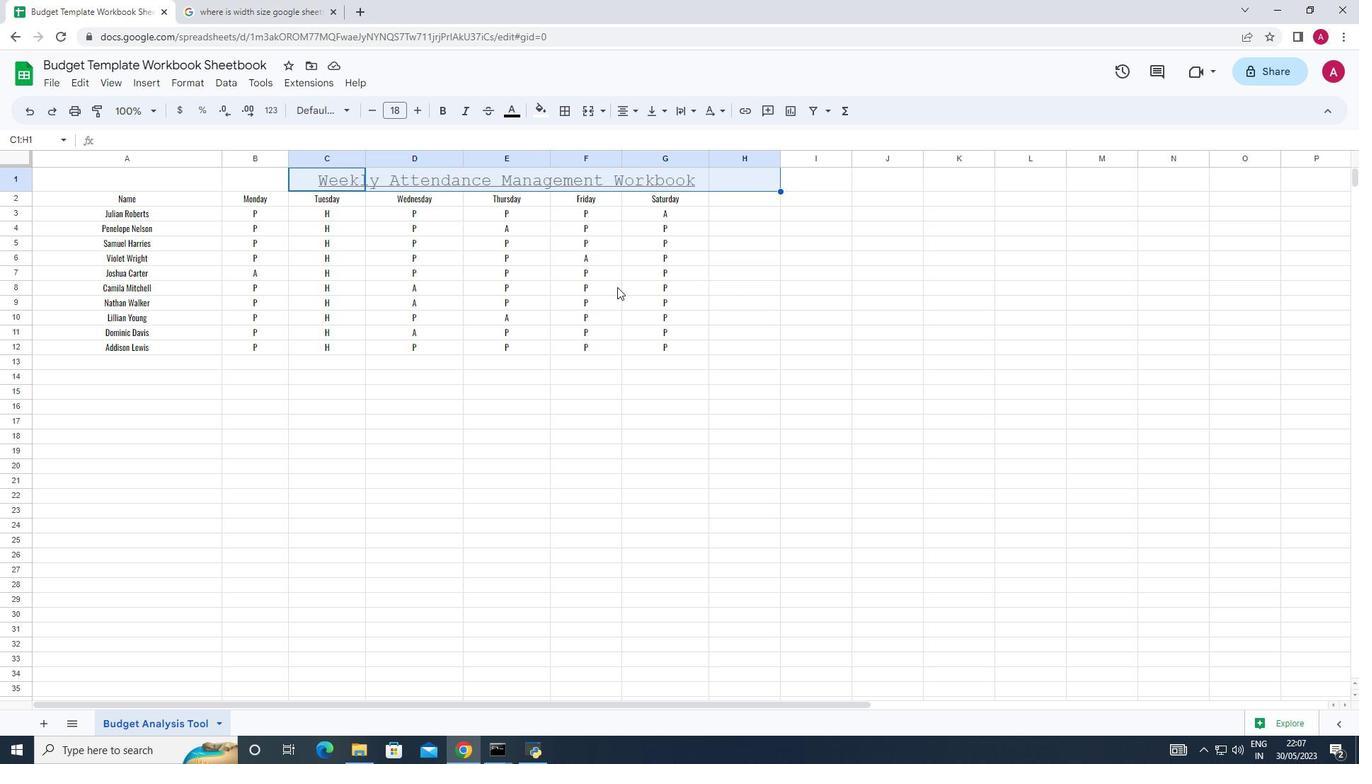 
Action: Key pressed ctrl+X
Screenshot: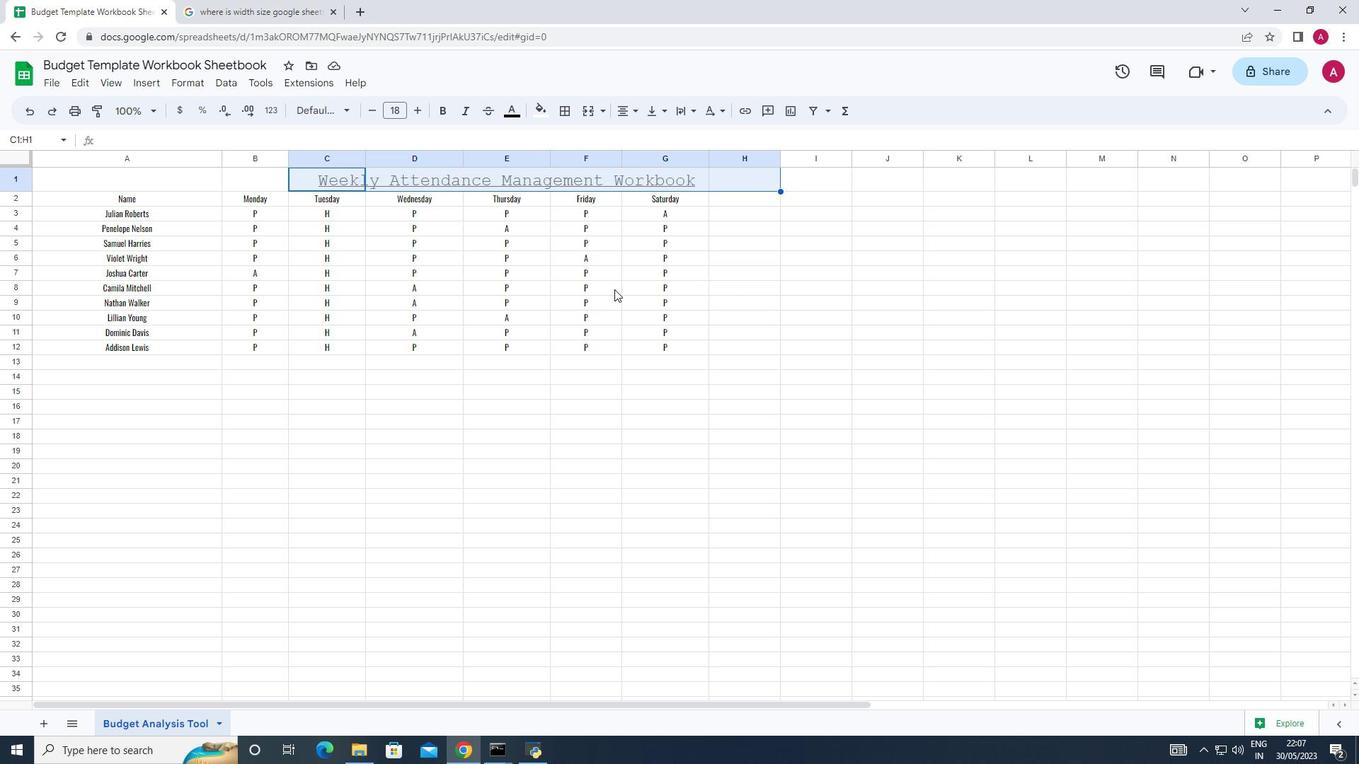 
Action: Mouse moved to (192, 181)
Screenshot: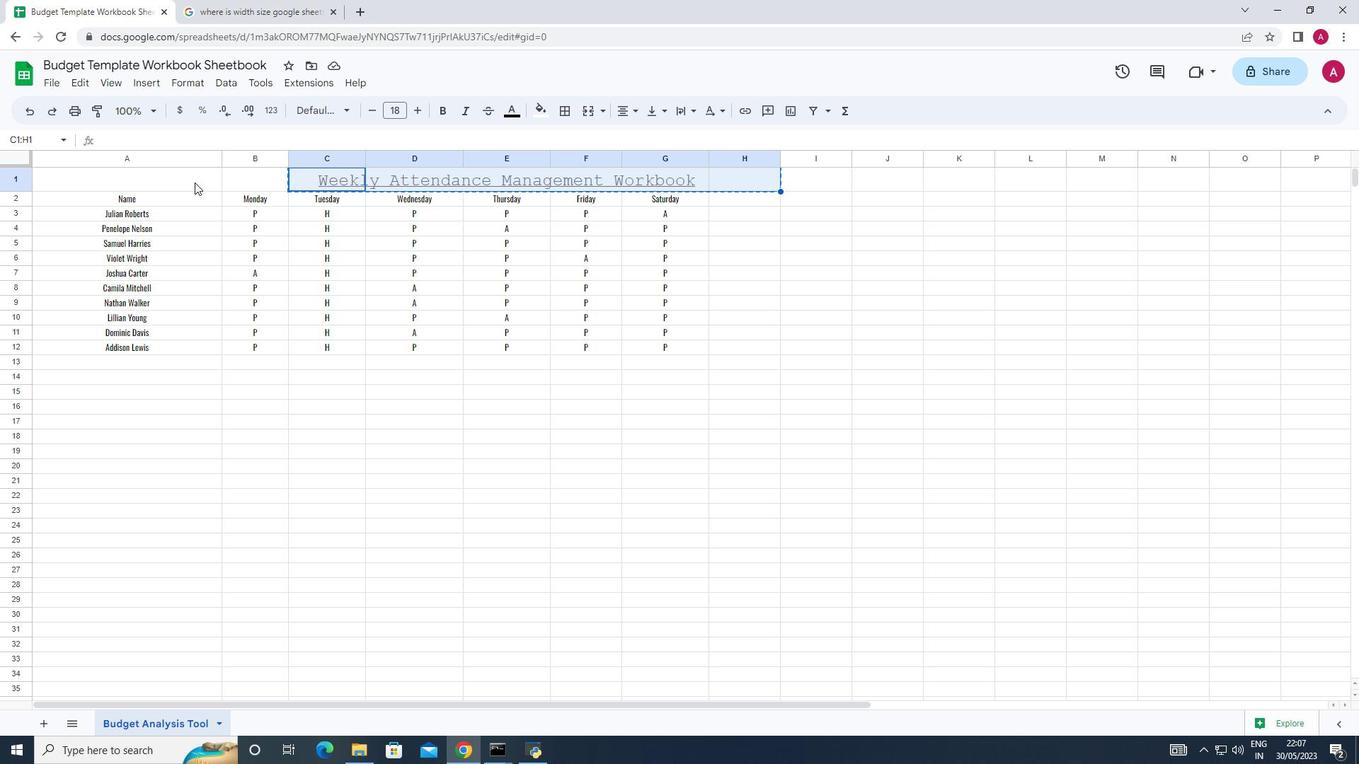 
Action: Mouse pressed left at (192, 181)
Screenshot: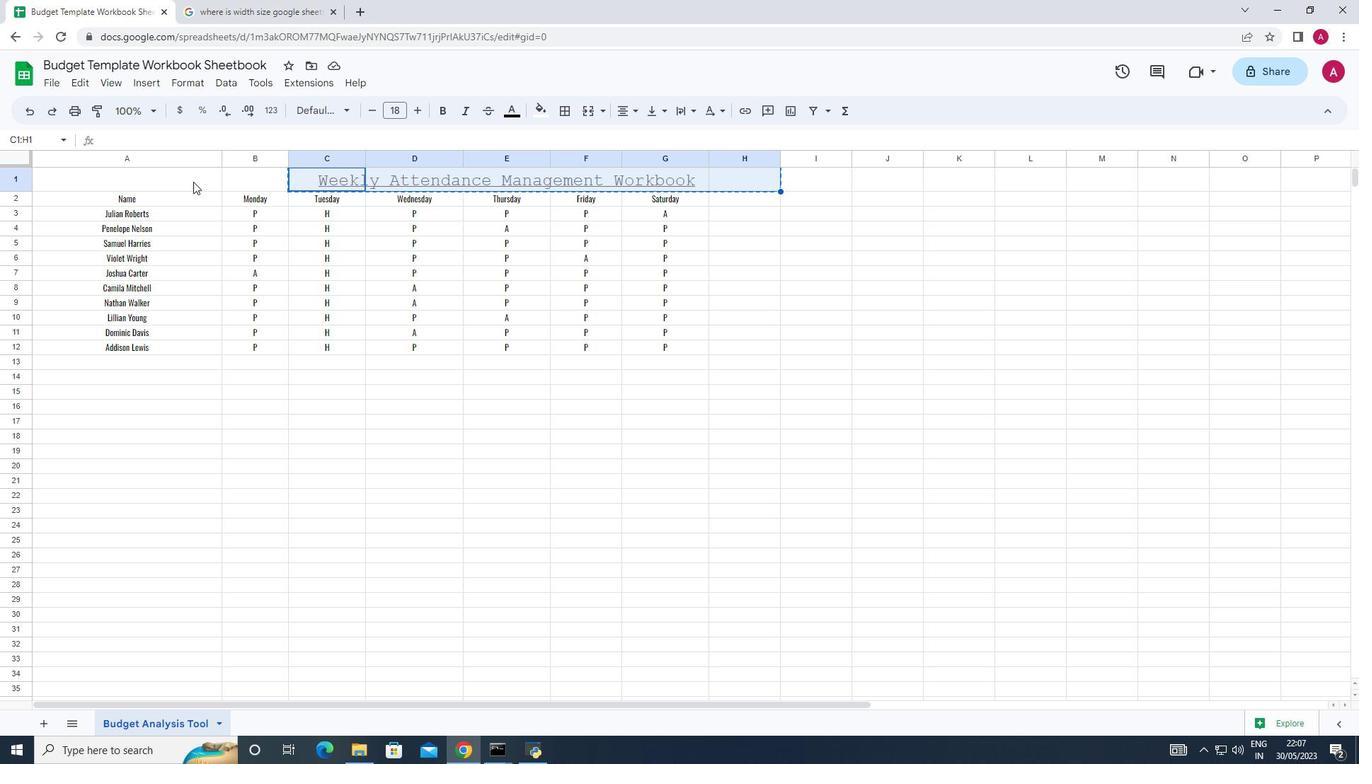 
Action: Mouse moved to (230, 184)
Screenshot: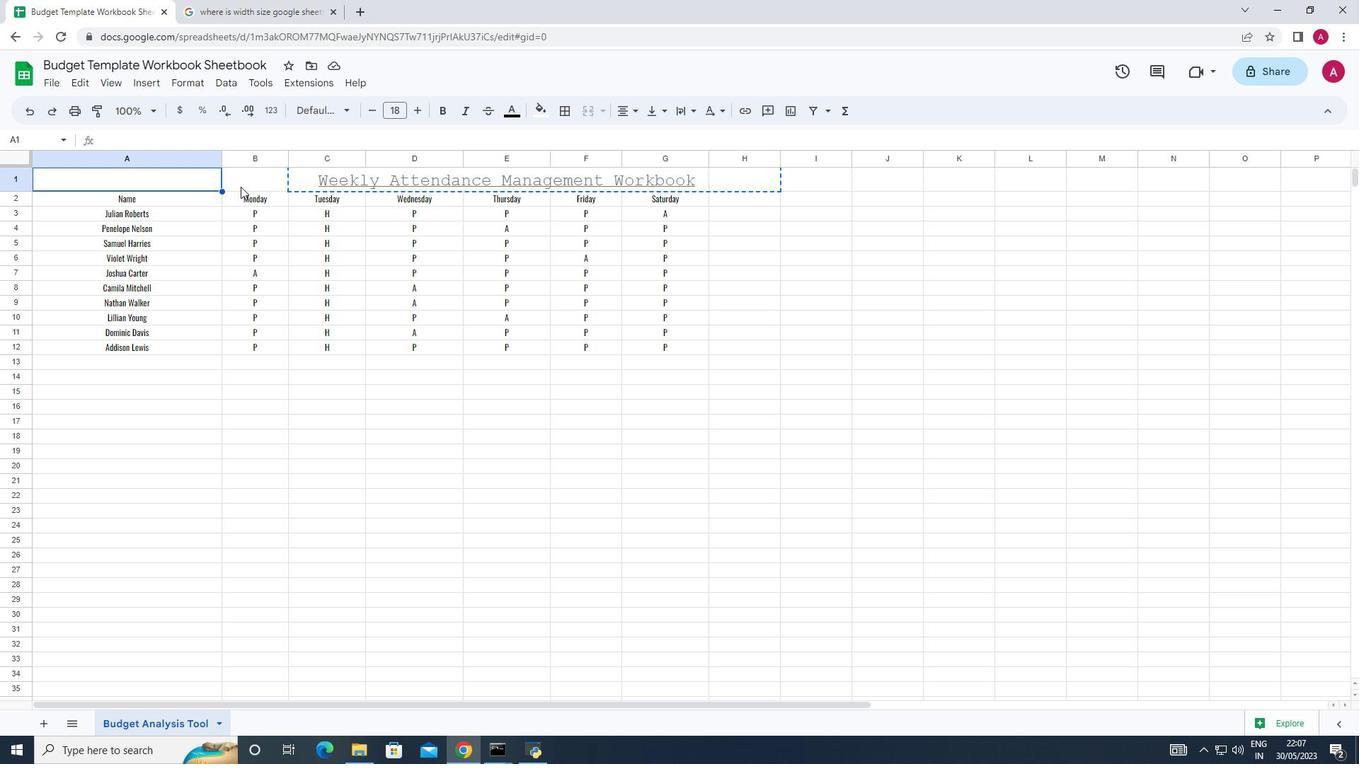 
Action: Mouse pressed left at (230, 184)
Screenshot: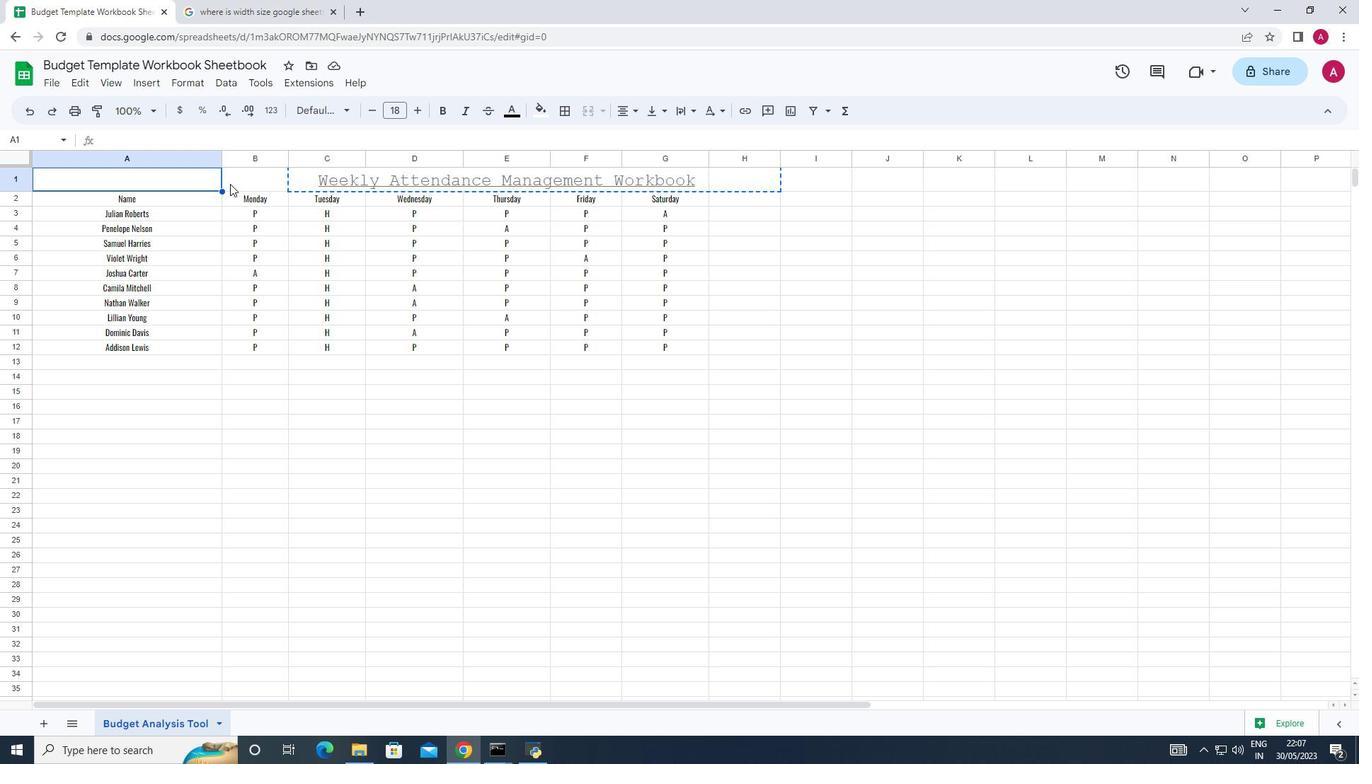 
Action: Mouse moved to (463, 226)
Screenshot: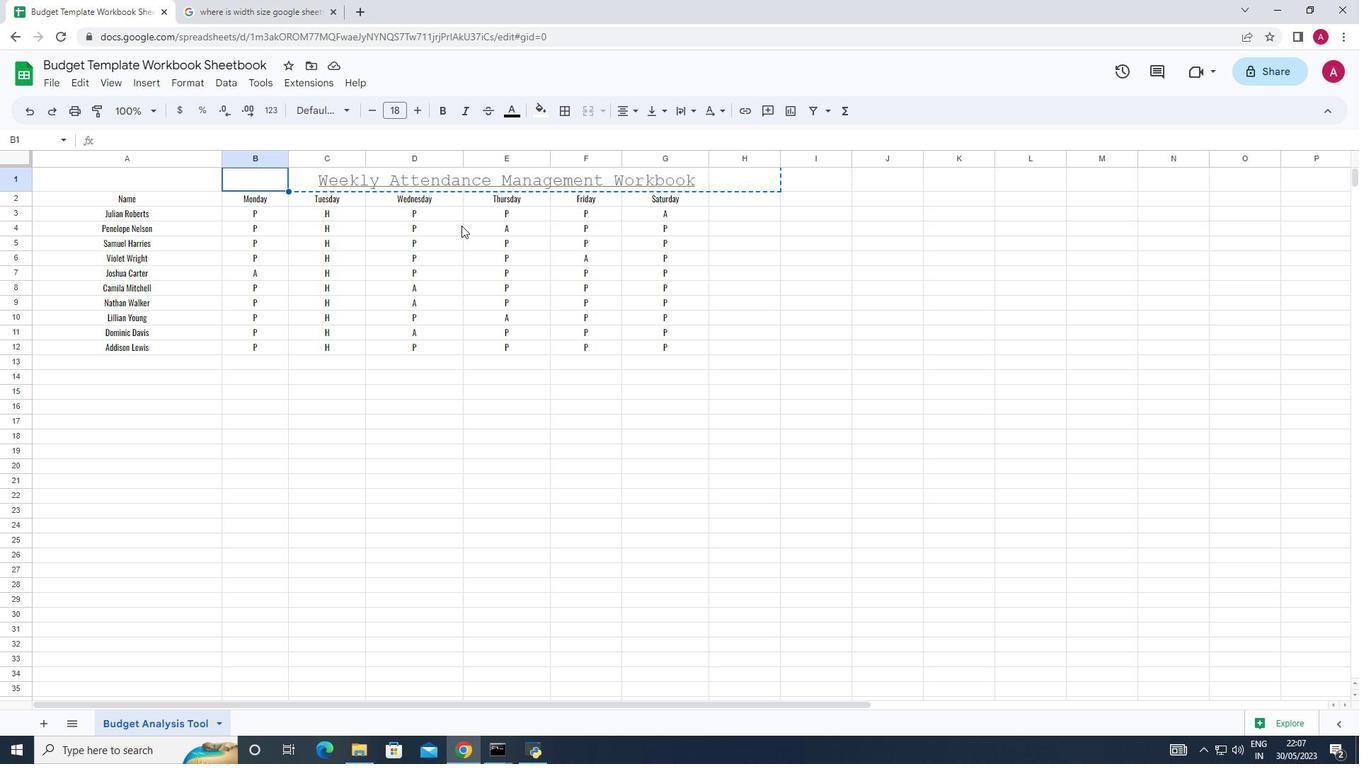 
Action: Key pressed ctrl+V
Screenshot: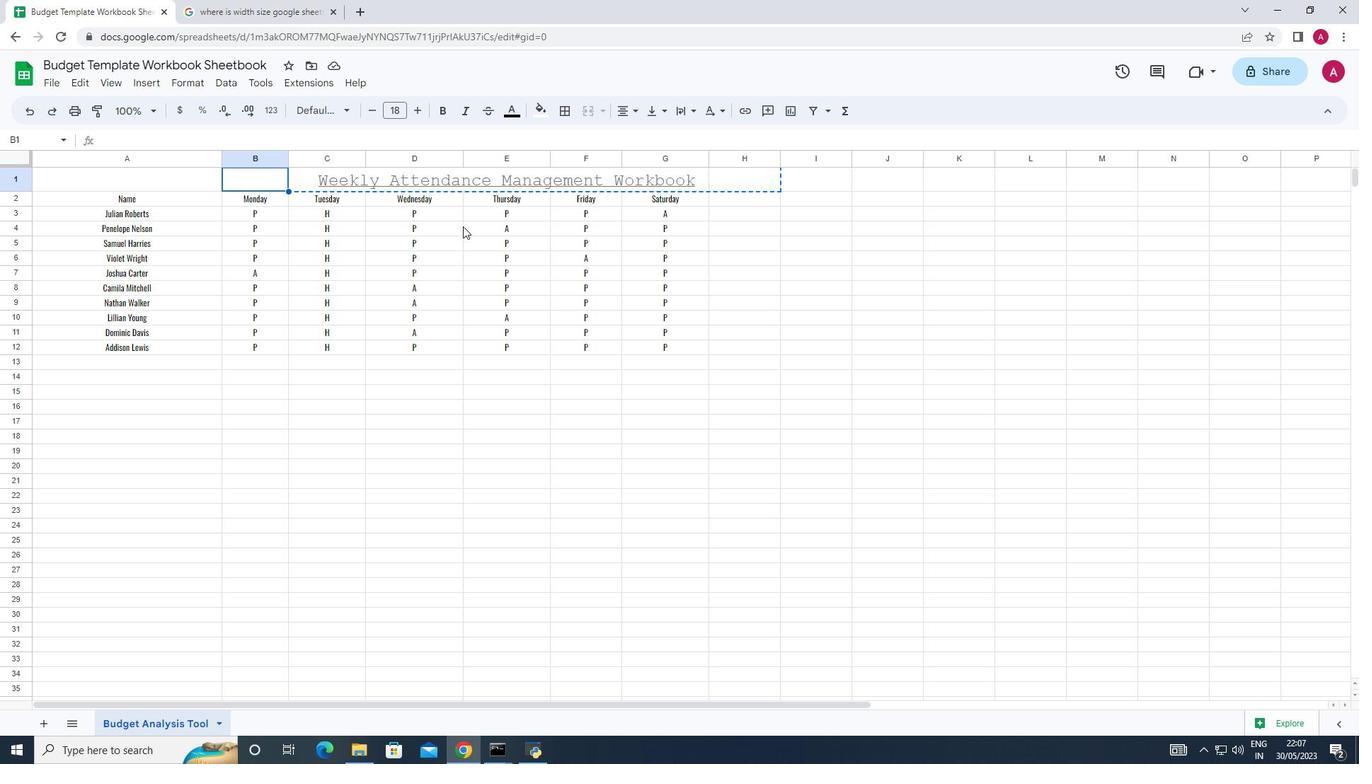 
Action: Mouse moved to (817, 443)
Screenshot: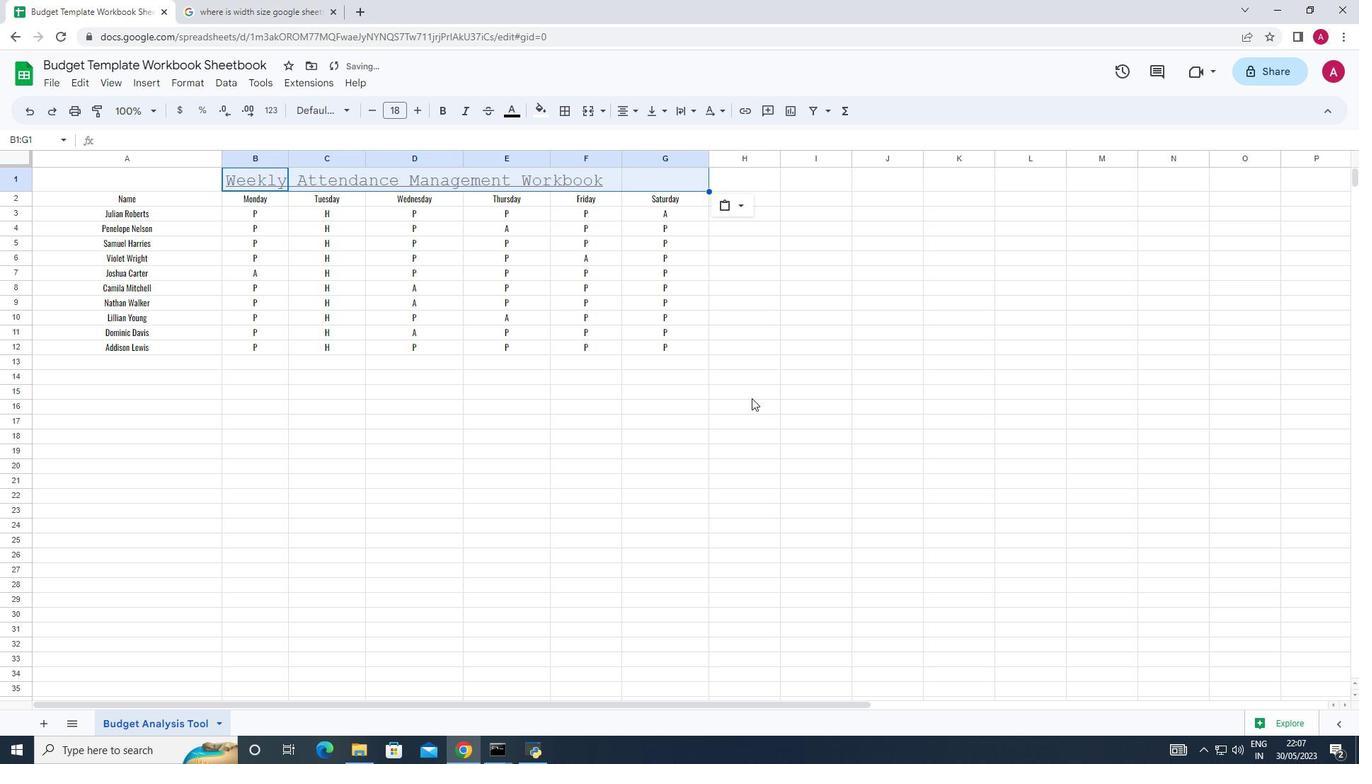 
Action: Mouse pressed left at (817, 443)
Screenshot: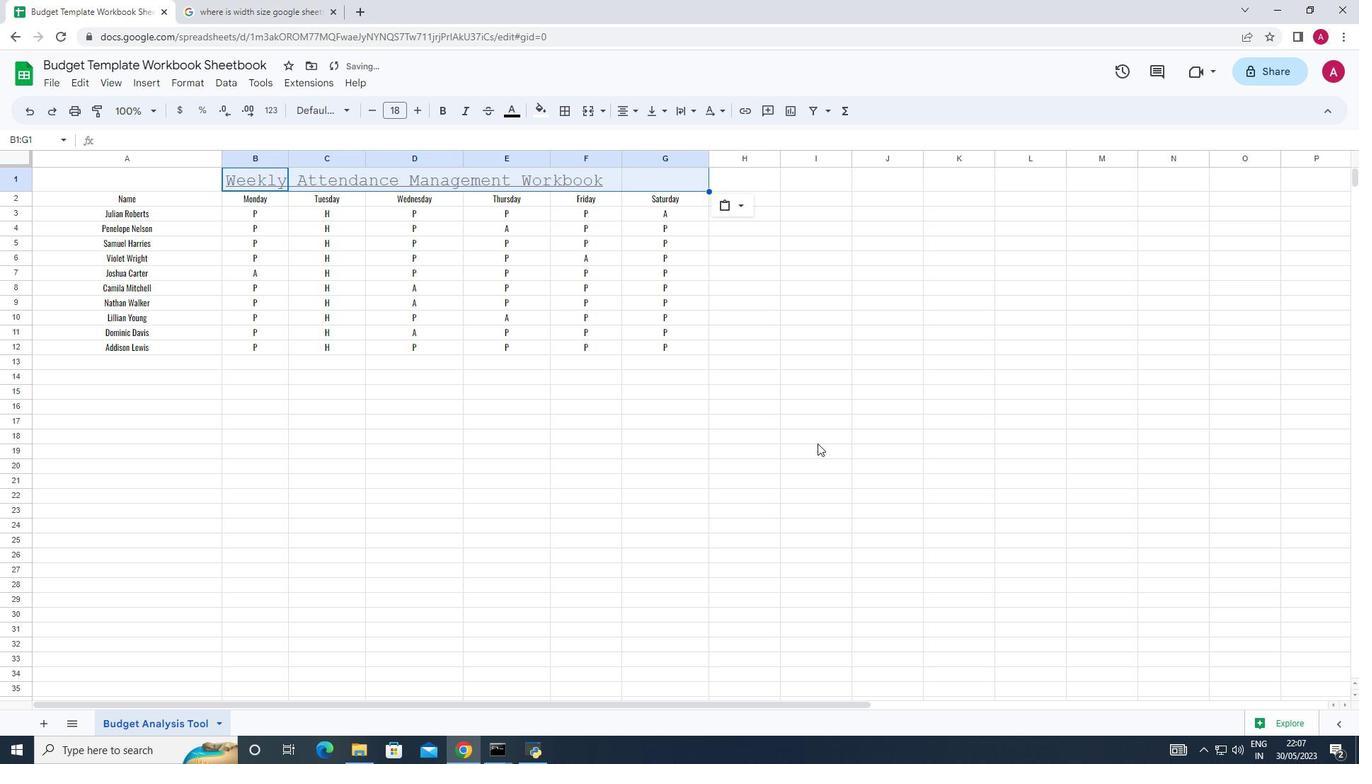
Action: Mouse moved to (212, 173)
Screenshot: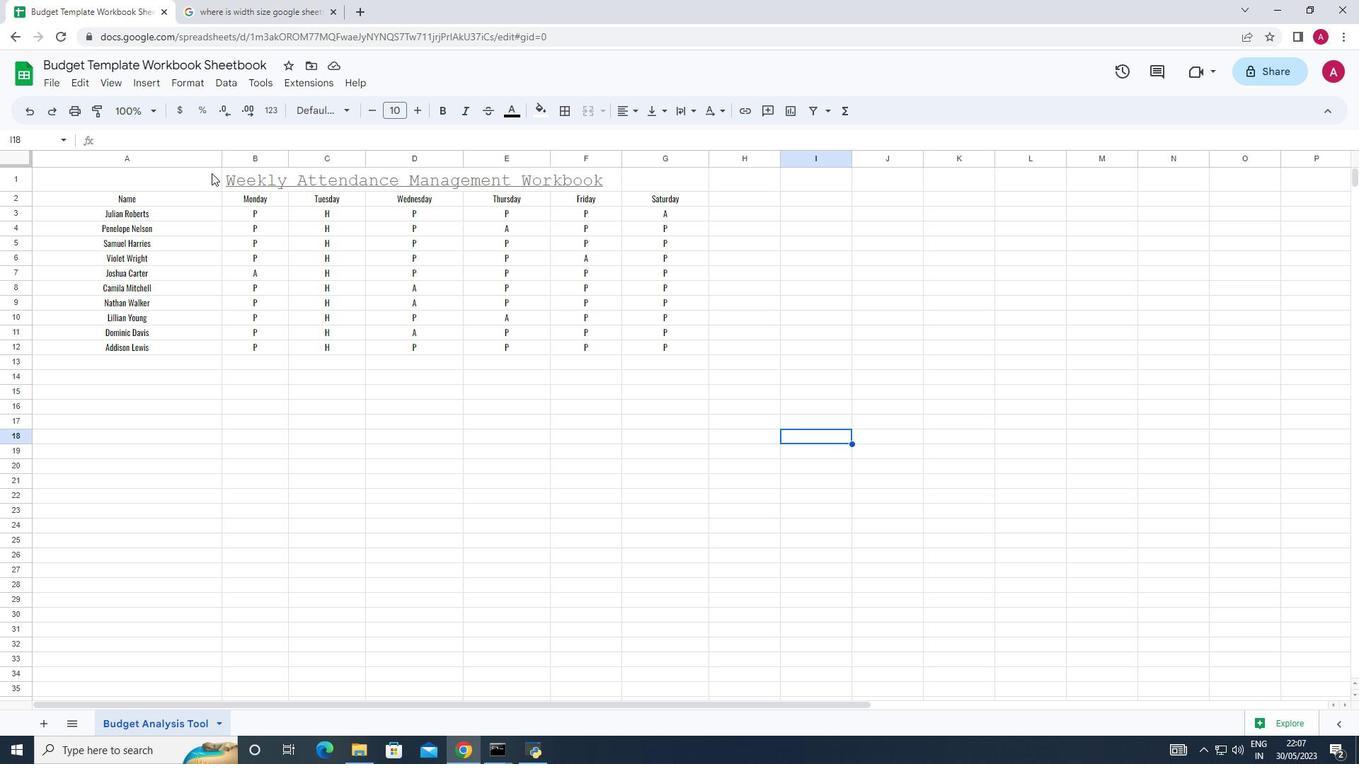
Action: Mouse pressed left at (212, 173)
Screenshot: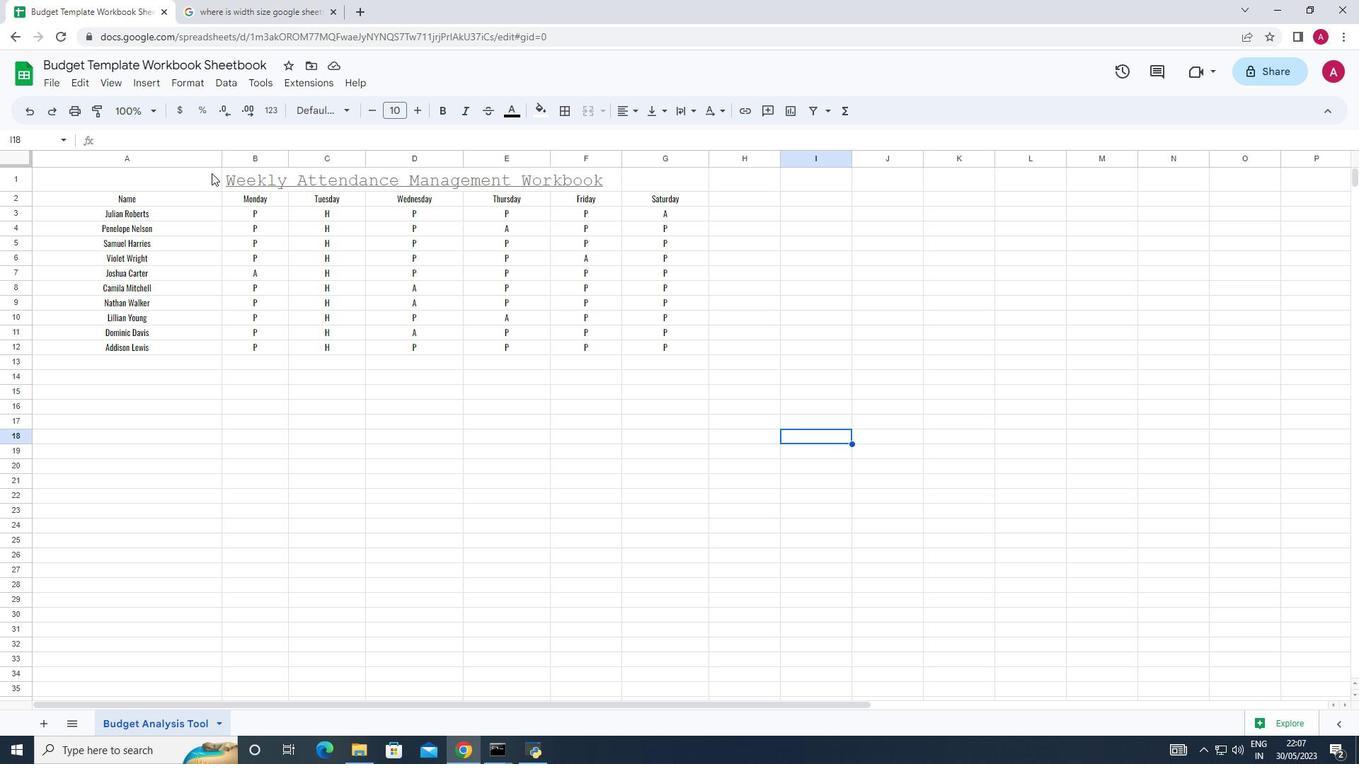 
Action: Mouse moved to (544, 109)
Screenshot: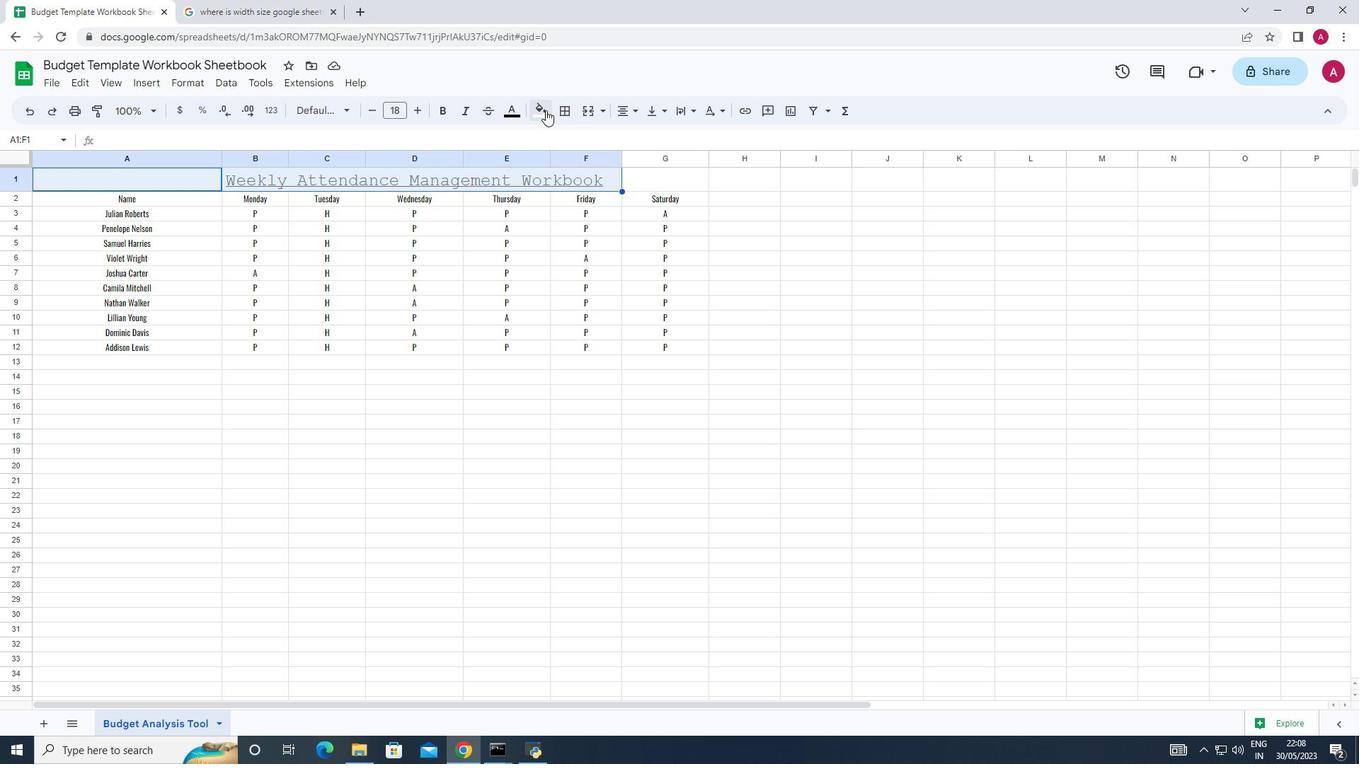 
Action: Mouse pressed left at (544, 109)
Screenshot: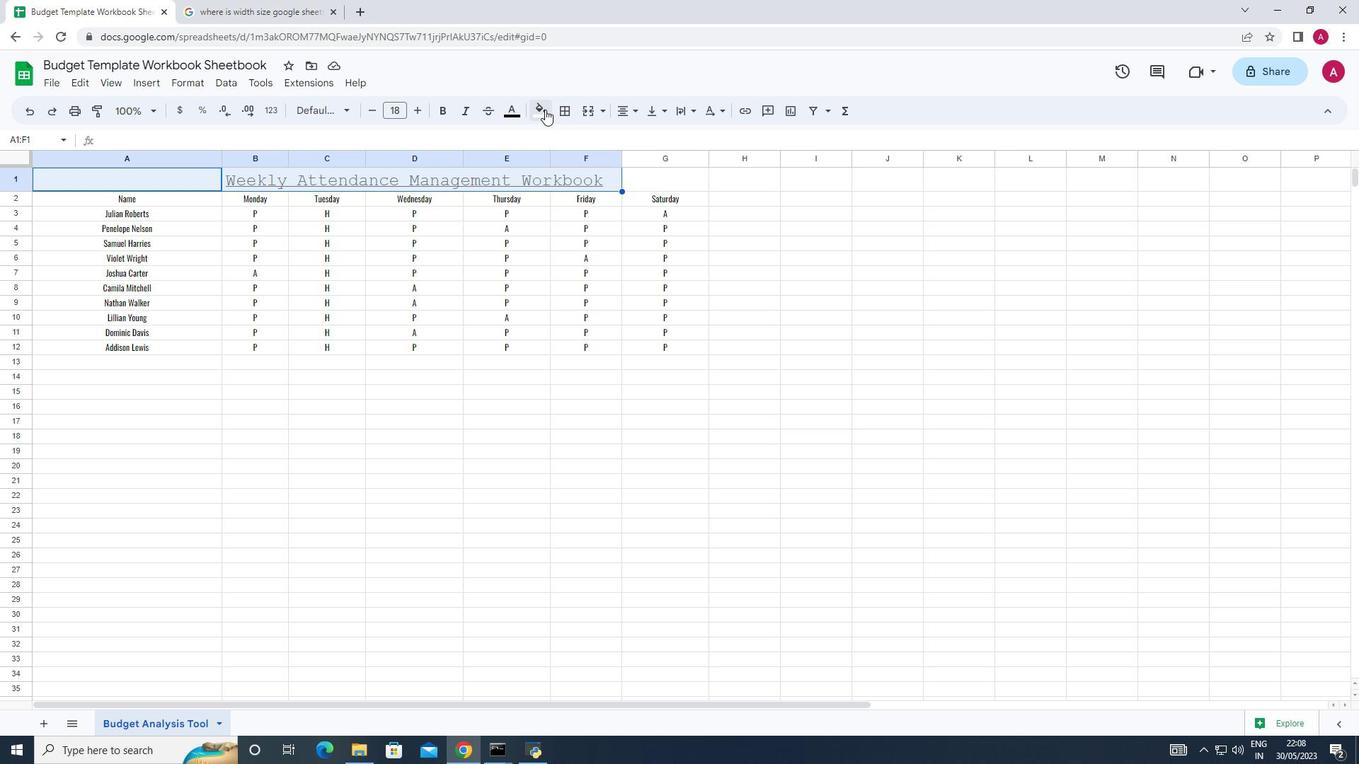 
Action: Mouse moved to (558, 175)
Screenshot: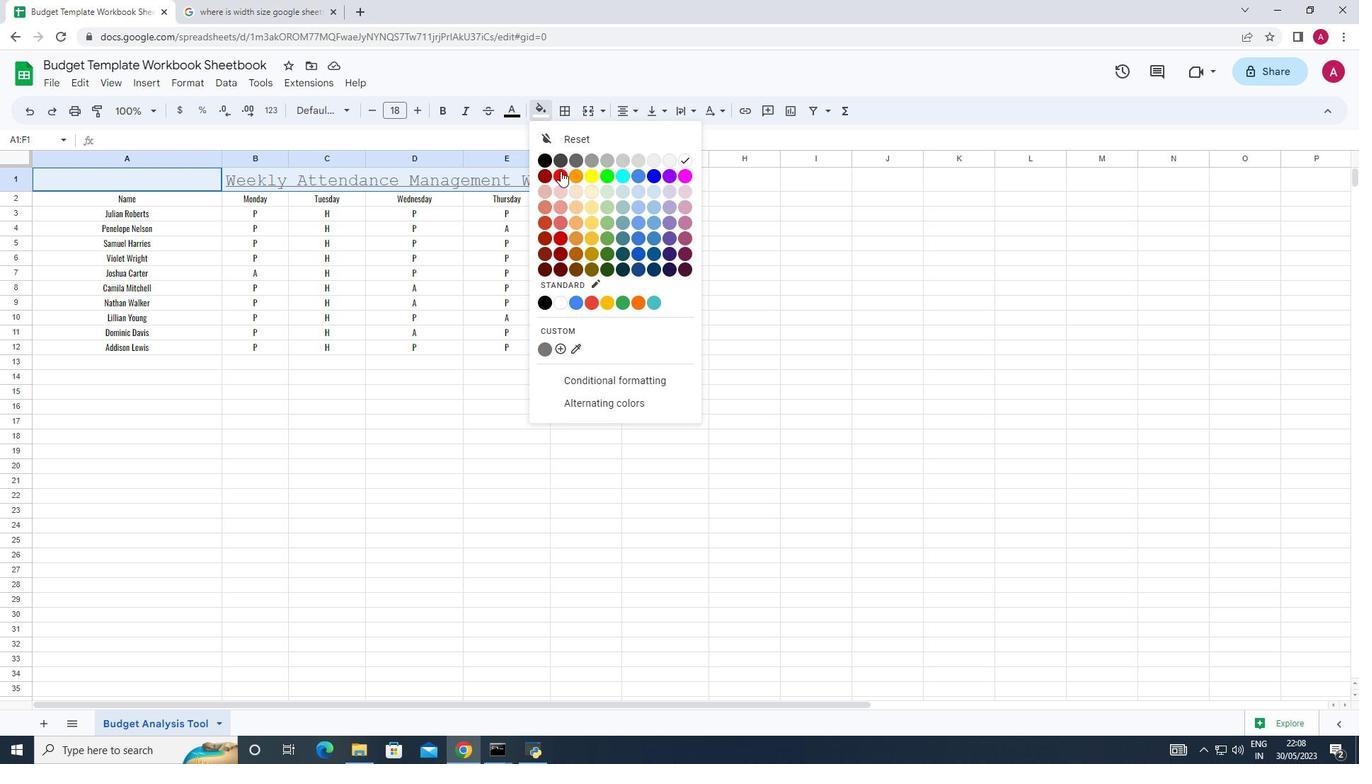 
Action: Mouse pressed left at (558, 175)
Screenshot: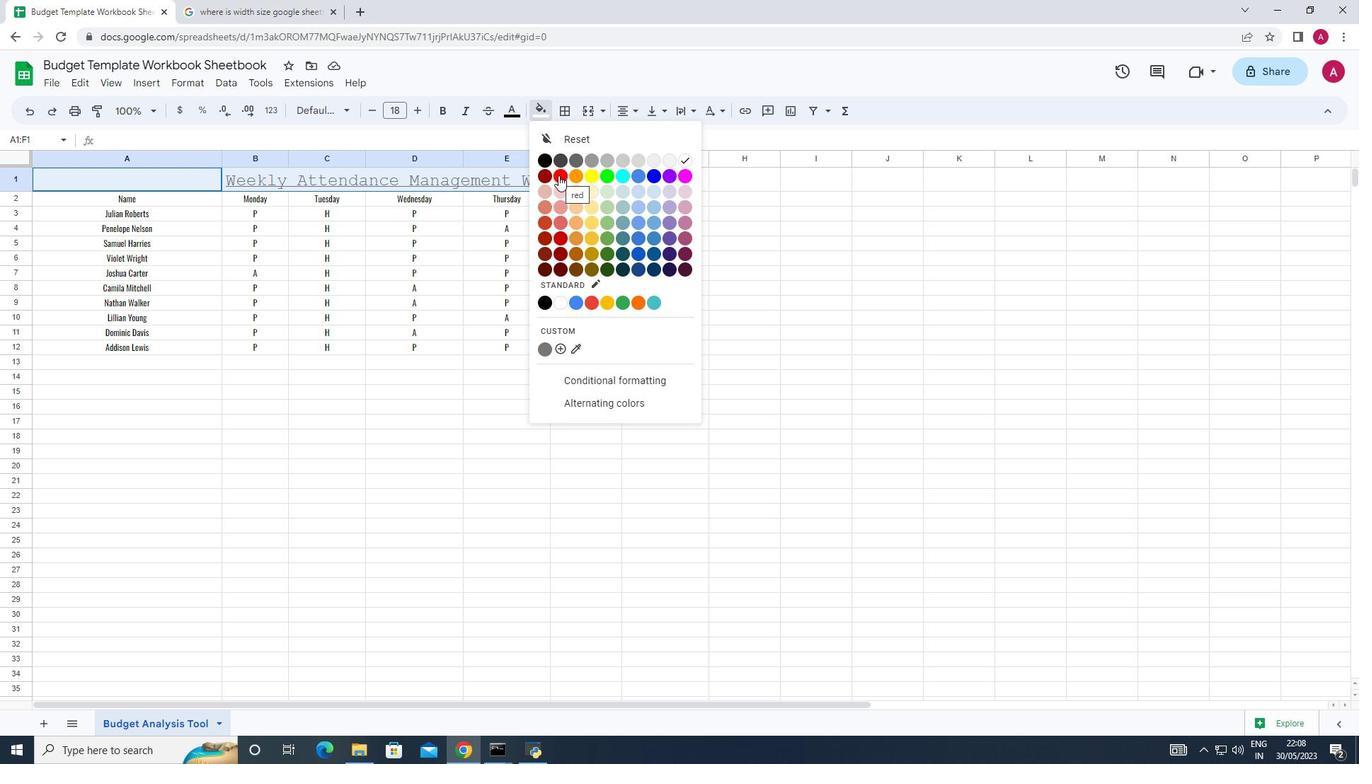 
Action: Mouse moved to (726, 303)
Screenshot: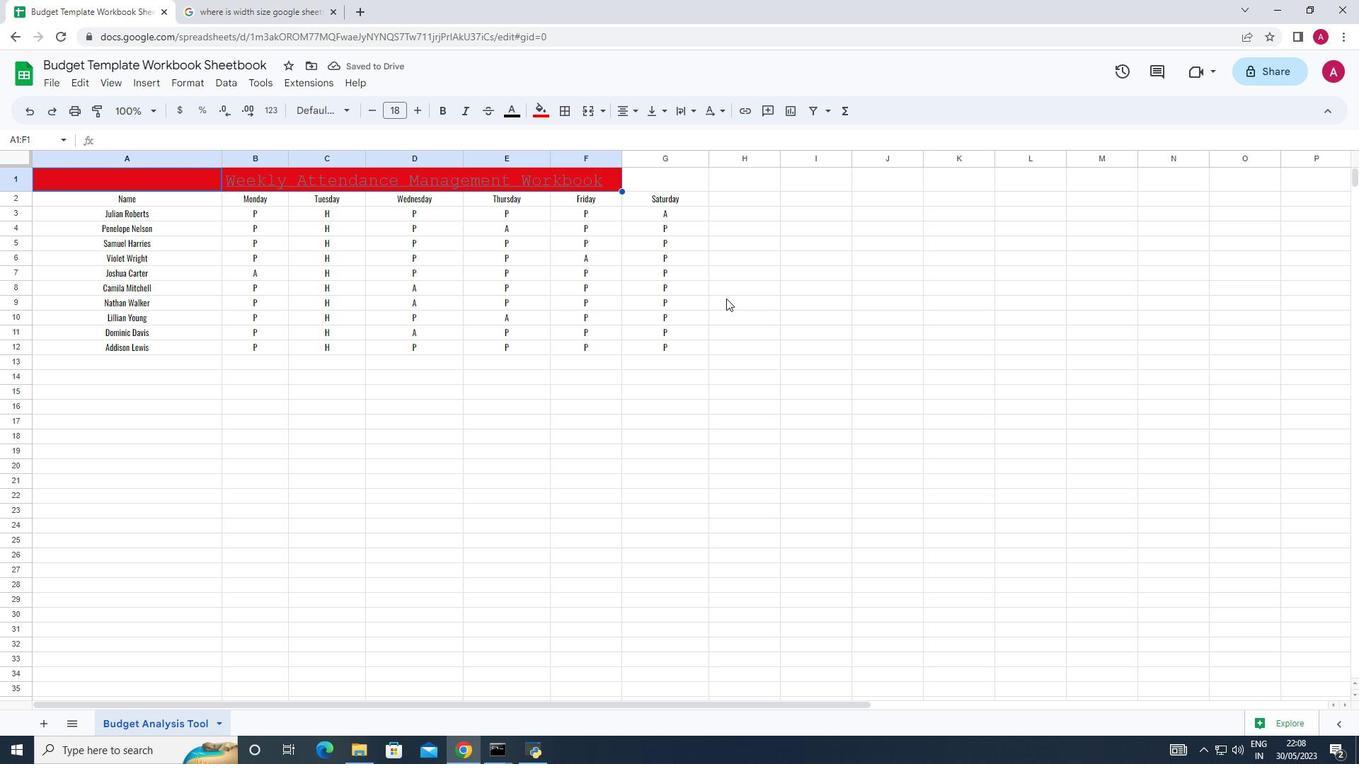 
Action: Mouse pressed left at (726, 303)
Screenshot: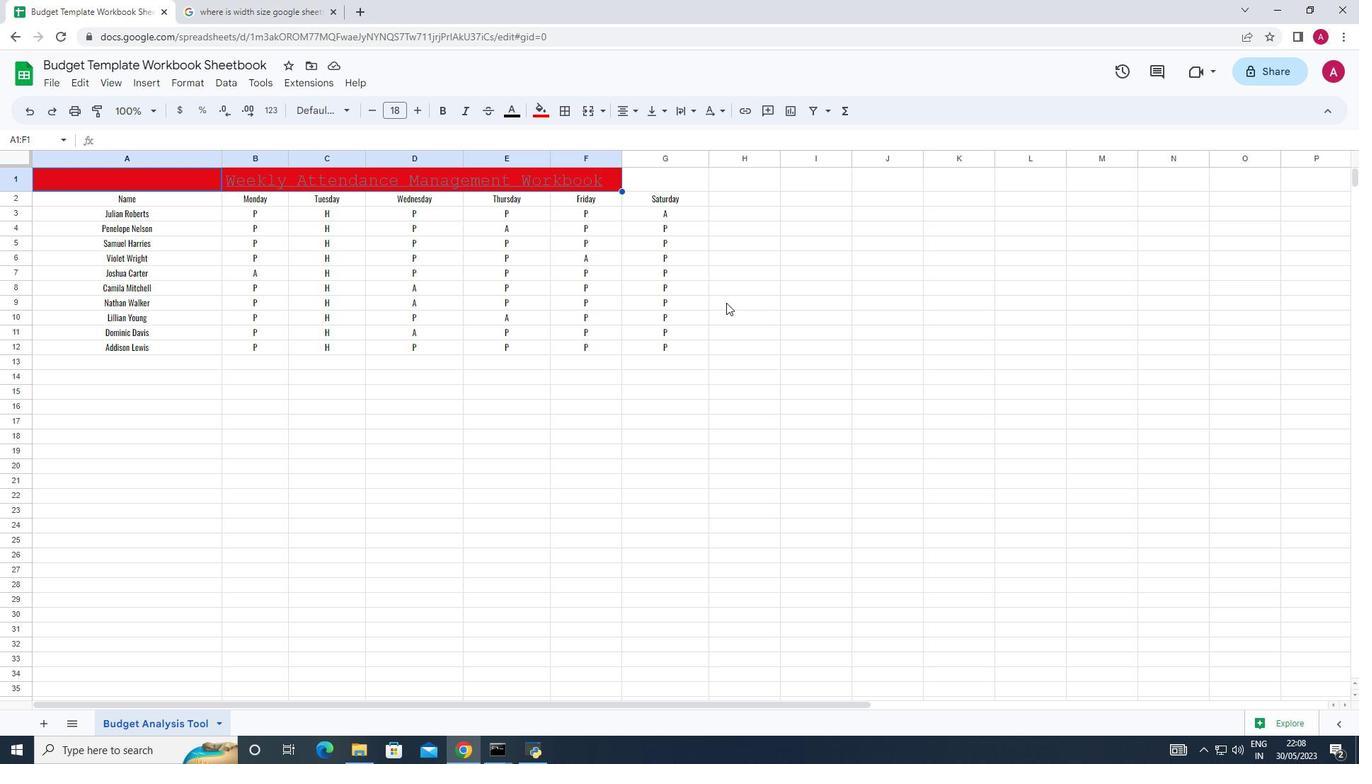 
Action: Mouse moved to (109, 199)
Screenshot: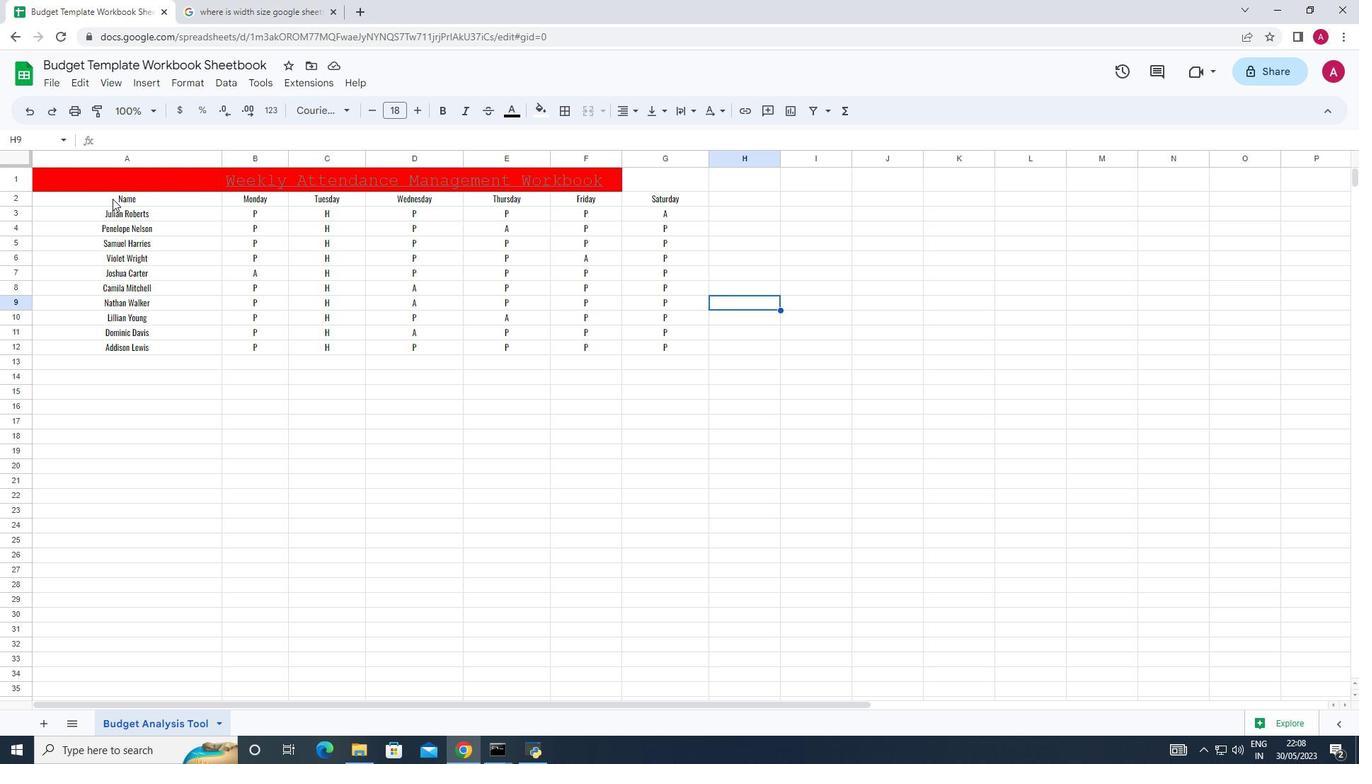 
Action: Mouse pressed left at (109, 199)
Screenshot: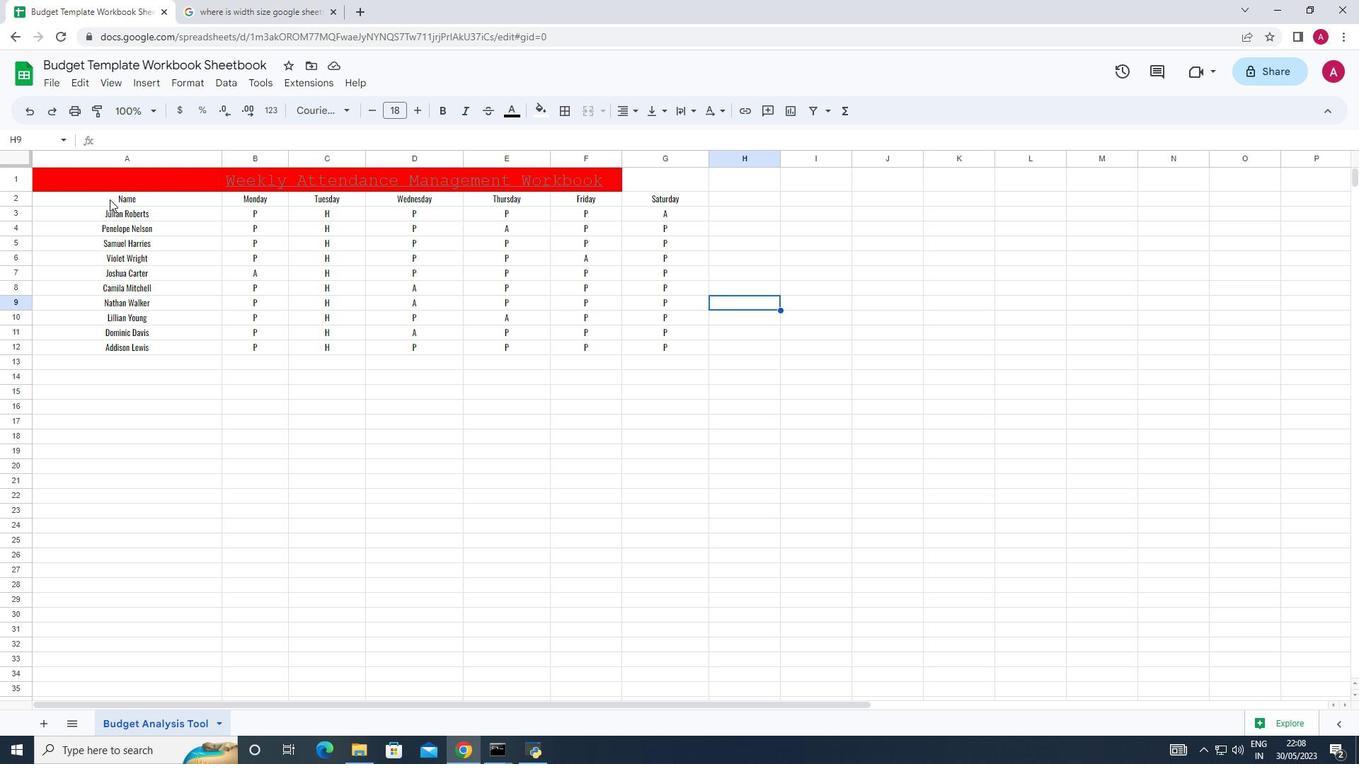 
Action: Mouse moved to (507, 111)
Screenshot: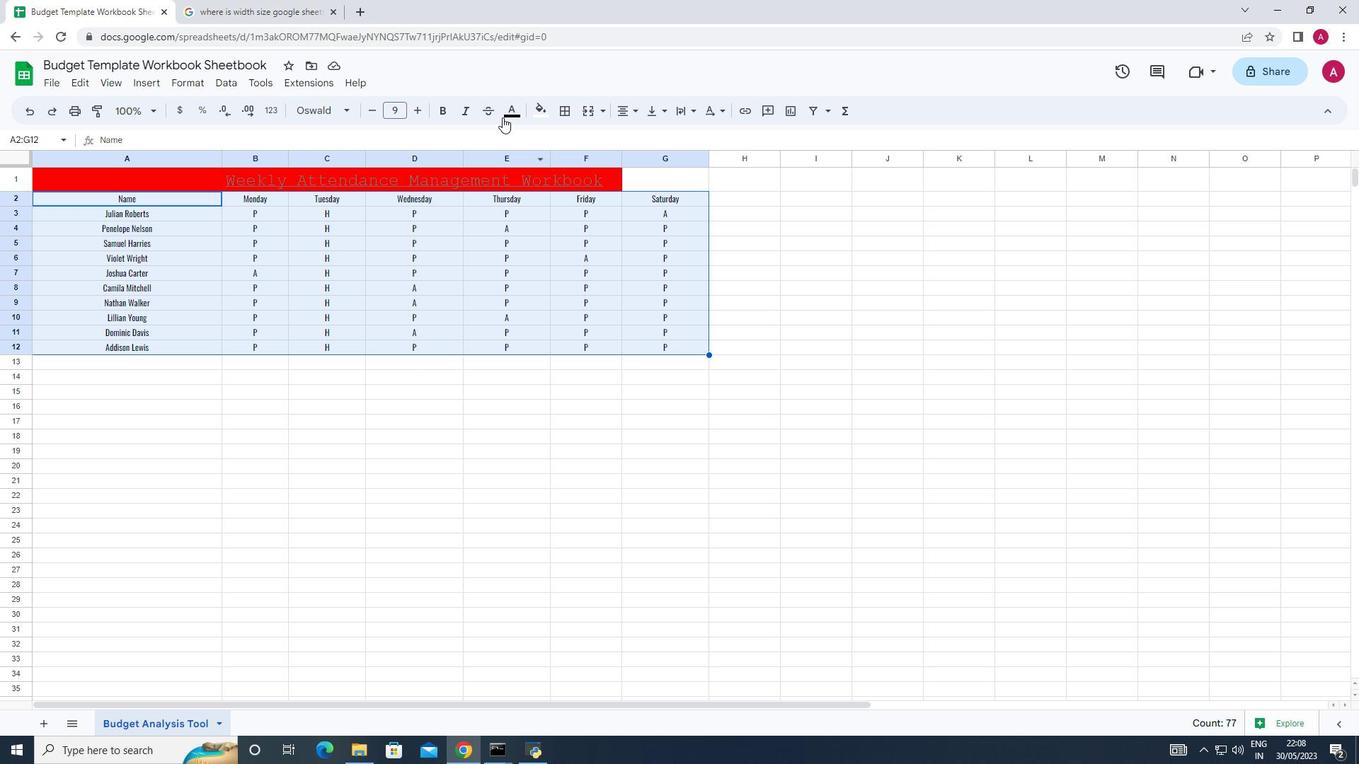 
Action: Mouse pressed left at (507, 111)
Screenshot: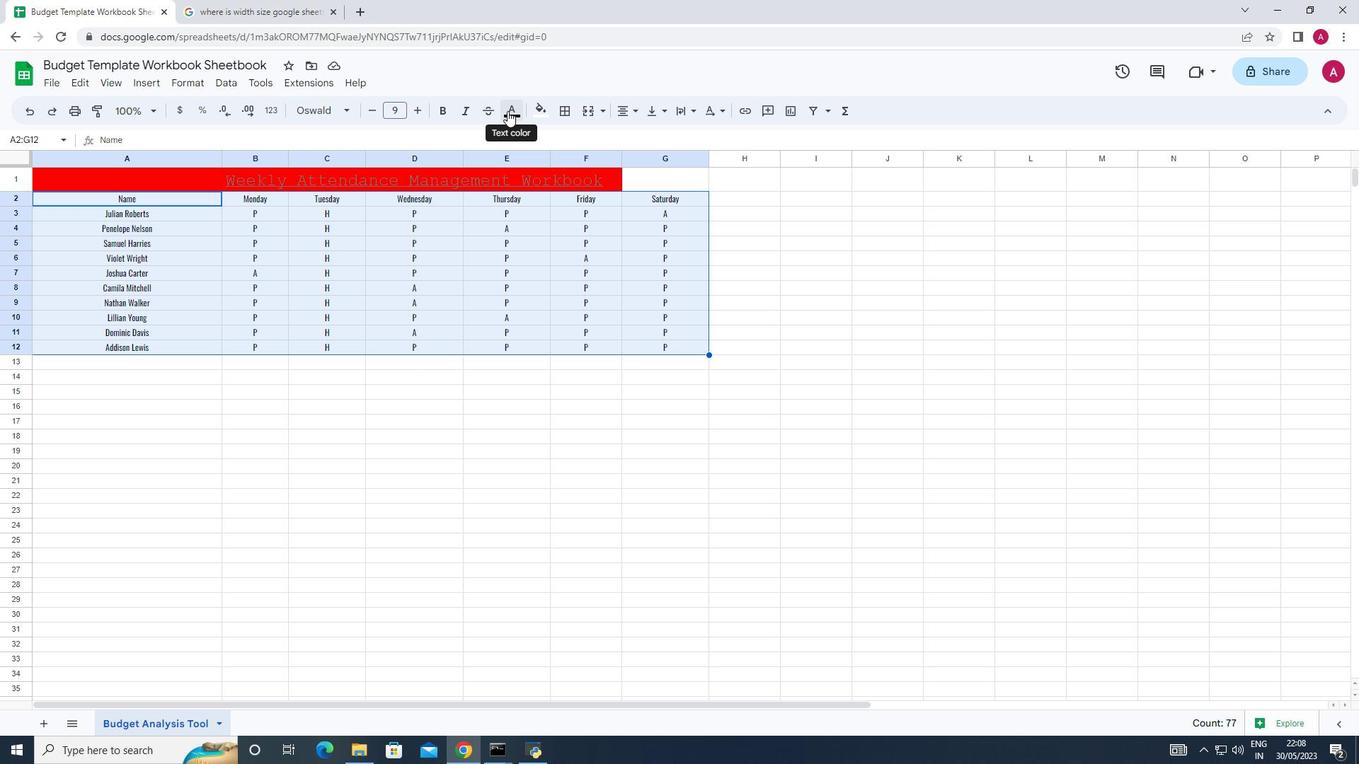 
Action: Mouse moved to (534, 172)
Screenshot: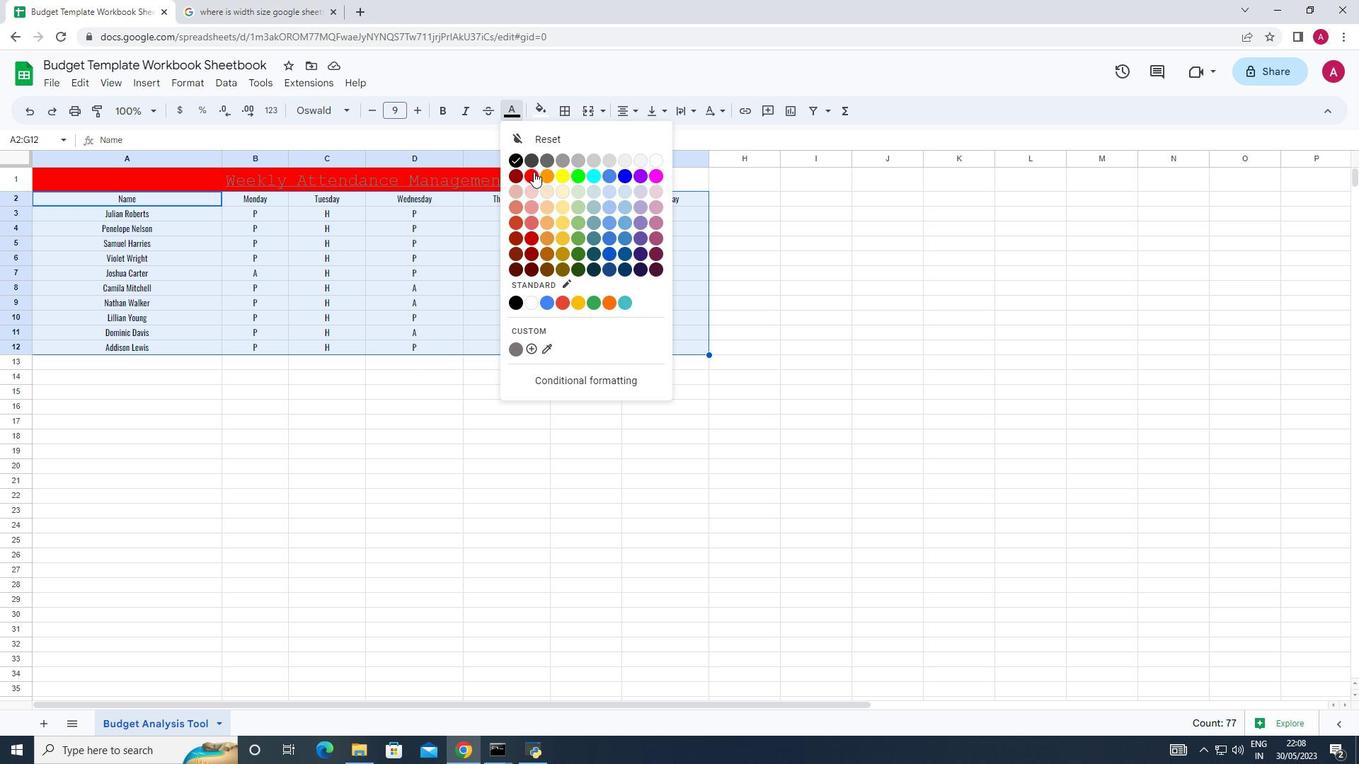 
Action: Mouse pressed left at (534, 172)
Screenshot: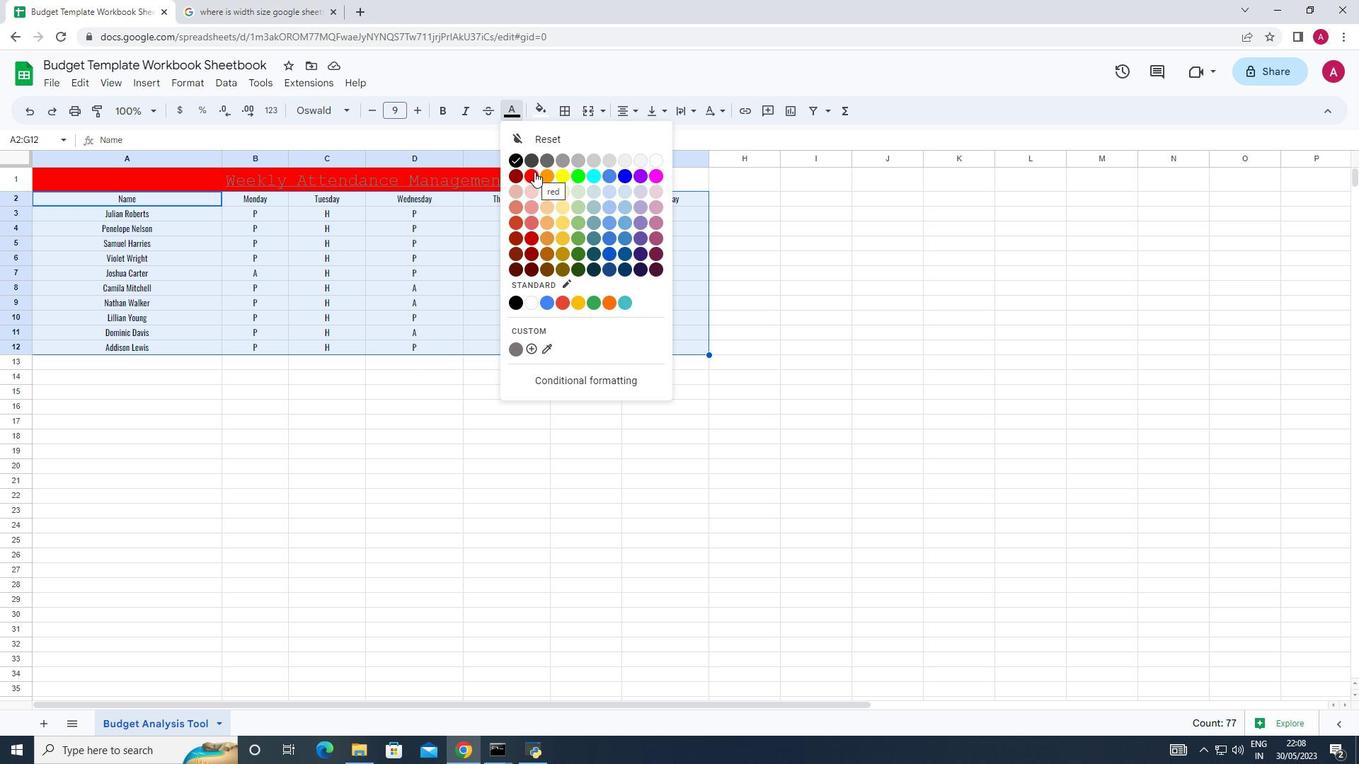 
Action: Mouse moved to (875, 273)
Screenshot: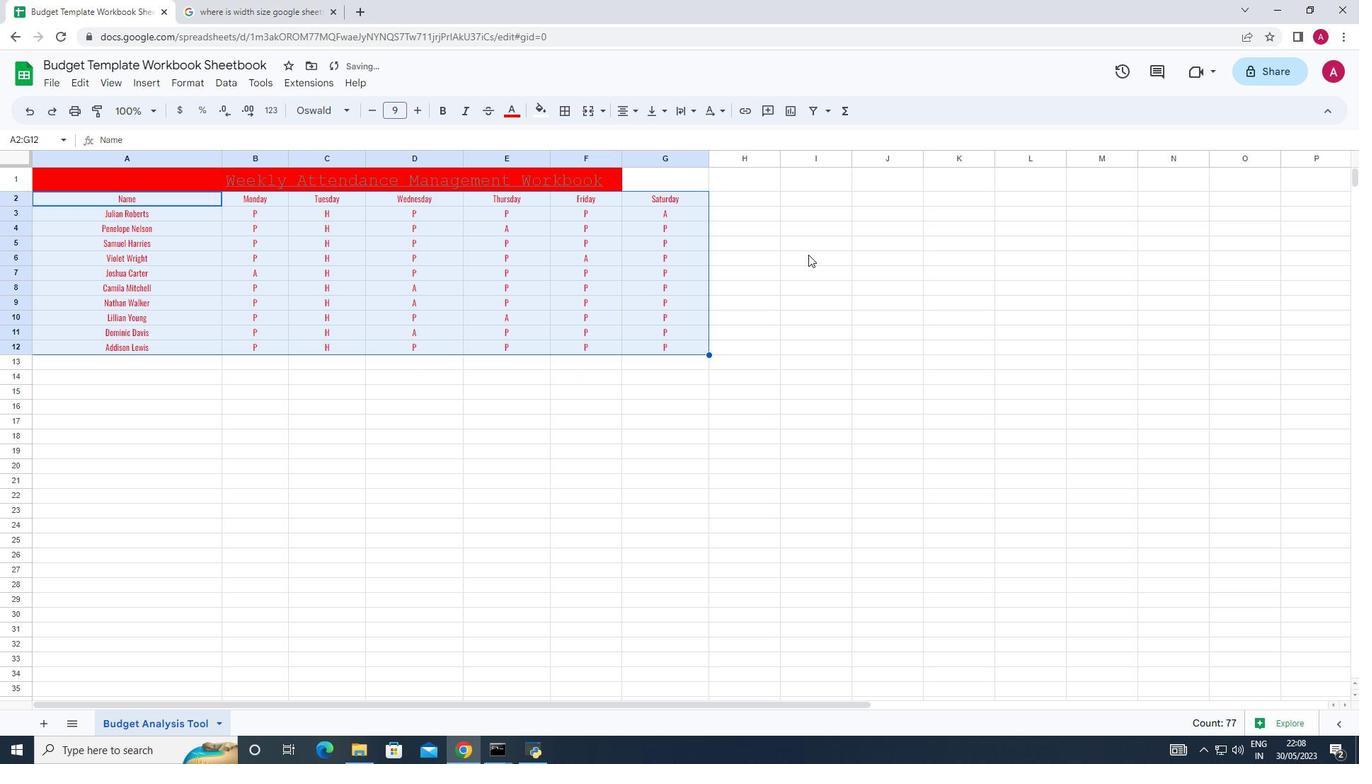 
Action: Mouse pressed left at (875, 273)
Screenshot: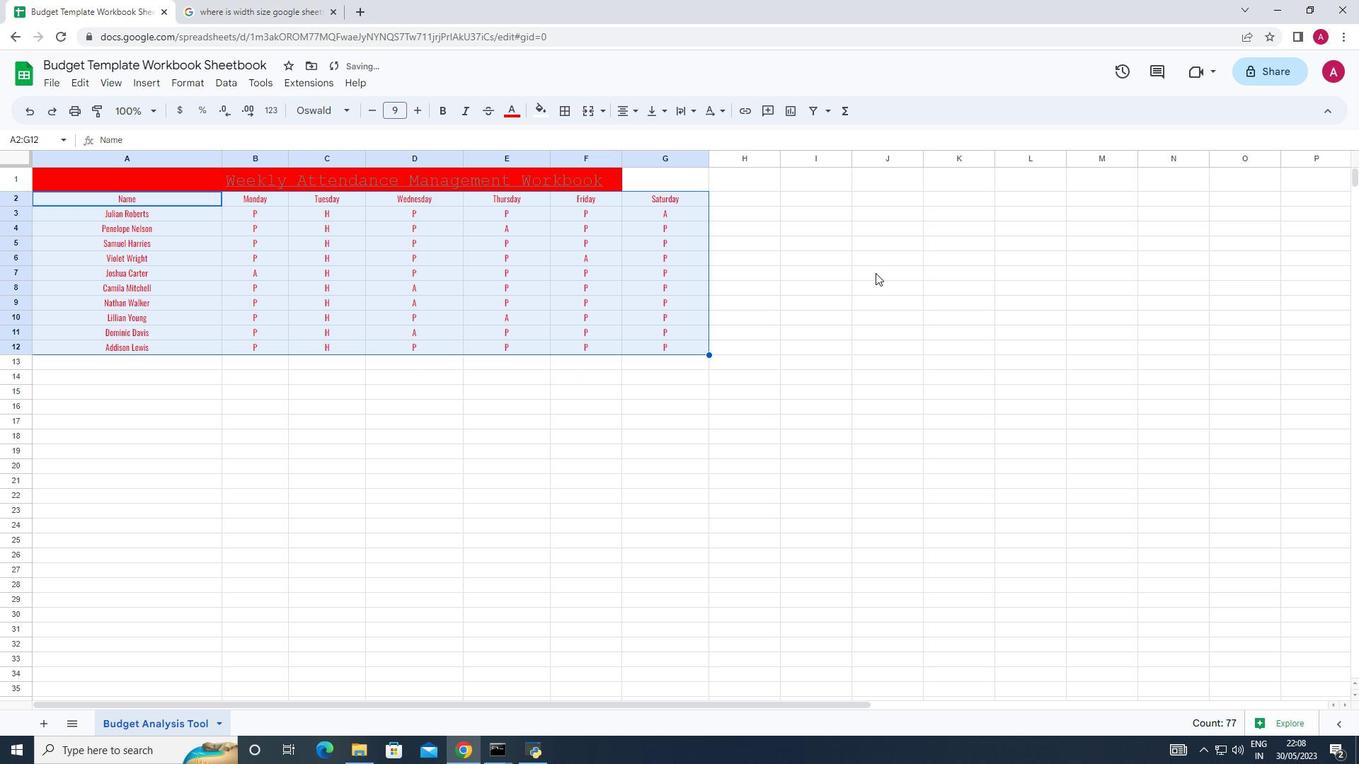 
Action: Mouse moved to (751, 424)
Screenshot: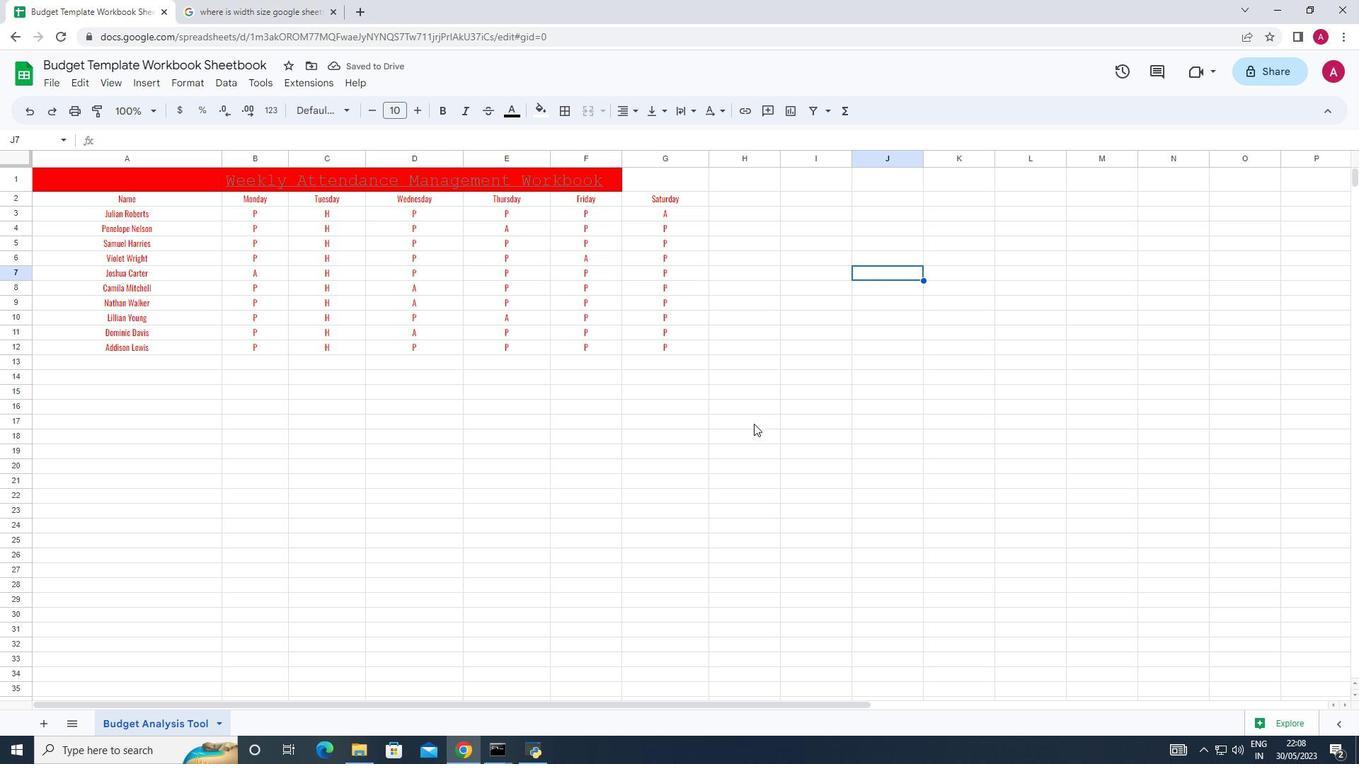 
Action: Key pressed ctrl+S
Screenshot: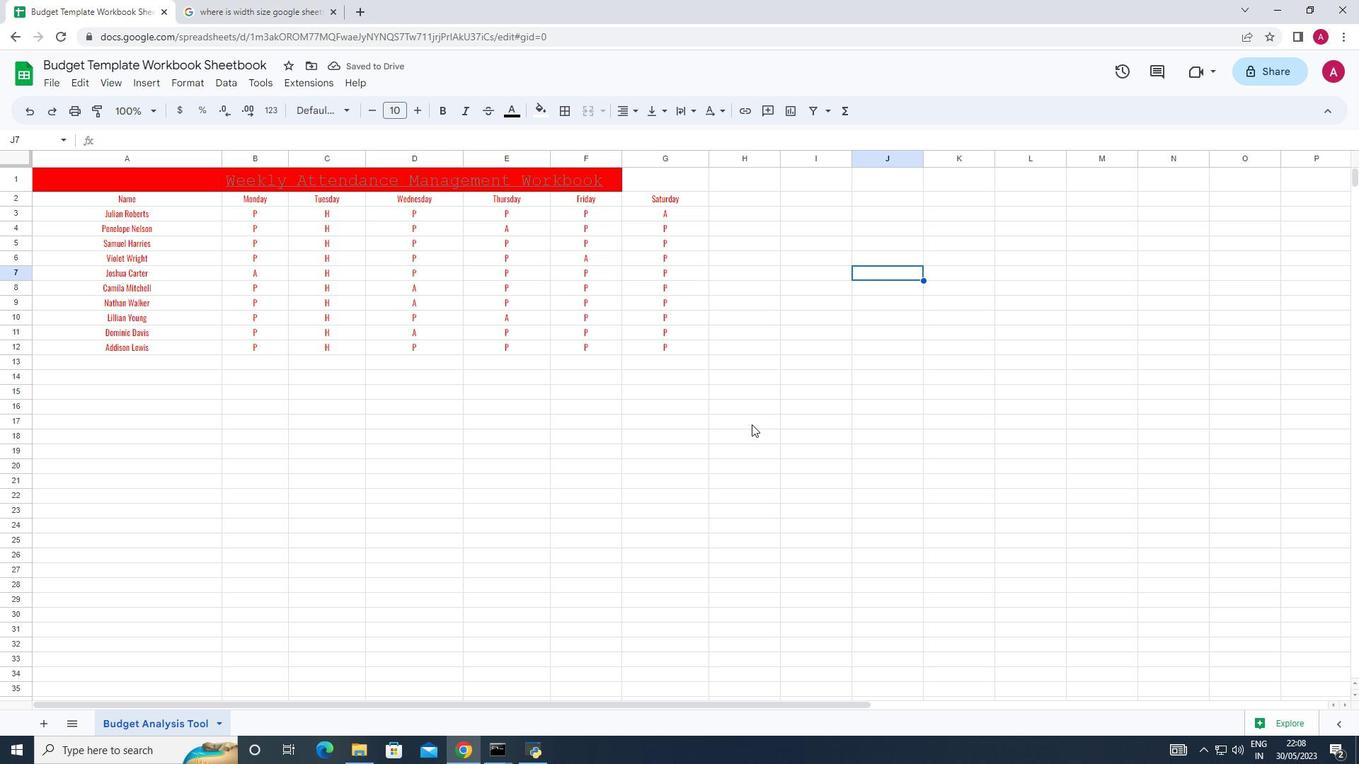 
Action: Mouse moved to (302, 363)
Screenshot: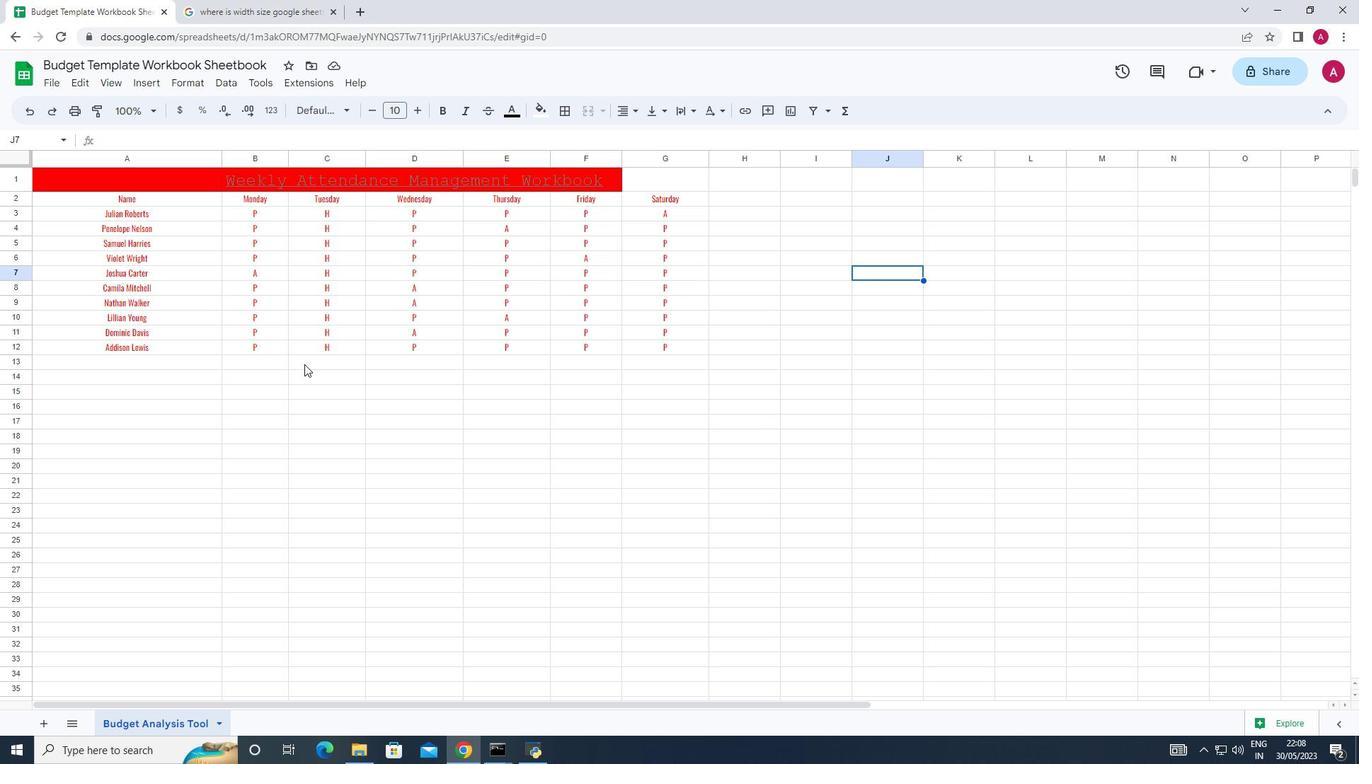 
